 Task: Look for space in Ladybrand, South Africa from 26th August, 2023 to 10th September, 2023 for 6 adults, 2 children in price range Rs.10000 to Rs.15000. Place can be entire place or shared room with 6 bedrooms having 6 beds and 6 bathrooms. Property type can be house, flat, guest house. Amenities needed are: wifi, TV, free parkinig on premises, gym, breakfast. Booking option can be shelf check-in. Required host language is English.
Action: Mouse moved to (604, 140)
Screenshot: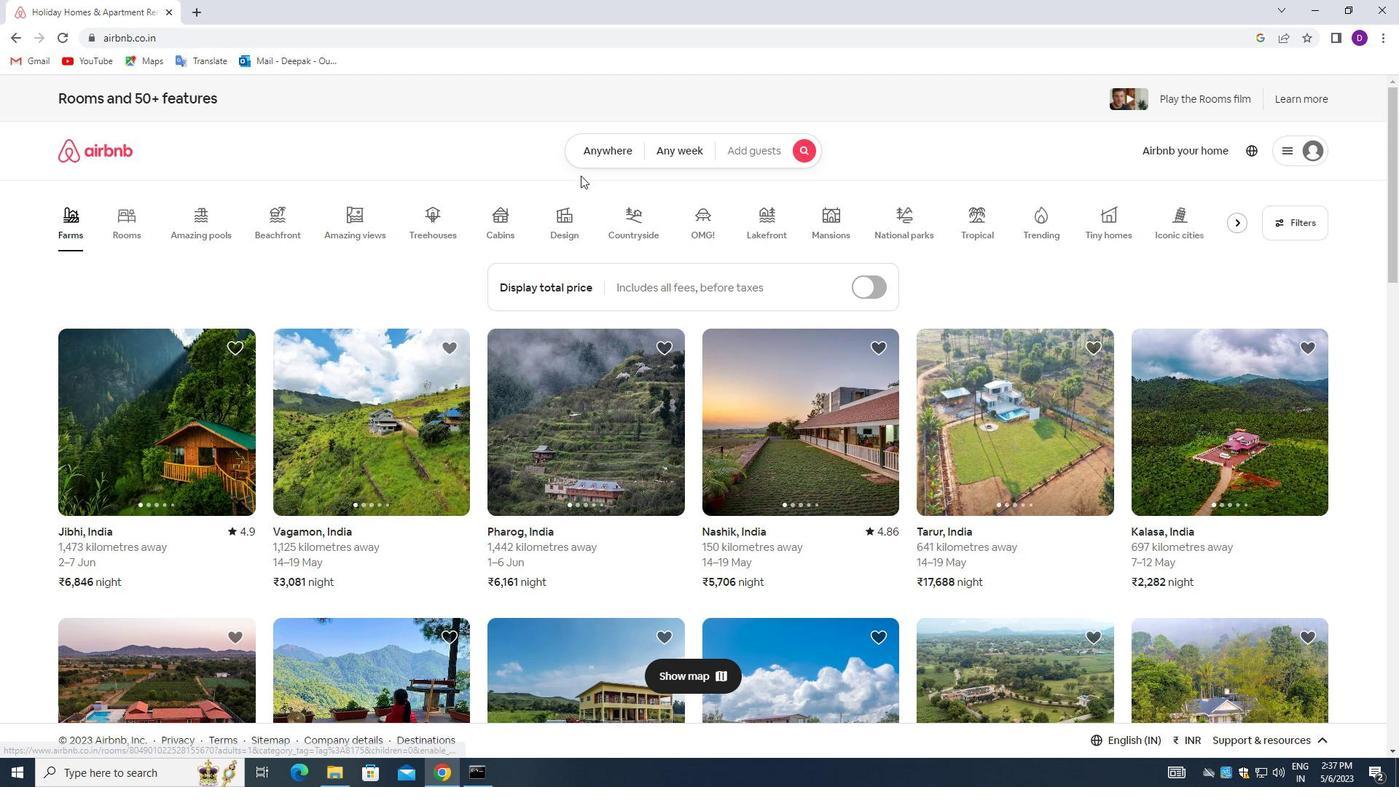 
Action: Mouse pressed left at (604, 140)
Screenshot: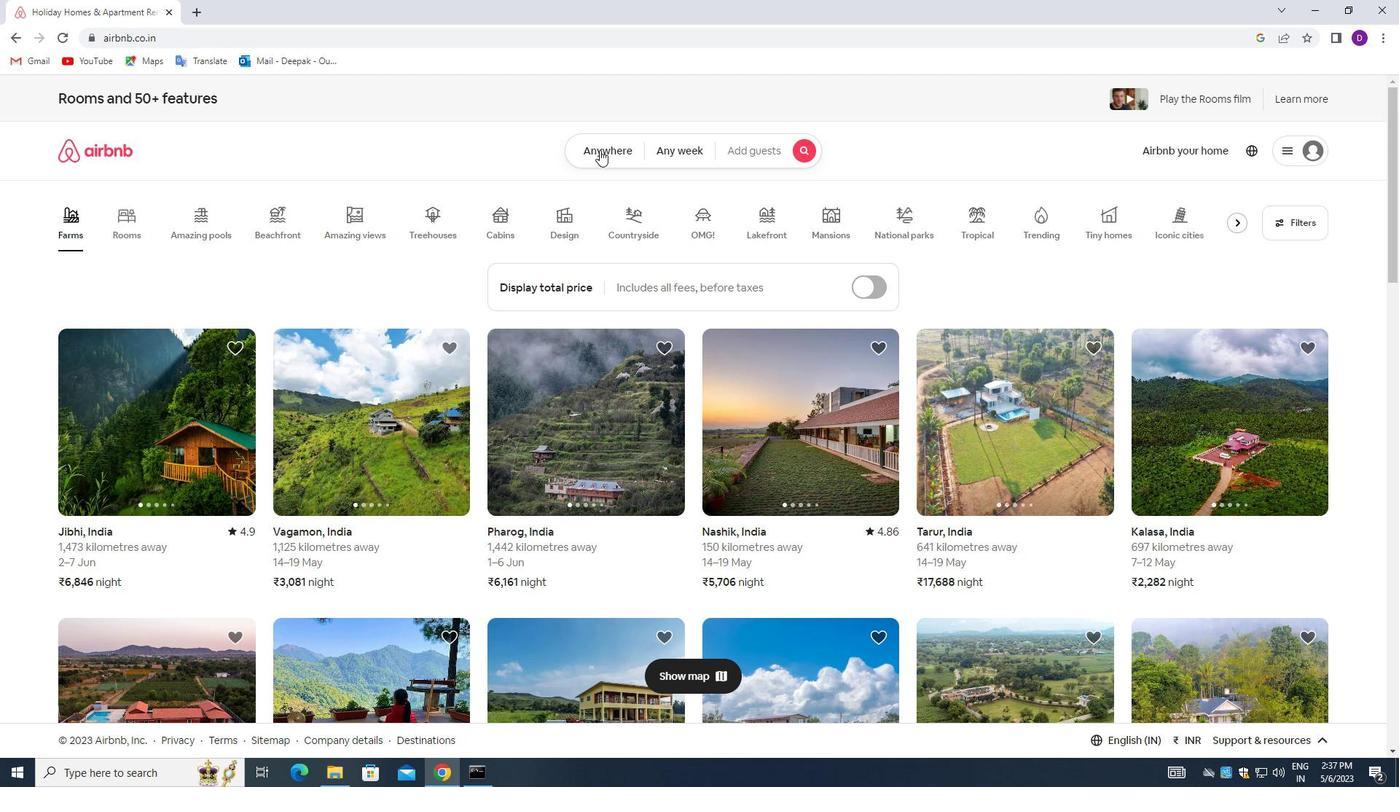 
Action: Mouse moved to (514, 209)
Screenshot: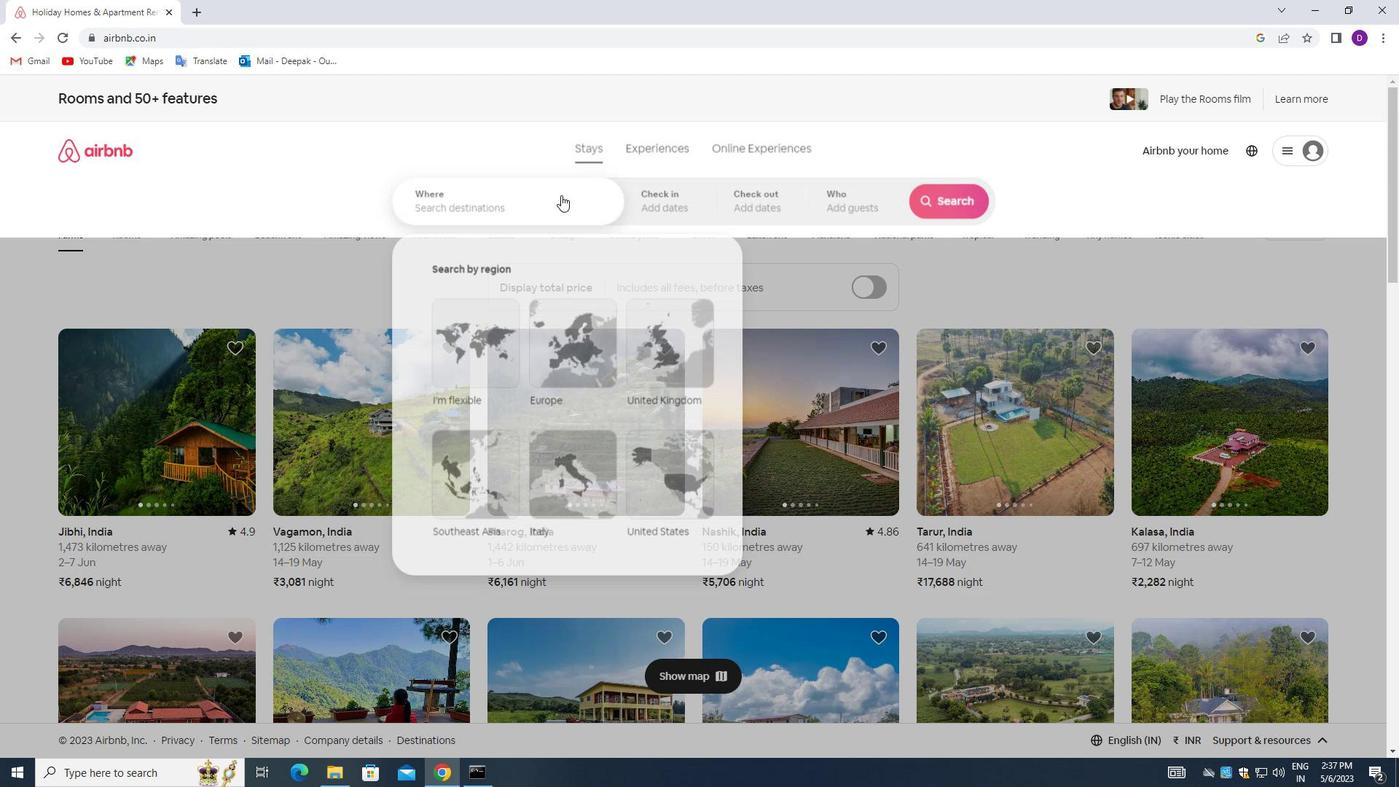 
Action: Mouse pressed left at (514, 209)
Screenshot: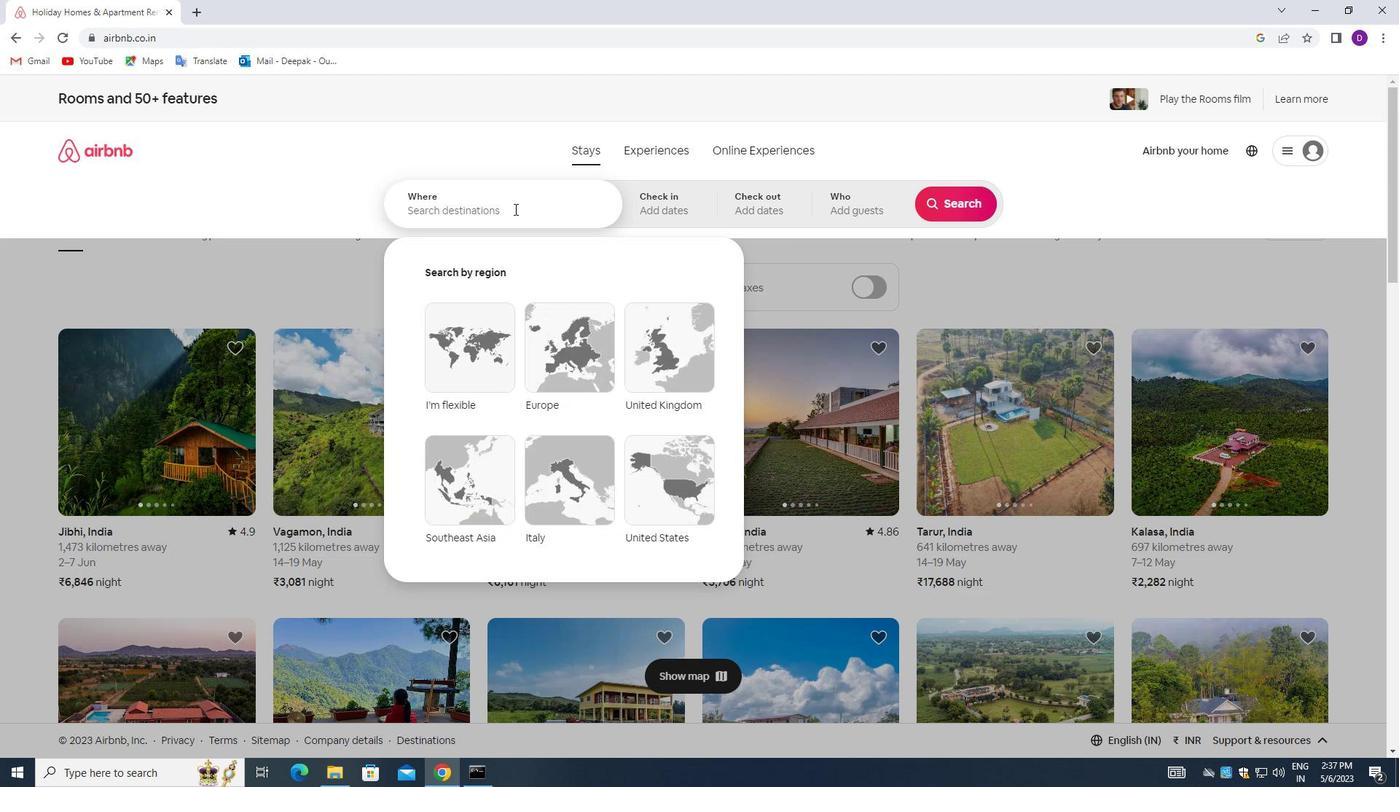 
Action: Mouse moved to (343, 262)
Screenshot: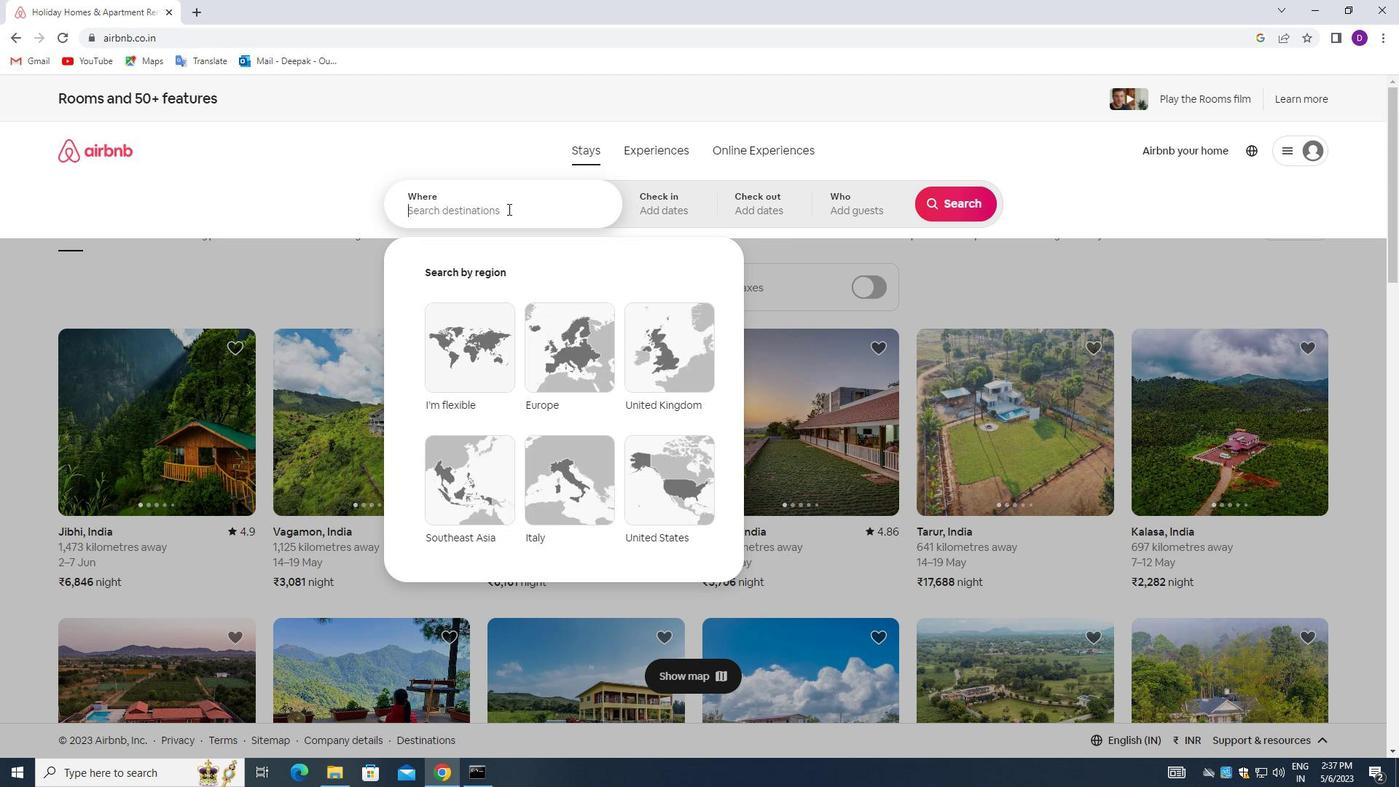 
Action: Key pressed <Key.shift>LADYBRAND,<Key.space><Key.shift_r>SOUTH<Key.space><Key.shift_r>AFRICA<Key.enter>
Screenshot: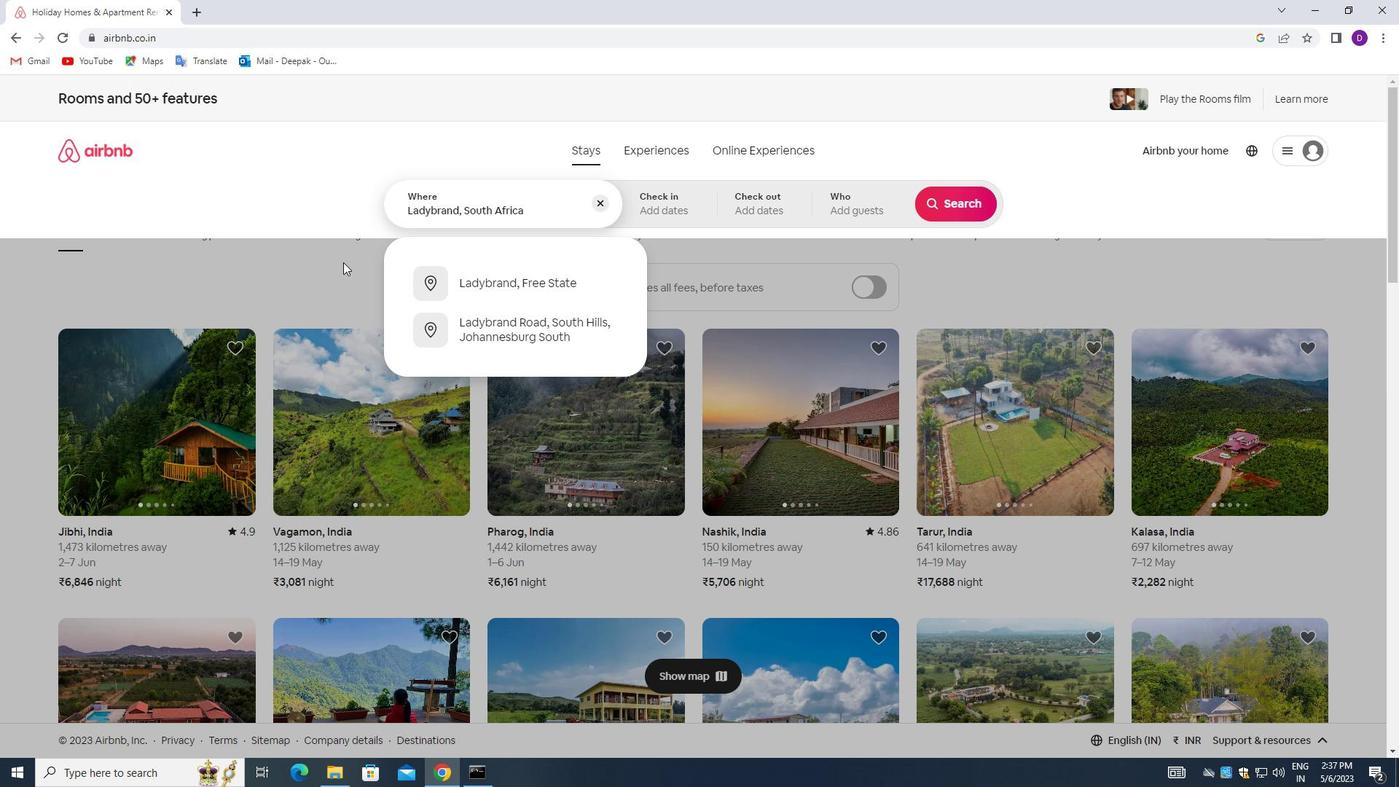 
Action: Mouse moved to (951, 319)
Screenshot: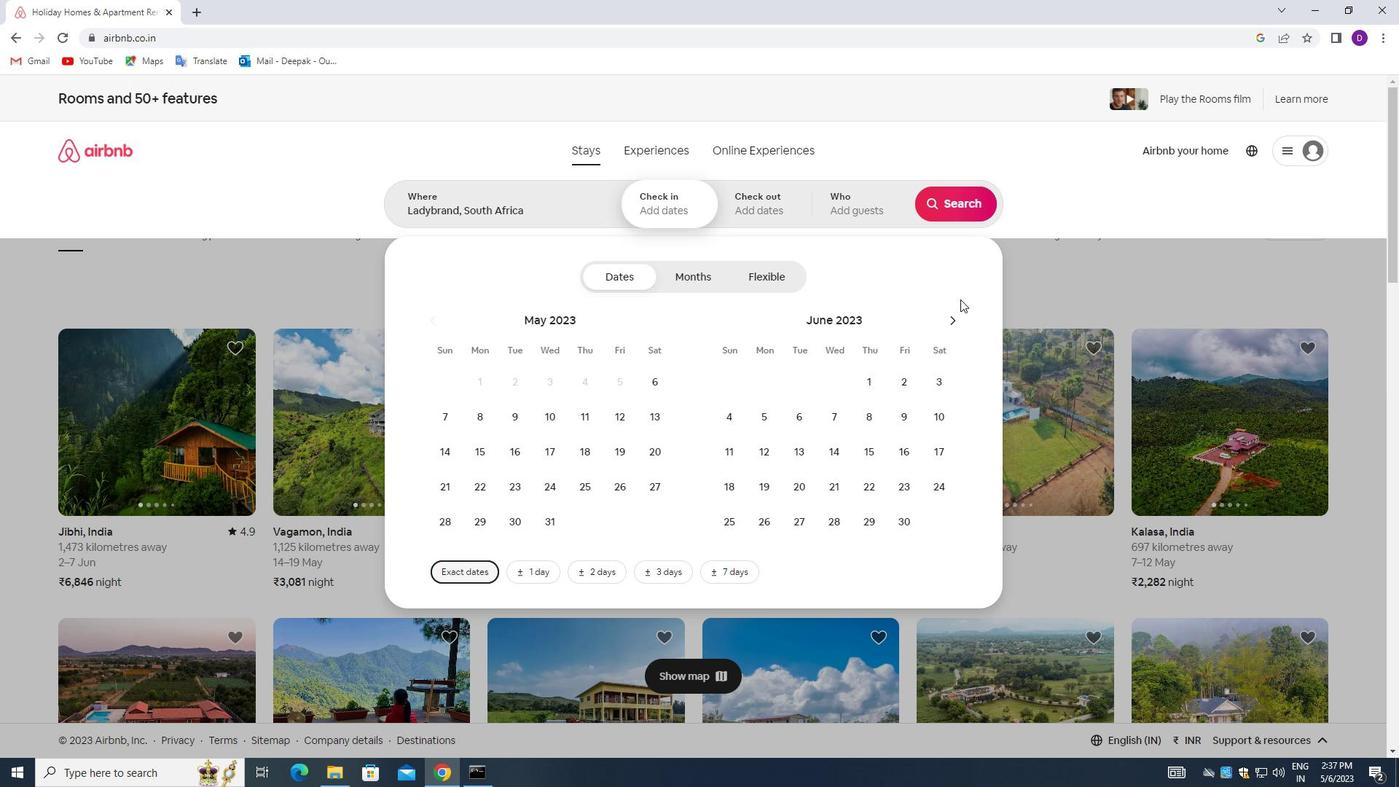 
Action: Mouse pressed left at (951, 319)
Screenshot: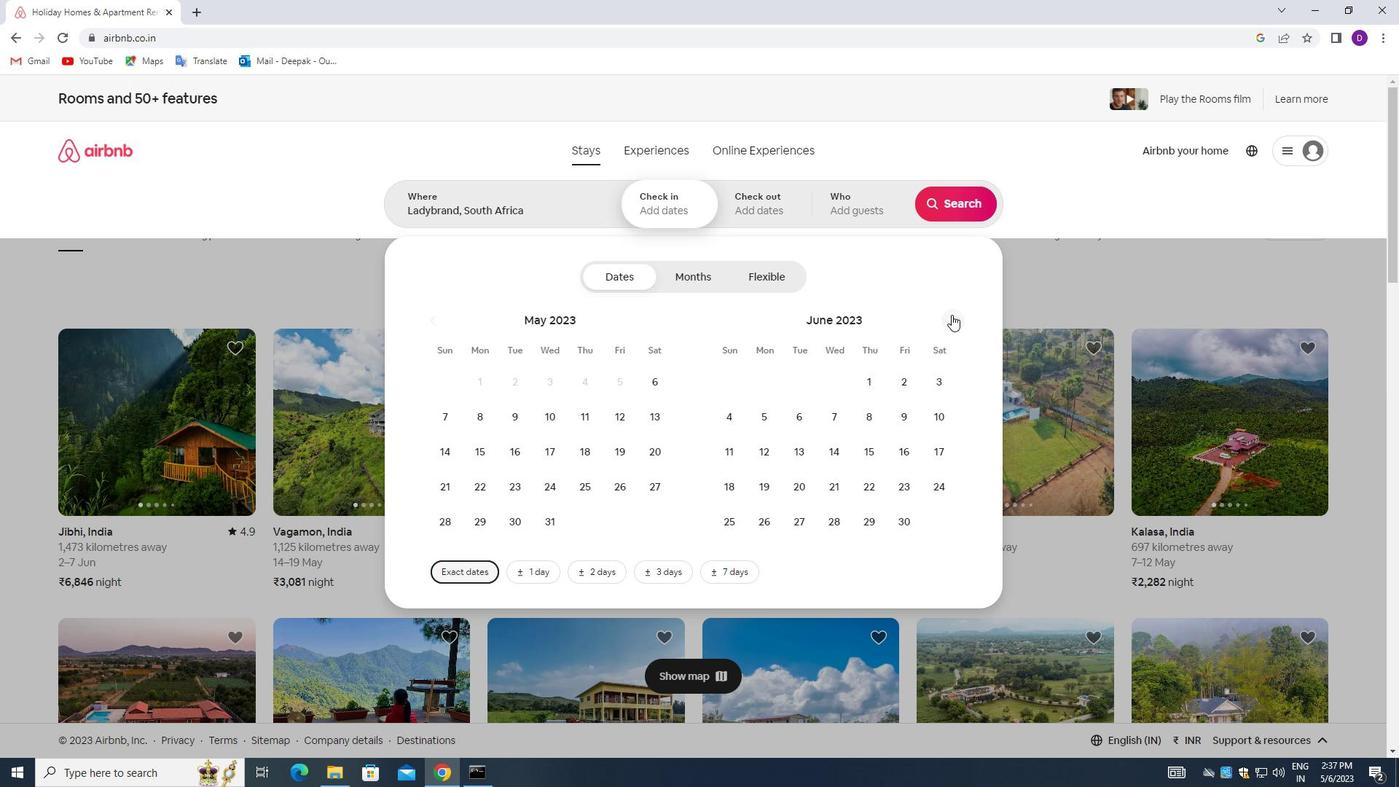 
Action: Mouse pressed left at (951, 319)
Screenshot: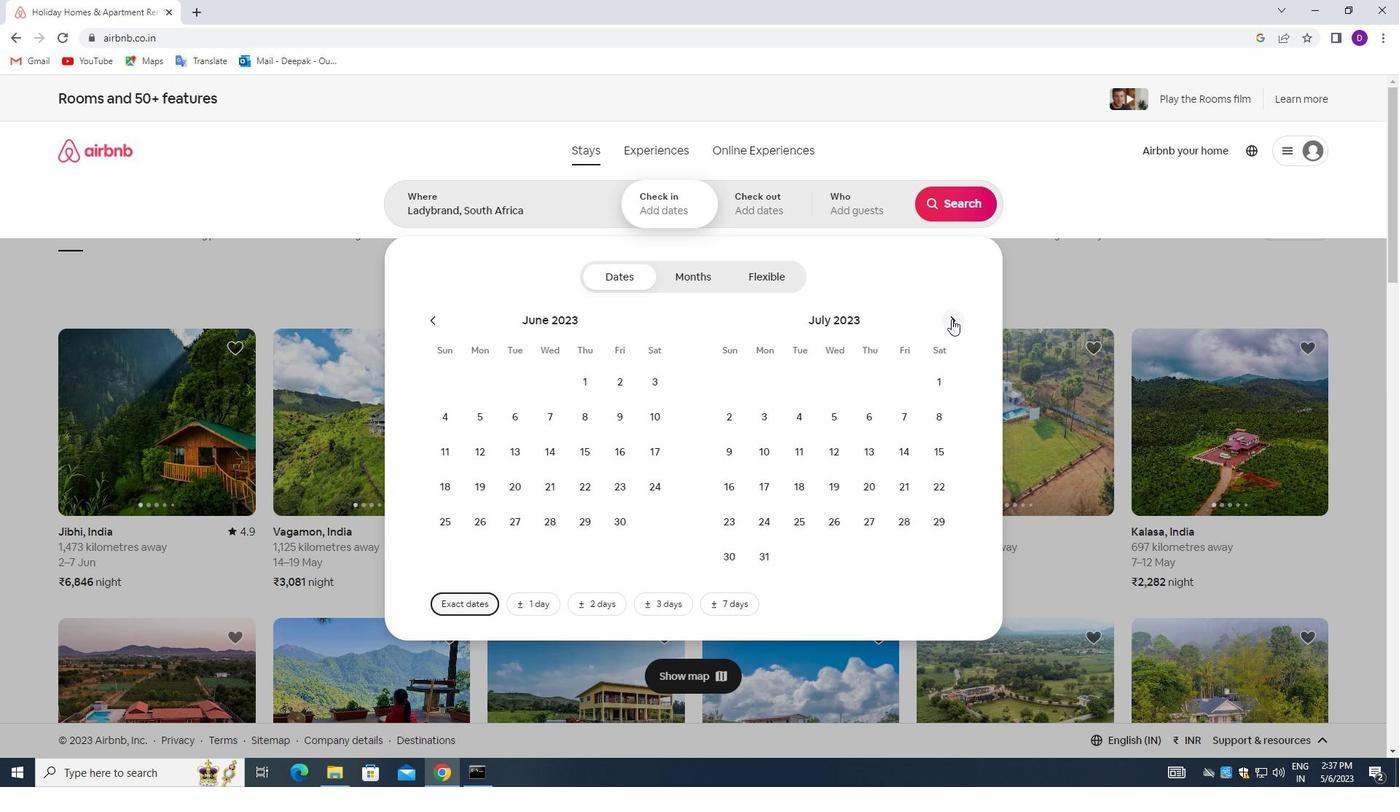
Action: Mouse pressed left at (951, 319)
Screenshot: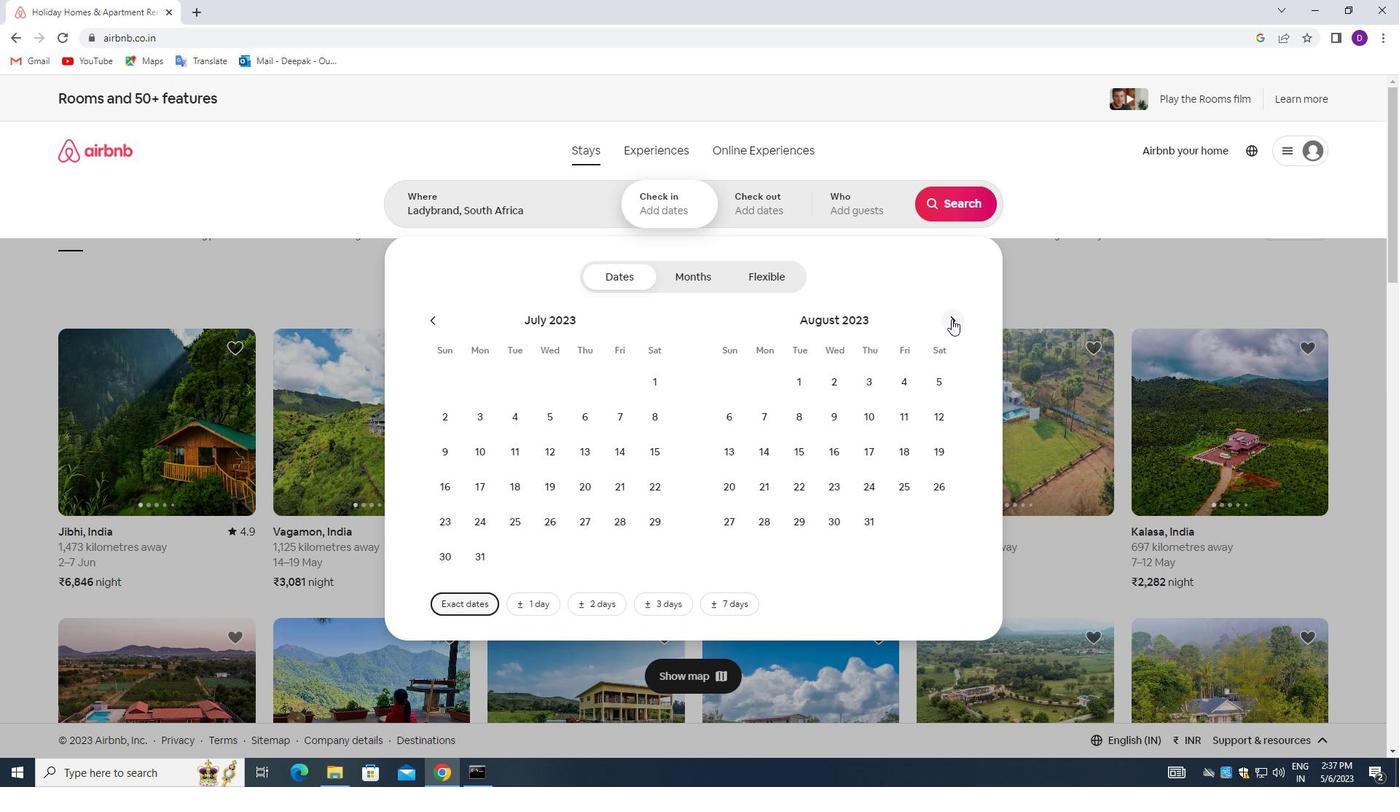 
Action: Mouse moved to (647, 481)
Screenshot: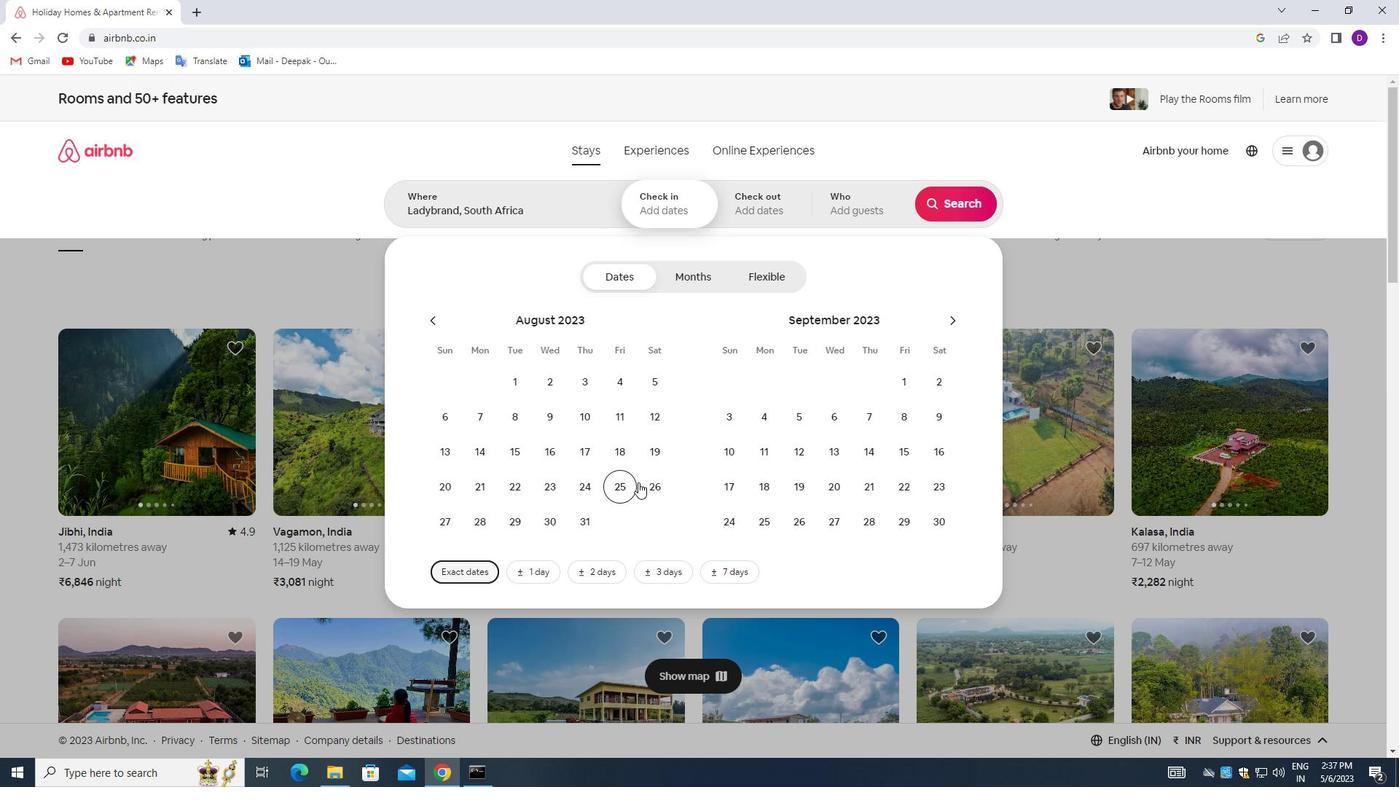 
Action: Mouse pressed left at (647, 481)
Screenshot: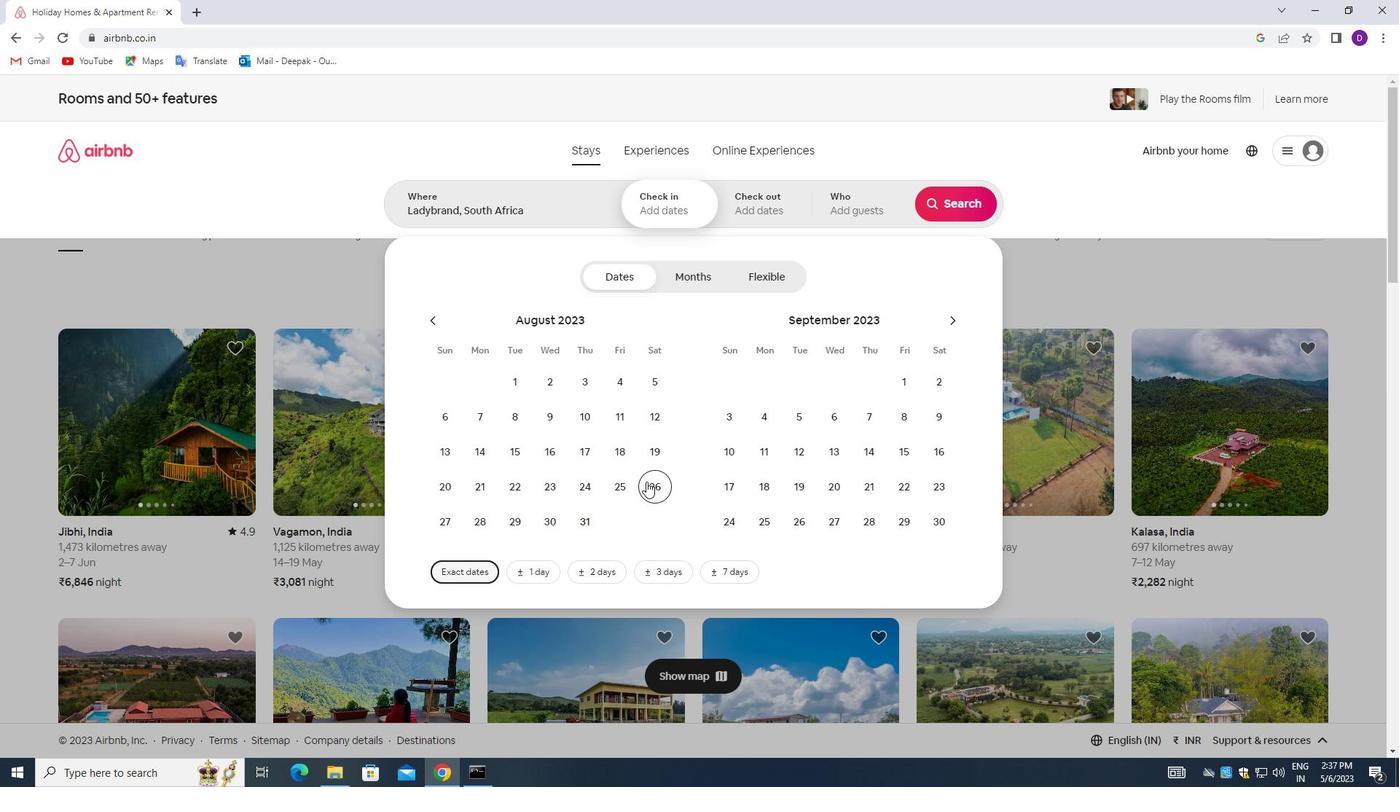 
Action: Mouse moved to (735, 459)
Screenshot: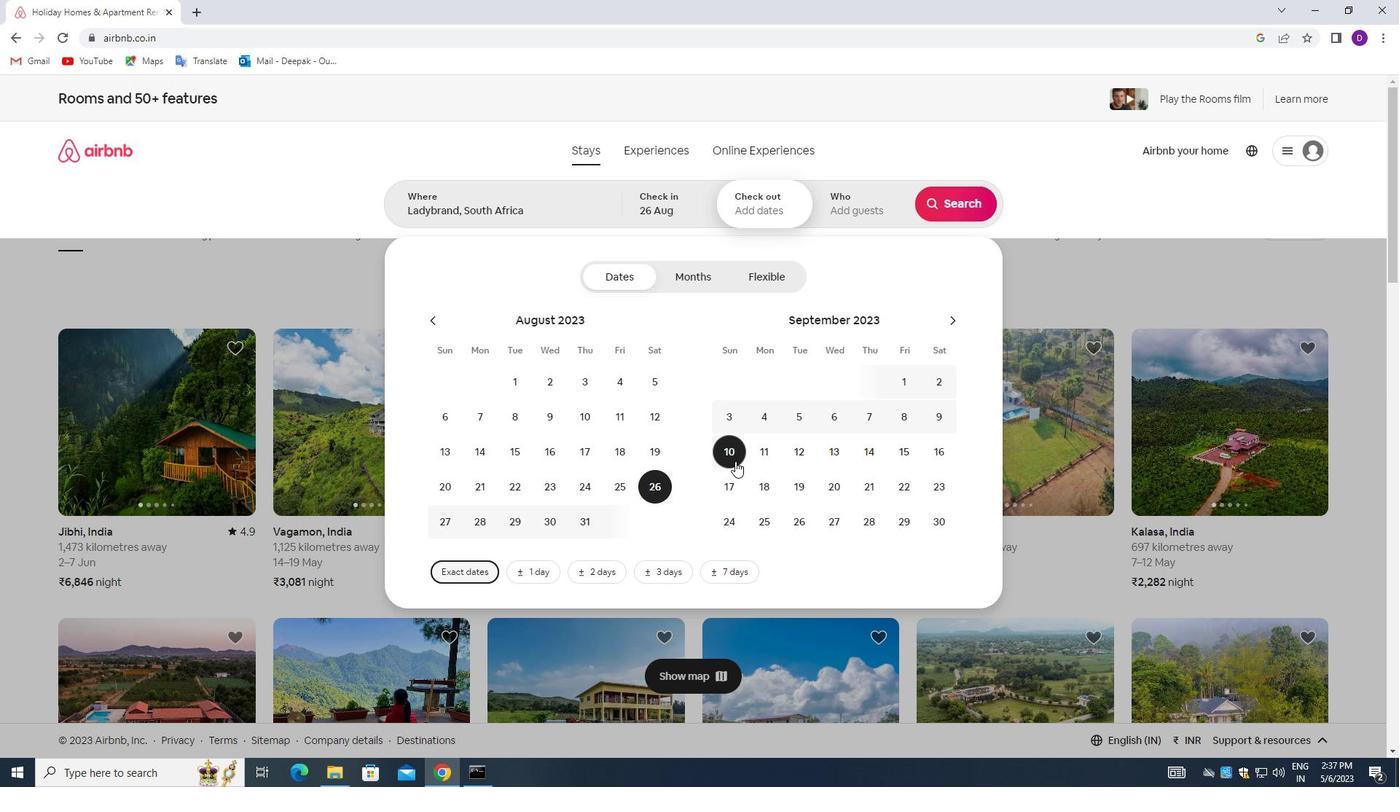 
Action: Mouse pressed left at (735, 459)
Screenshot: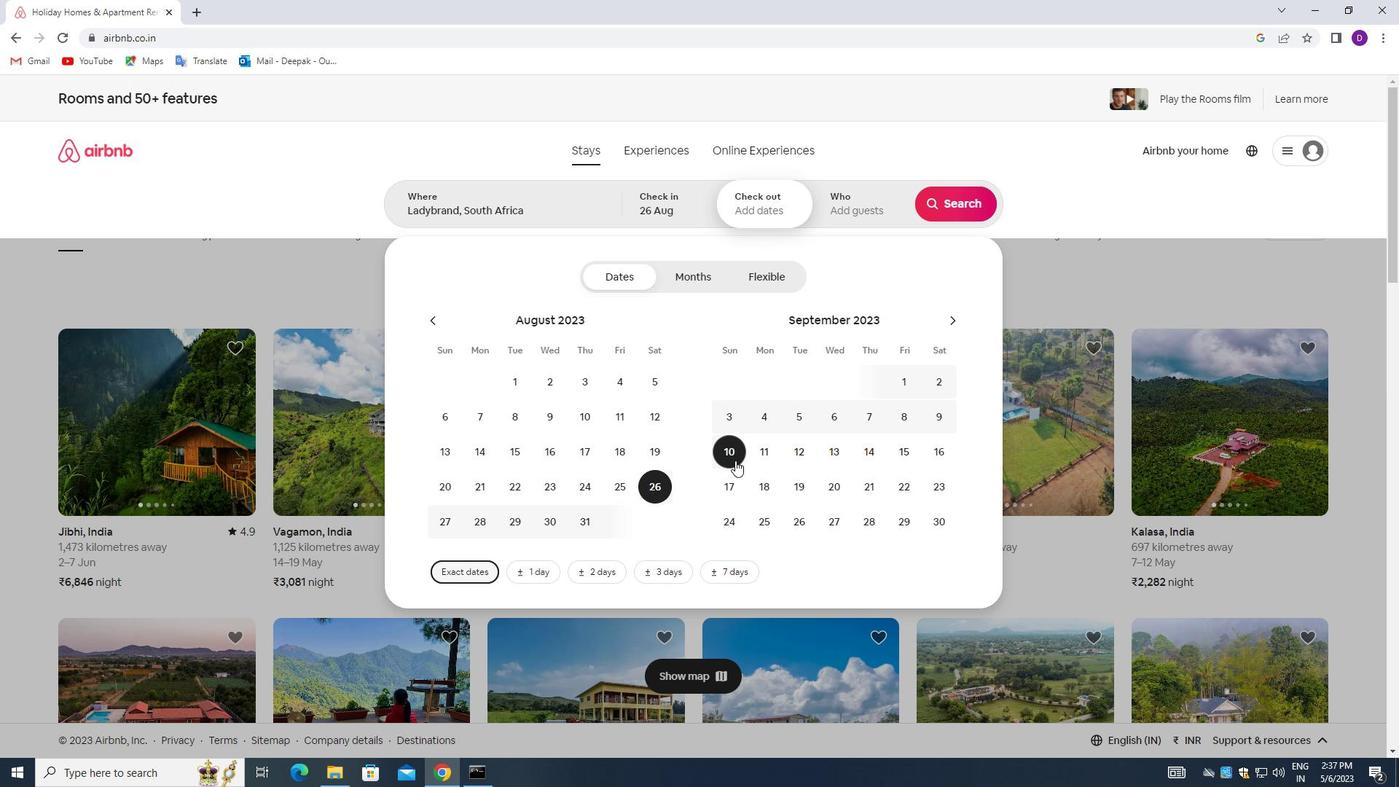
Action: Mouse moved to (867, 201)
Screenshot: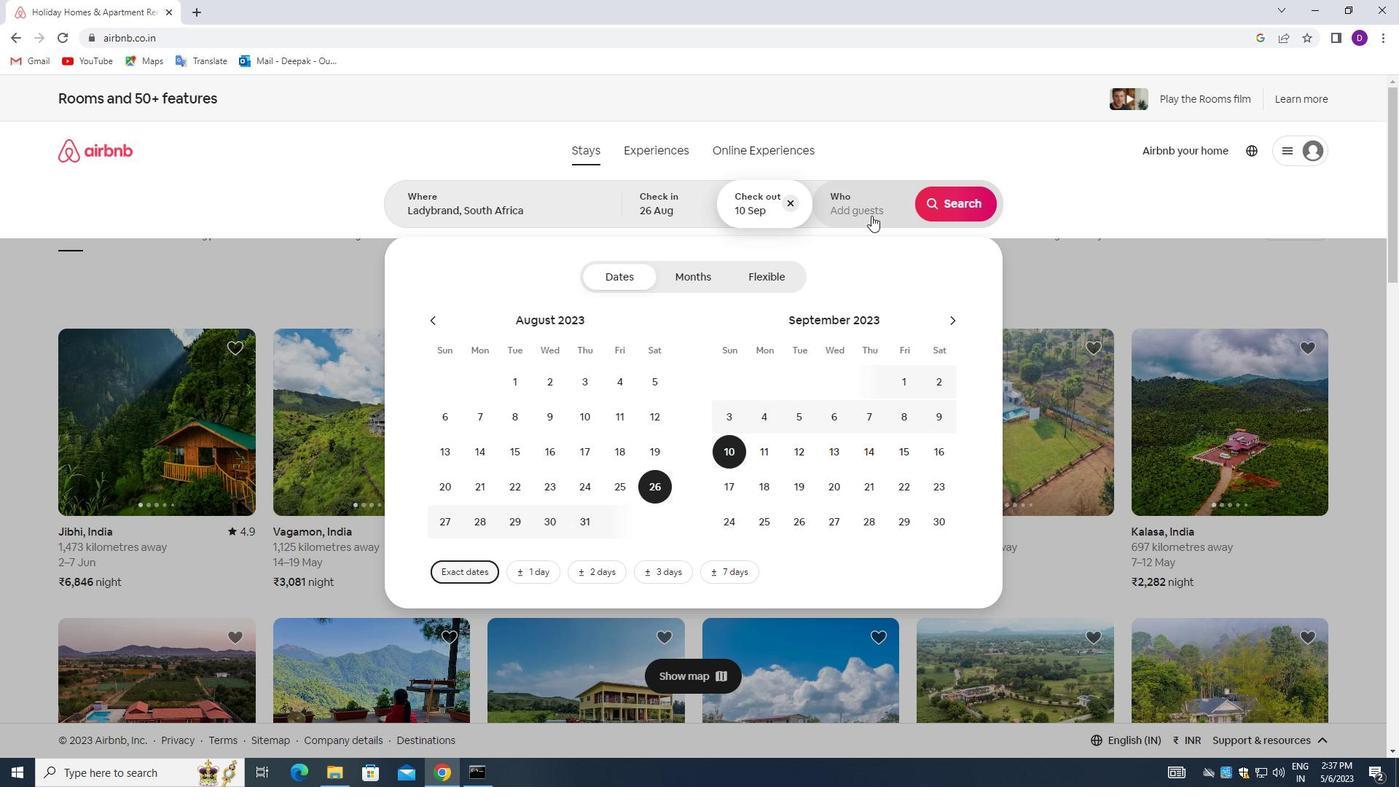 
Action: Mouse pressed left at (867, 201)
Screenshot: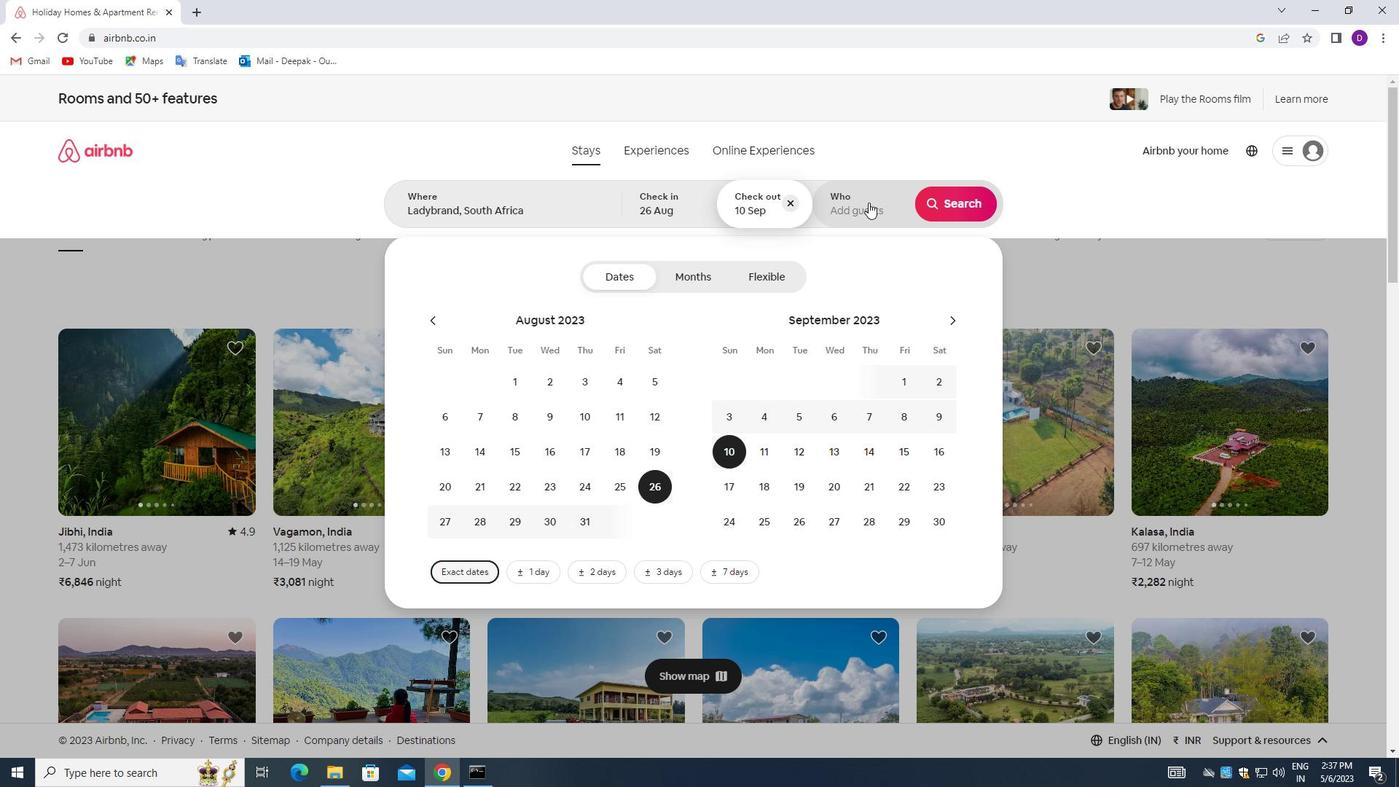 
Action: Mouse moved to (956, 277)
Screenshot: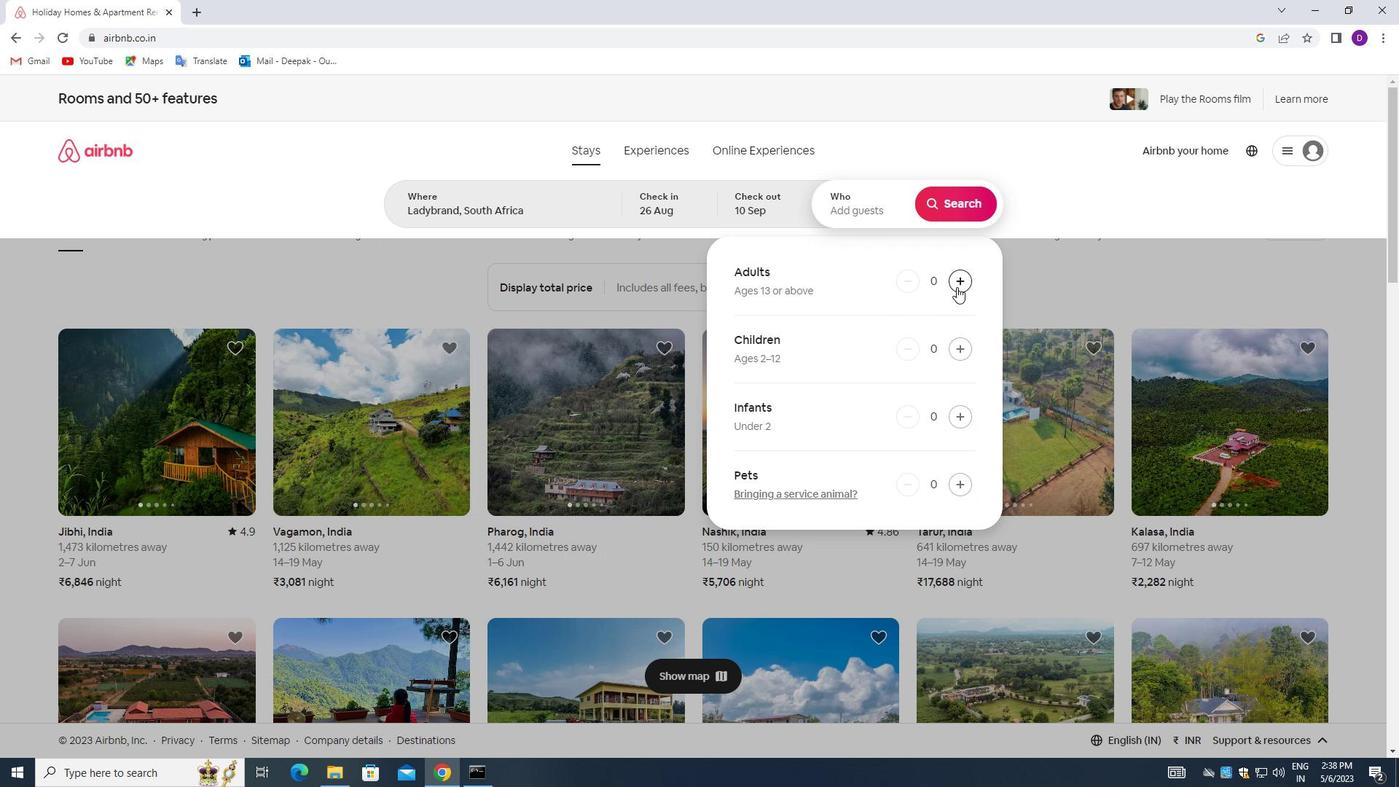 
Action: Mouse pressed left at (956, 277)
Screenshot: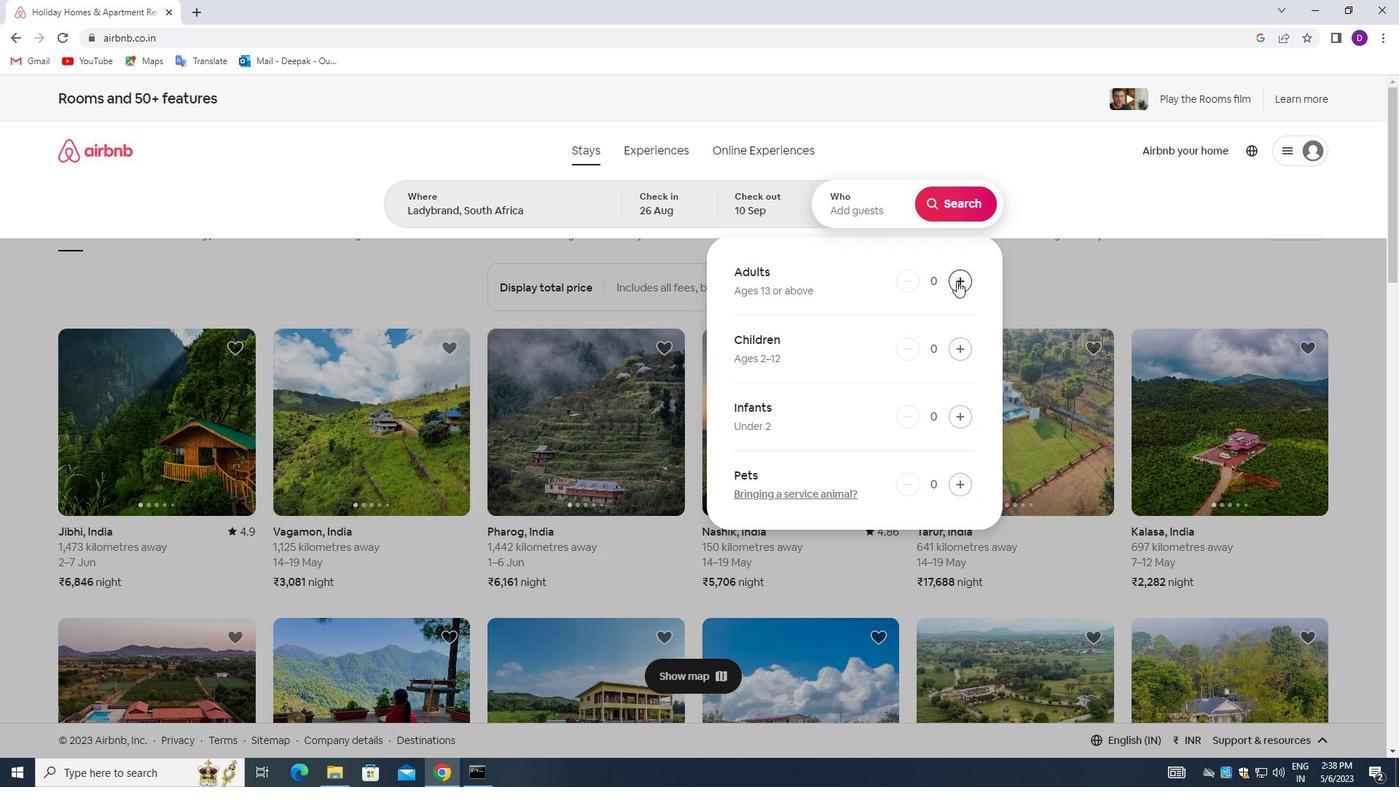 
Action: Mouse pressed left at (956, 277)
Screenshot: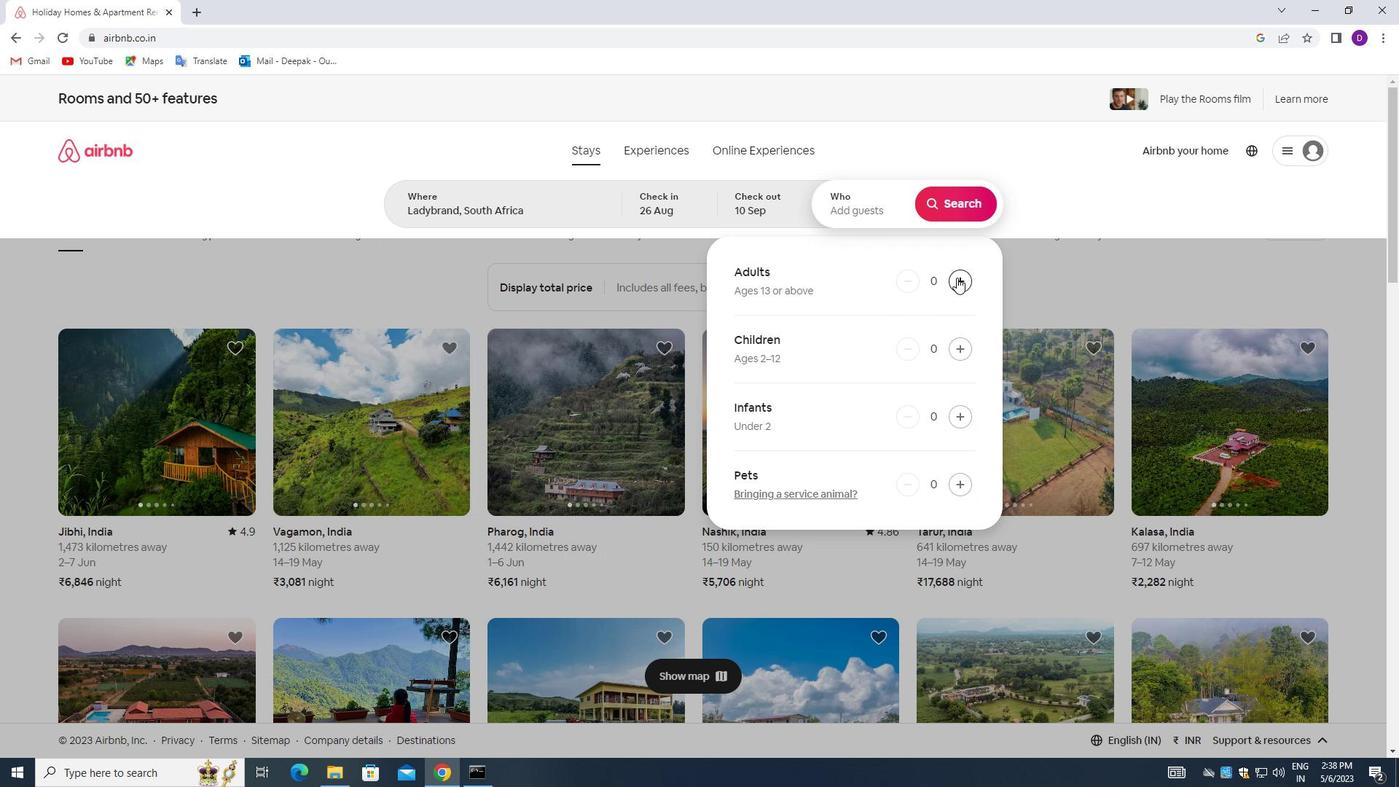 
Action: Mouse pressed left at (956, 277)
Screenshot: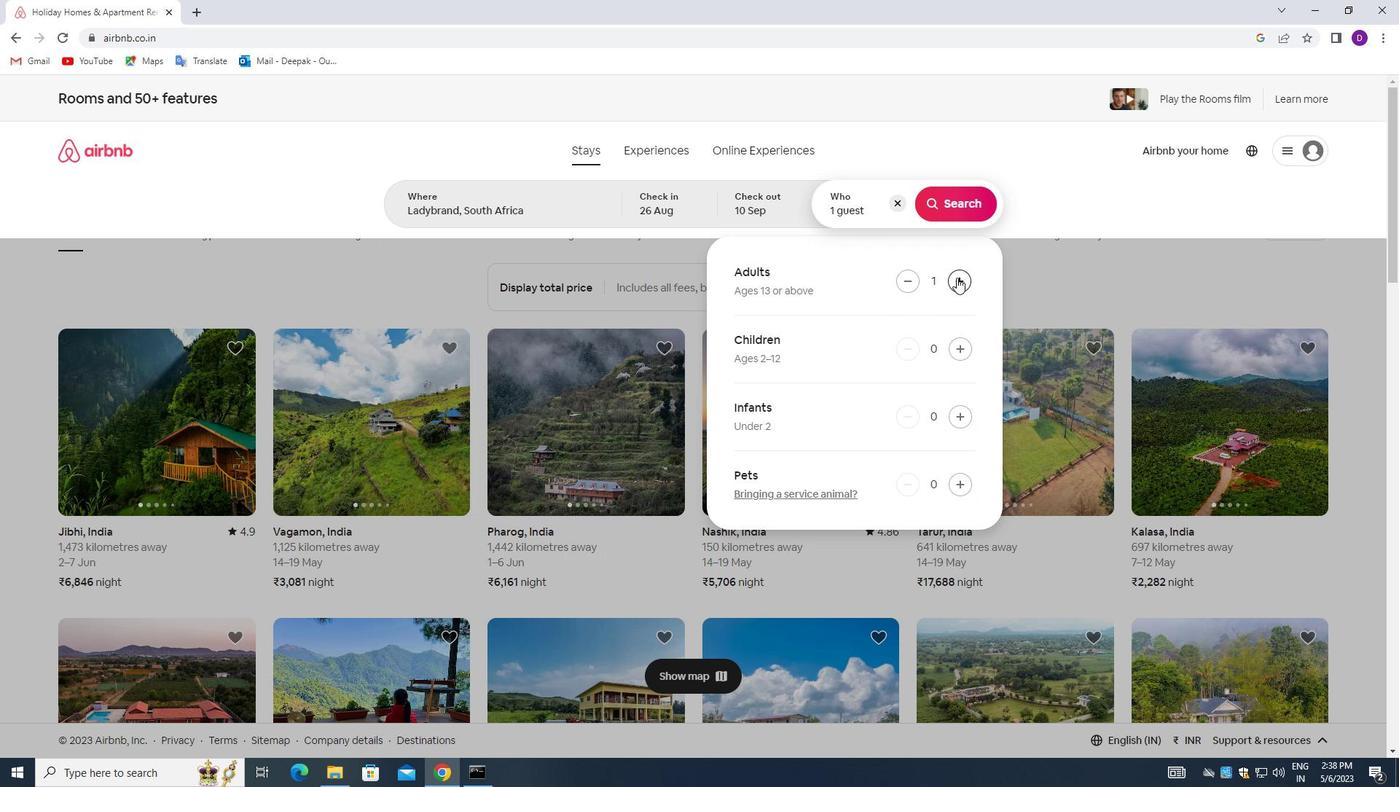 
Action: Mouse pressed left at (956, 277)
Screenshot: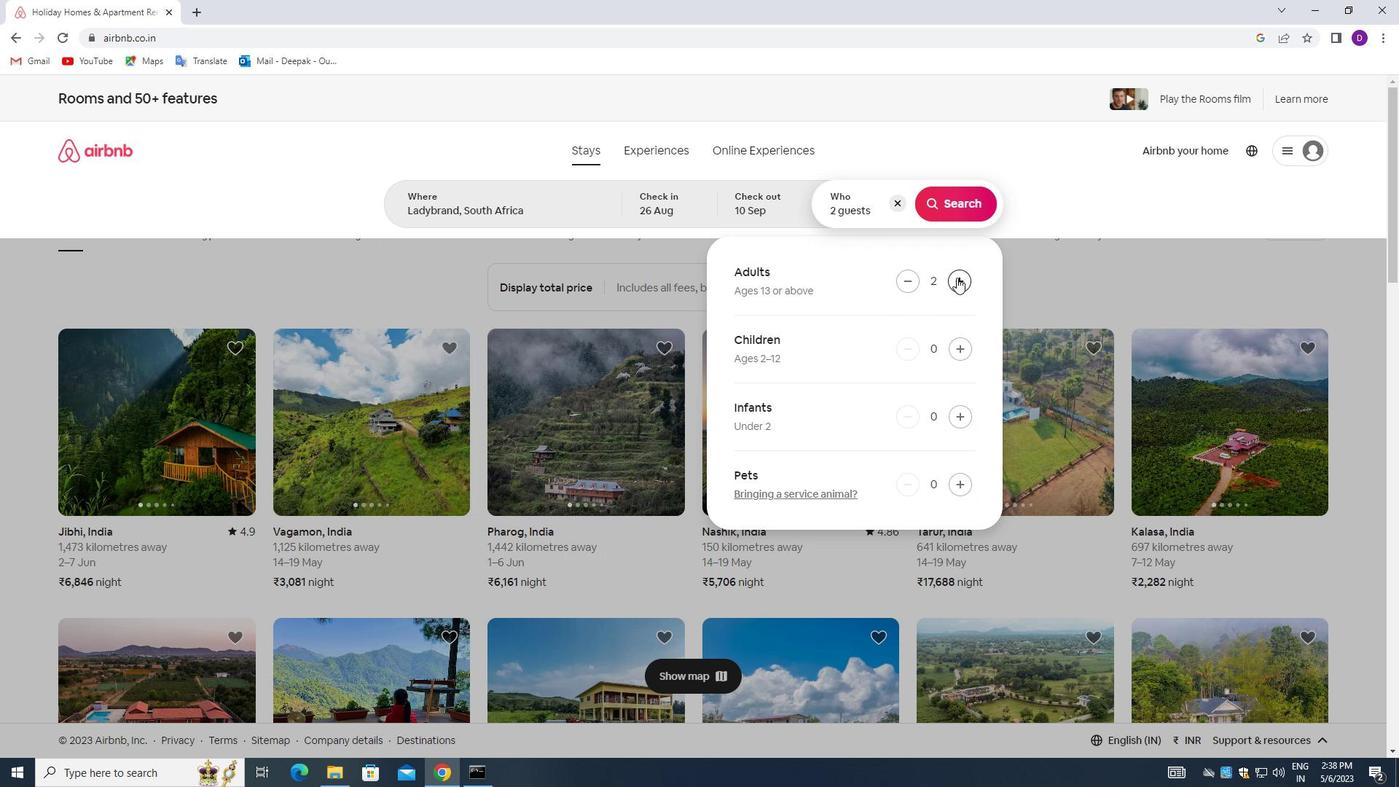 
Action: Mouse pressed left at (956, 277)
Screenshot: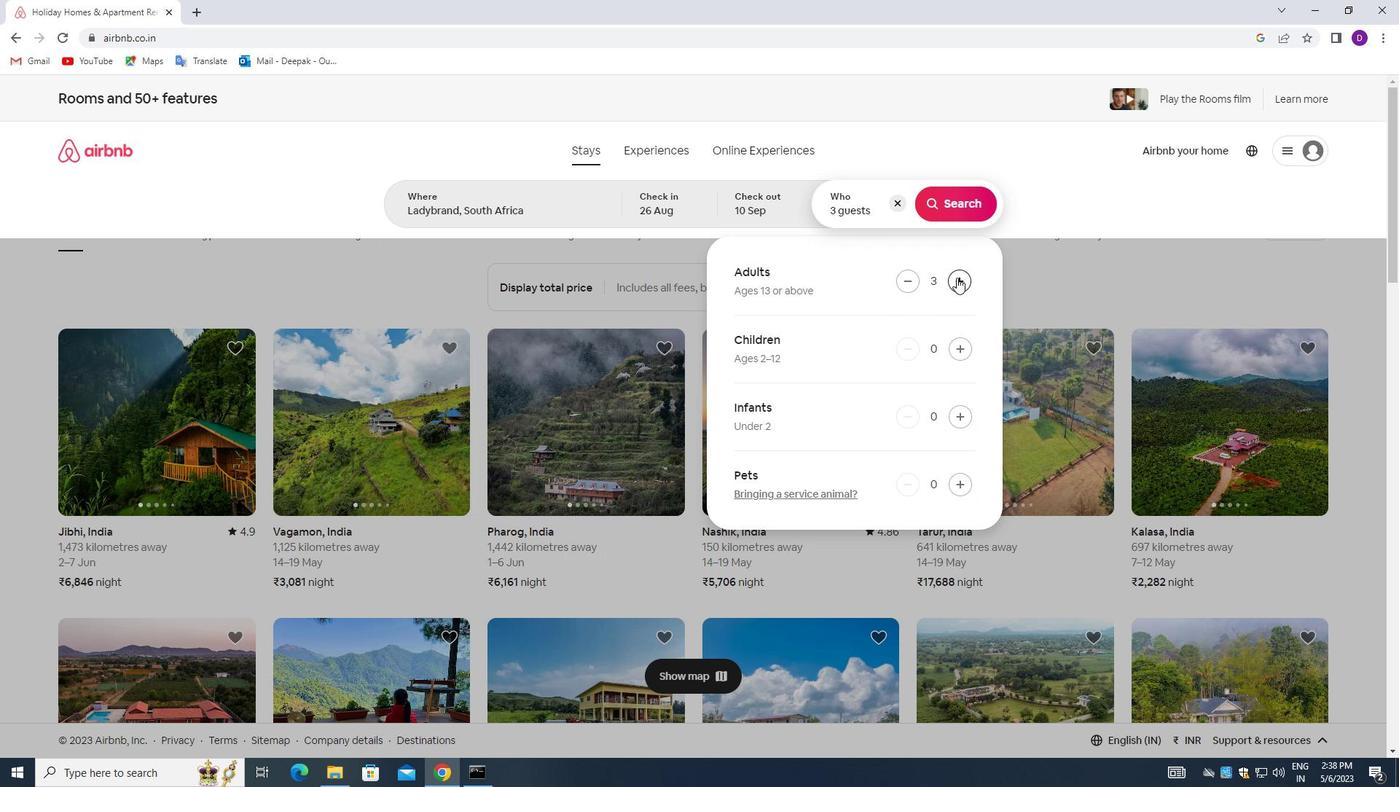 
Action: Mouse pressed left at (956, 277)
Screenshot: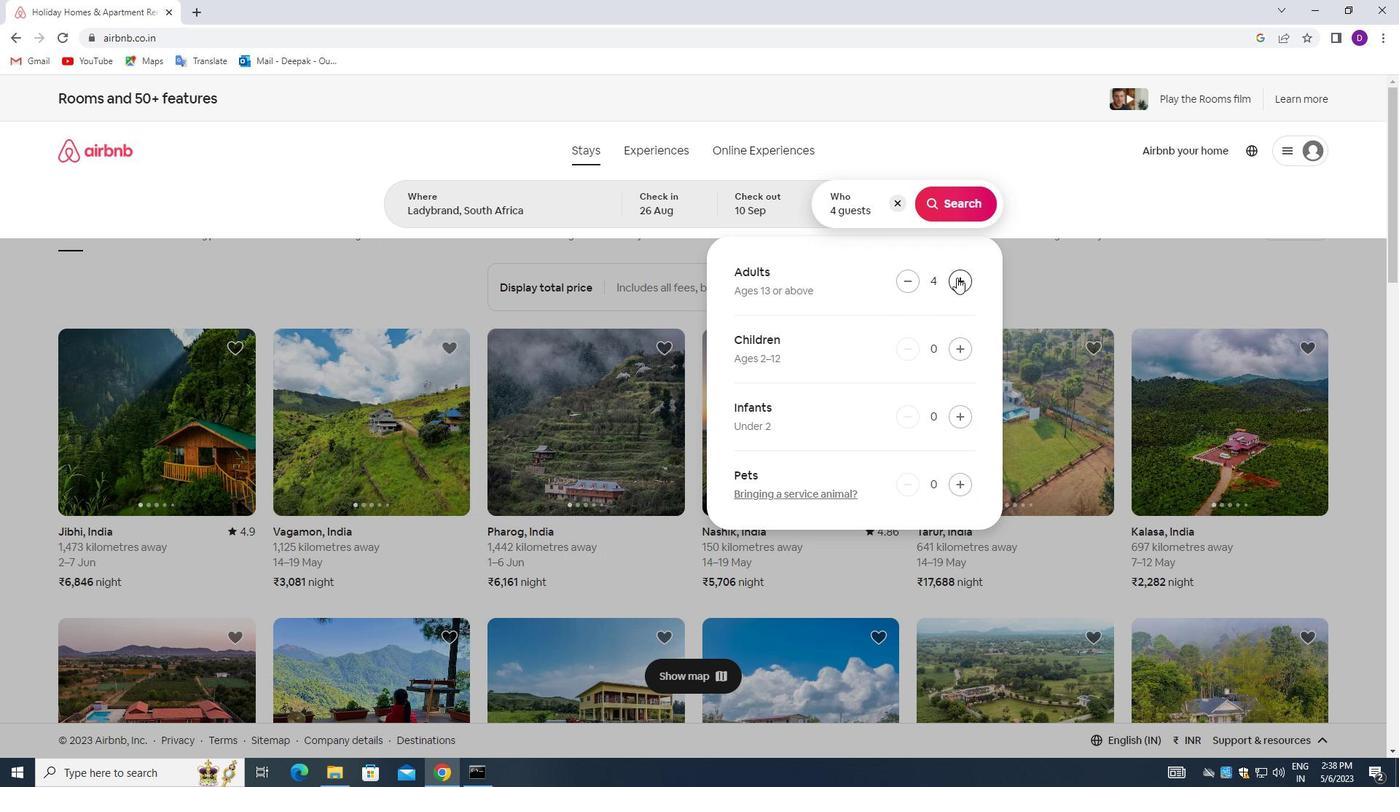 
Action: Mouse moved to (955, 356)
Screenshot: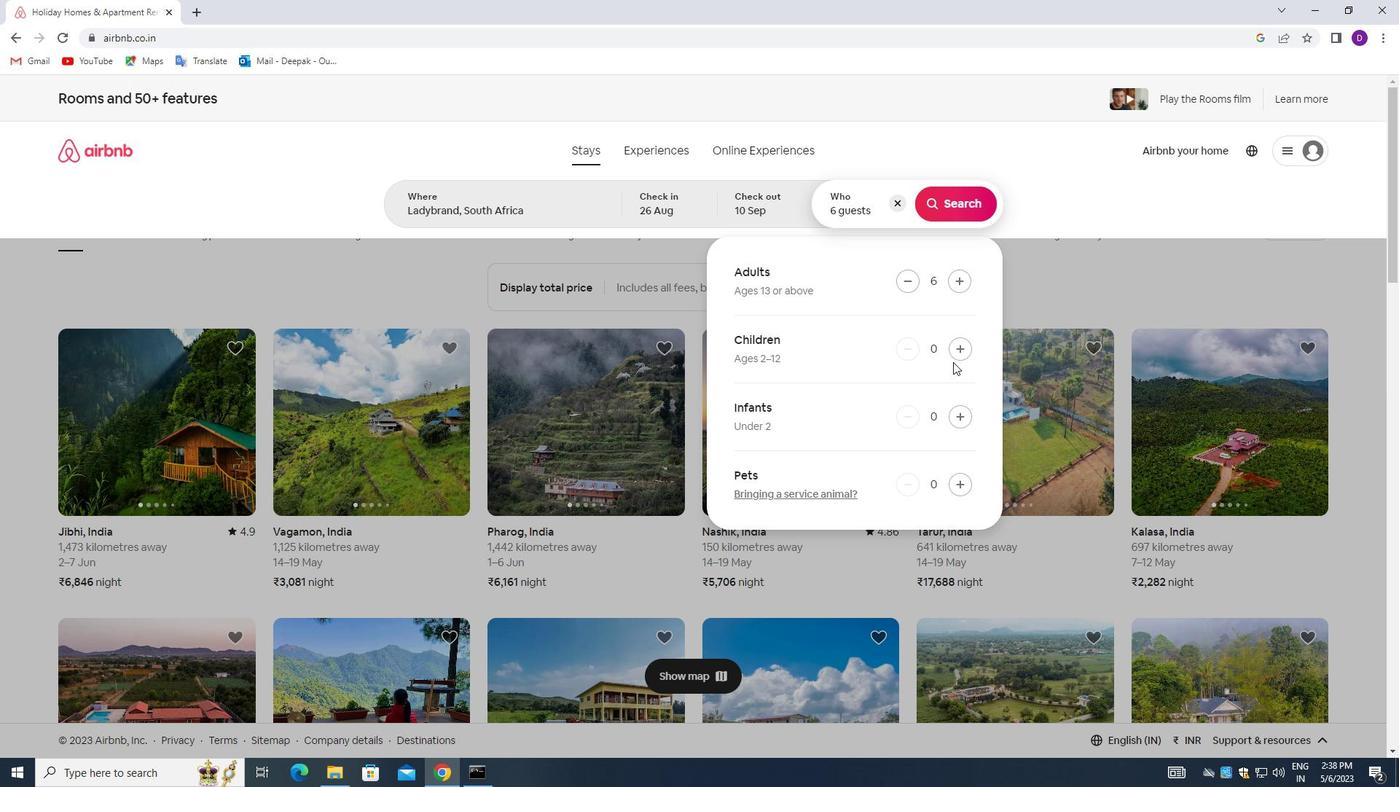 
Action: Mouse pressed left at (955, 356)
Screenshot: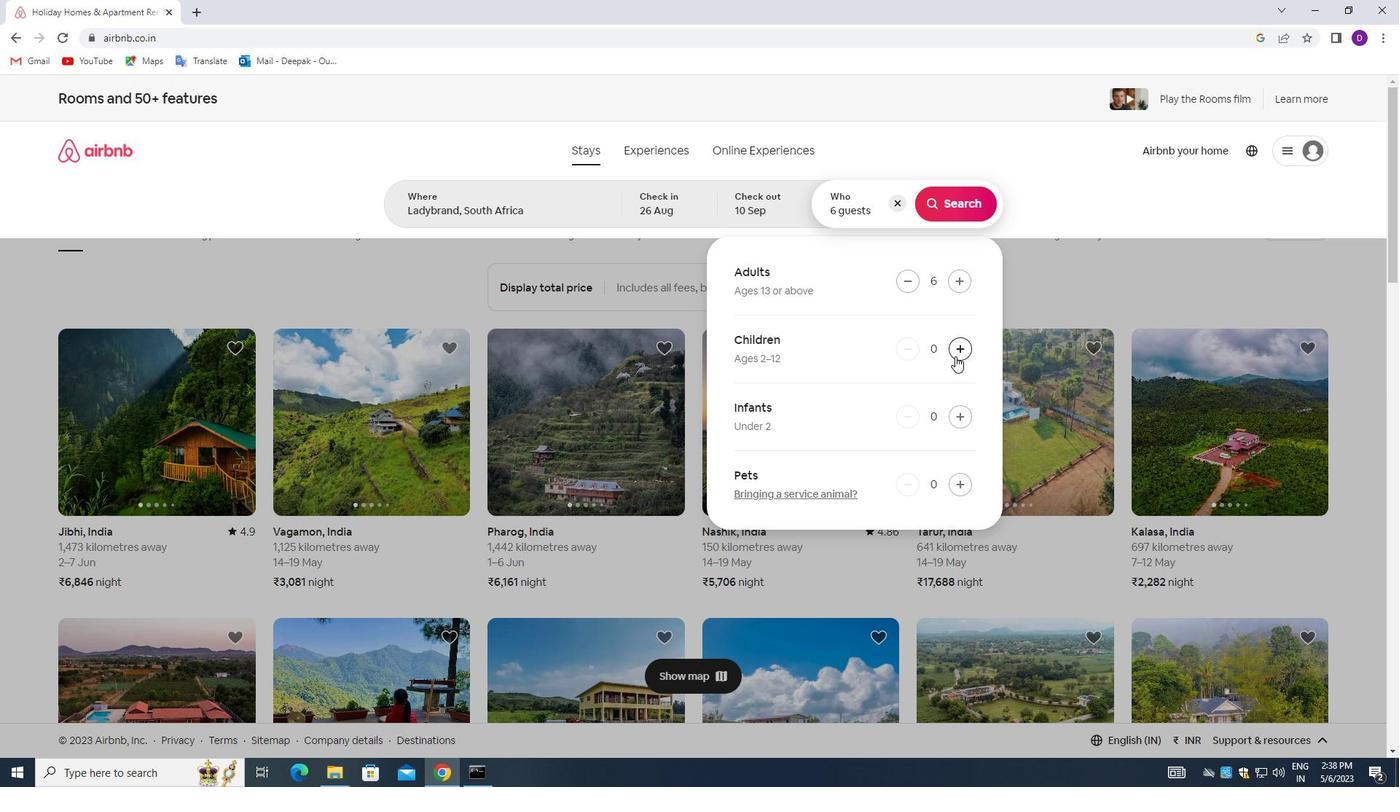 
Action: Mouse pressed left at (955, 356)
Screenshot: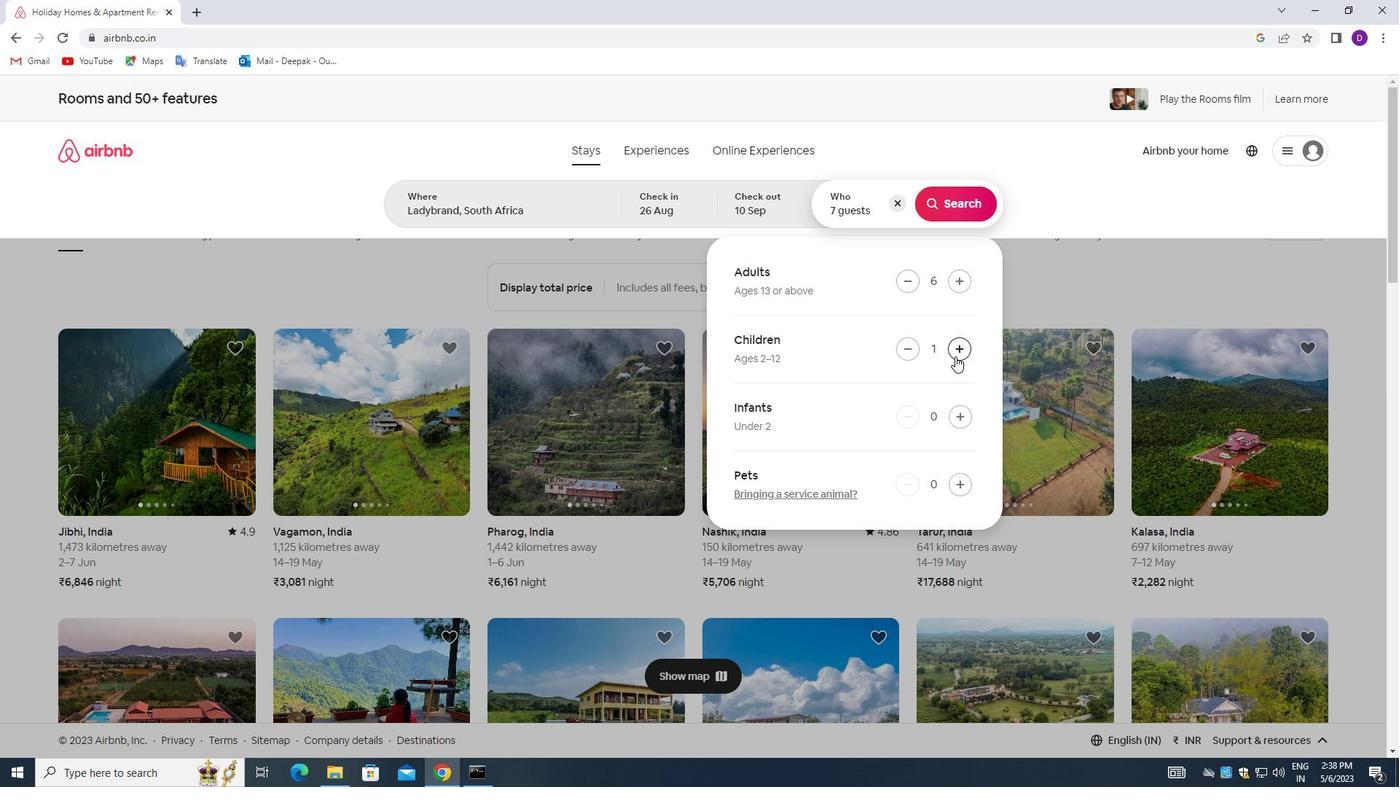 
Action: Mouse moved to (943, 201)
Screenshot: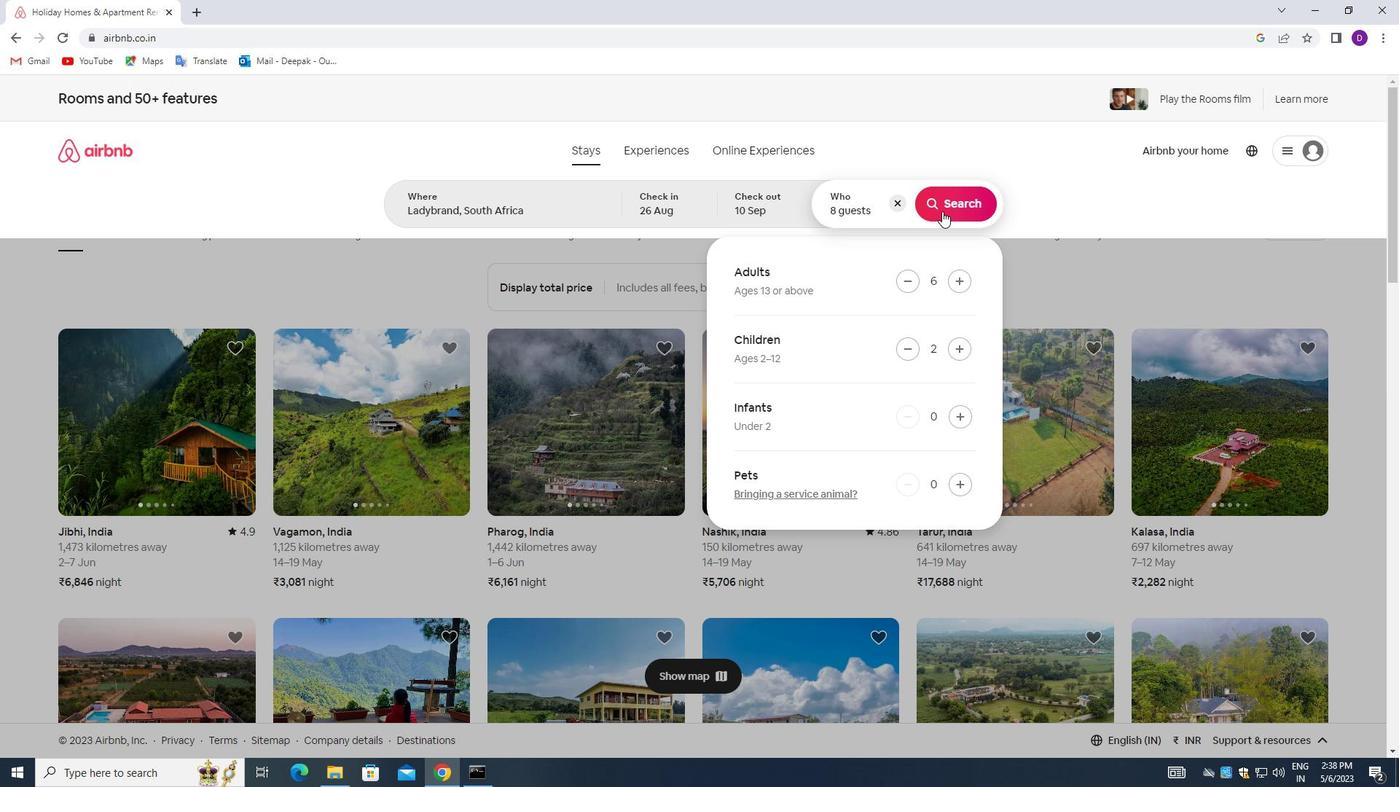 
Action: Mouse pressed left at (943, 201)
Screenshot: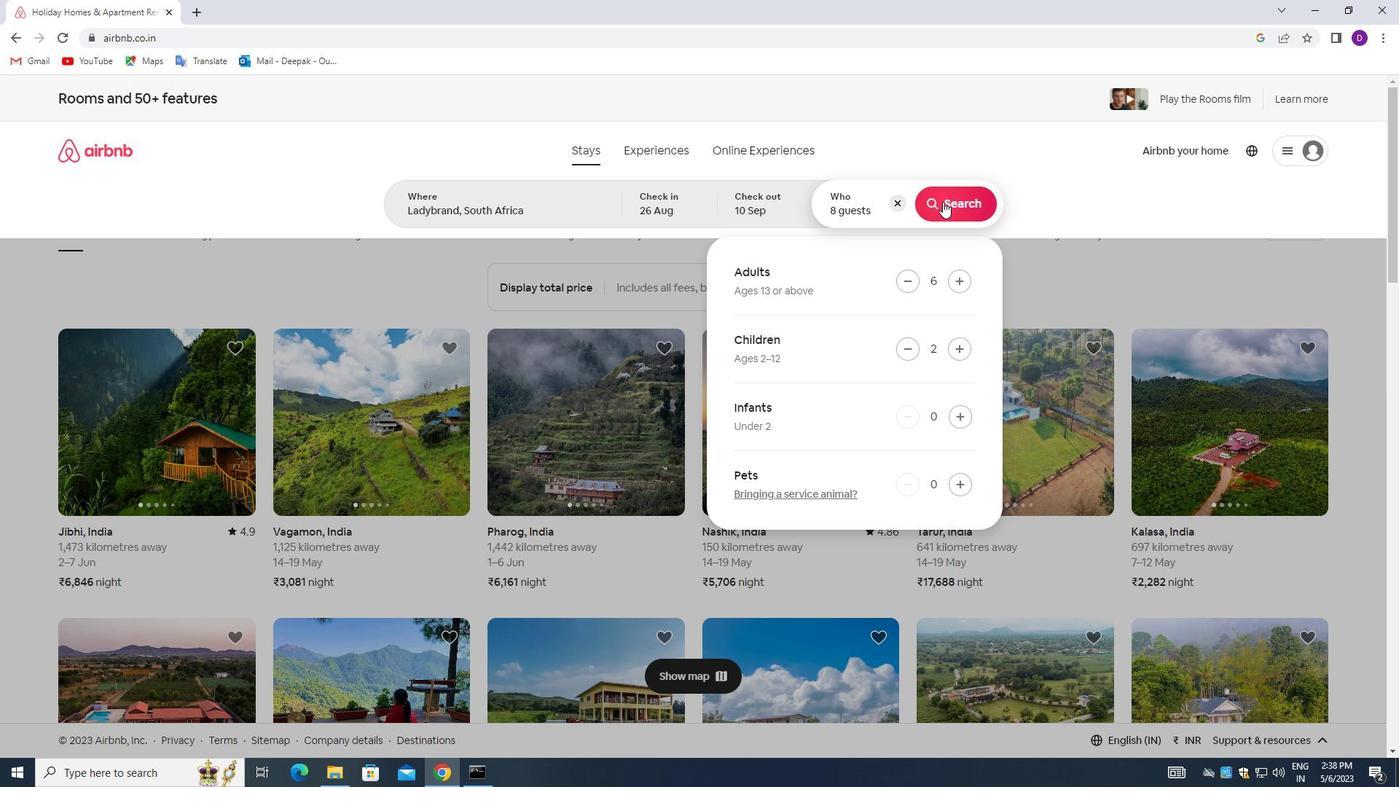 
Action: Mouse moved to (1321, 158)
Screenshot: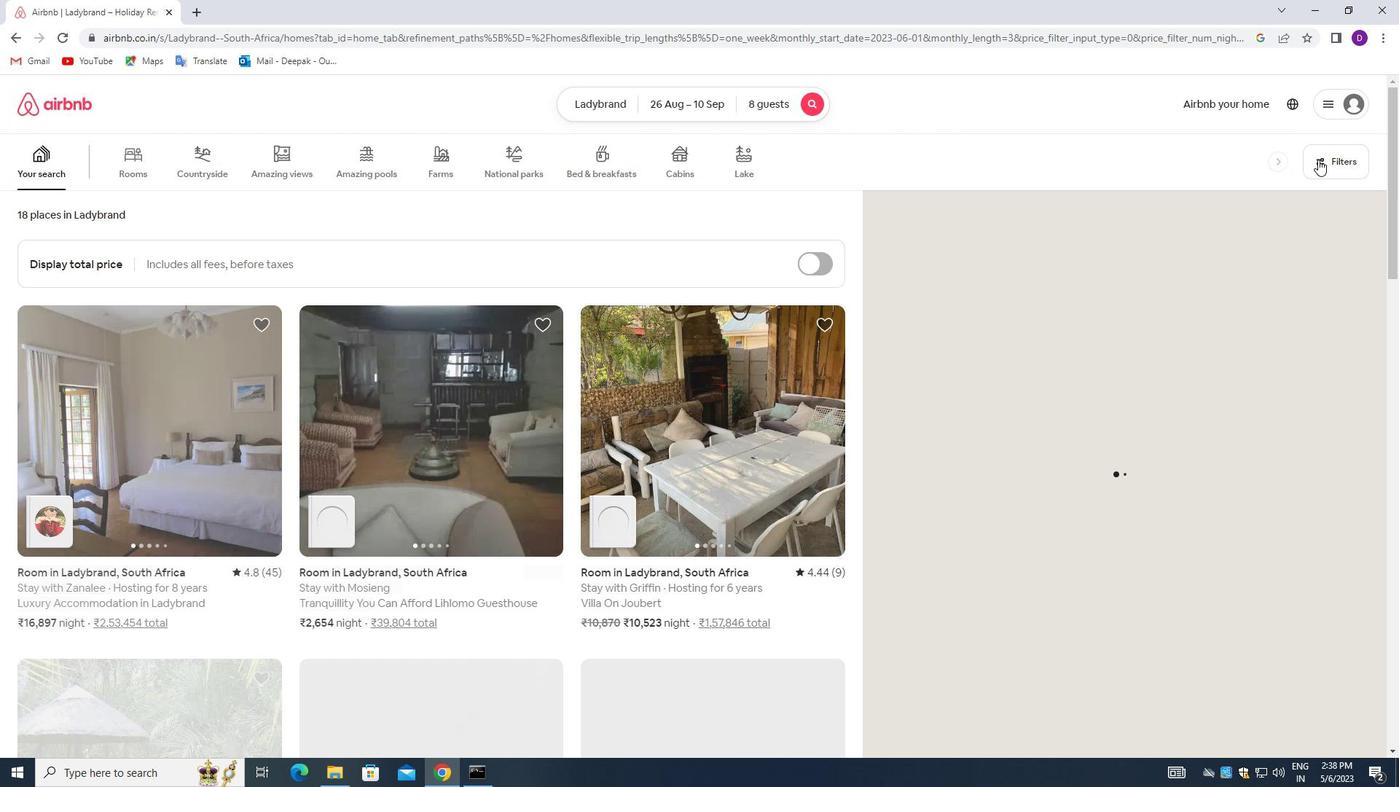 
Action: Mouse pressed left at (1321, 158)
Screenshot: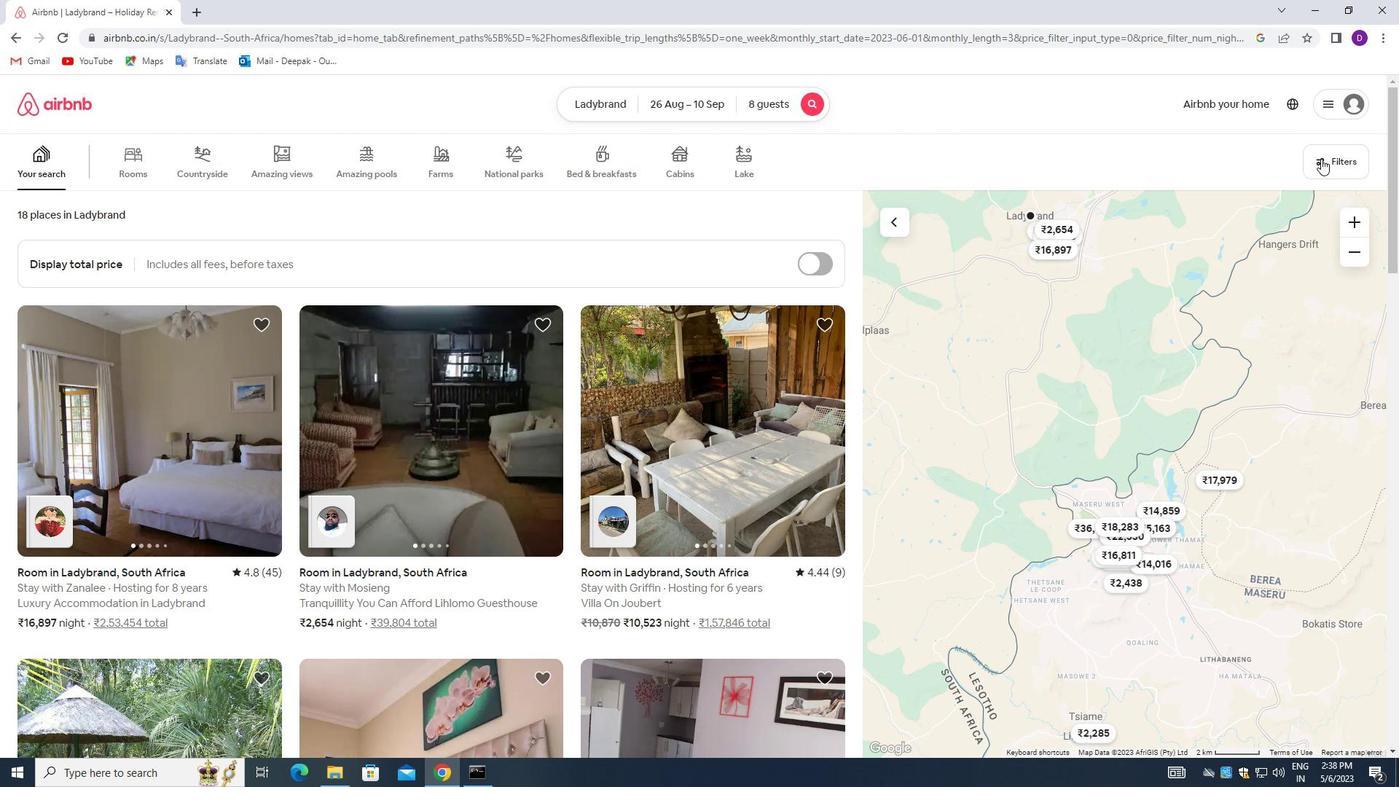 
Action: Mouse moved to (499, 525)
Screenshot: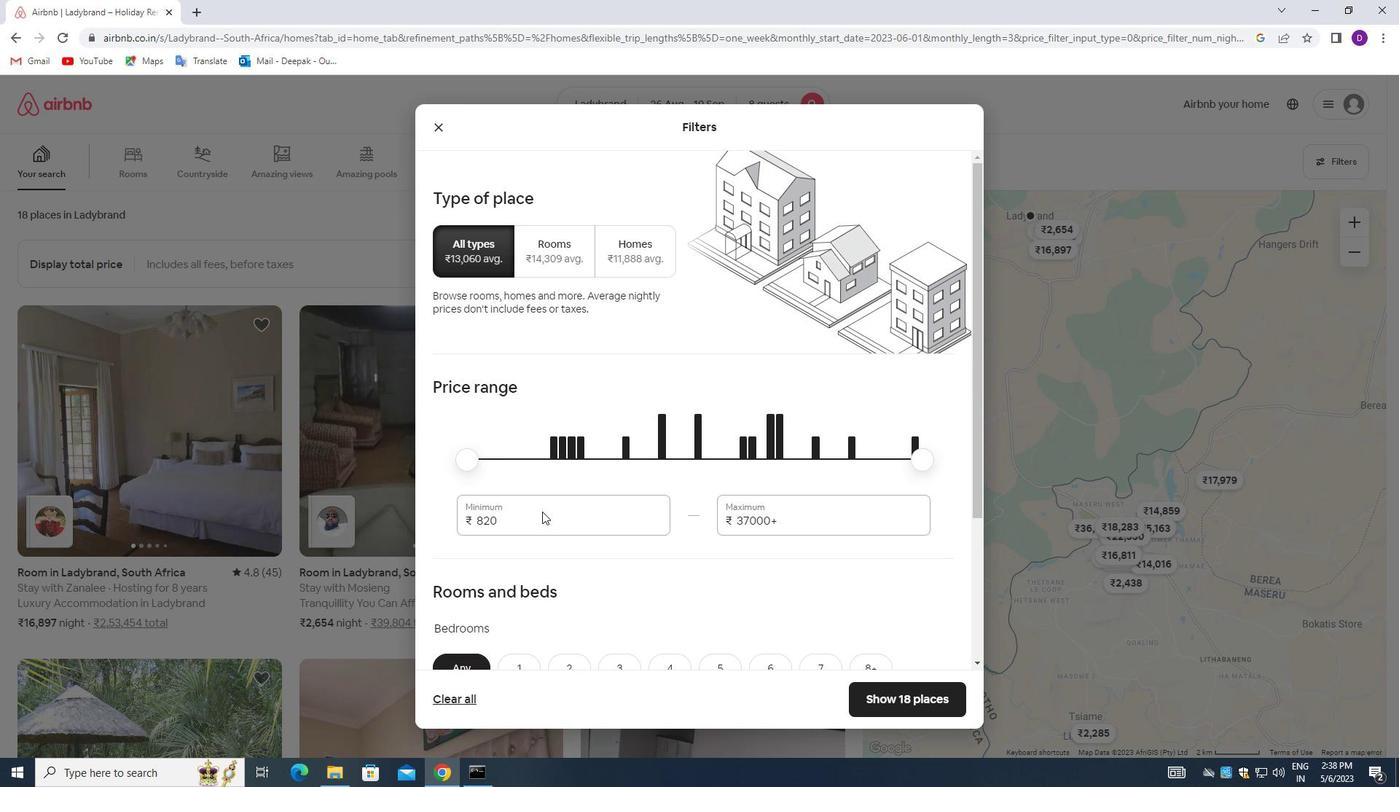 
Action: Mouse pressed left at (499, 525)
Screenshot: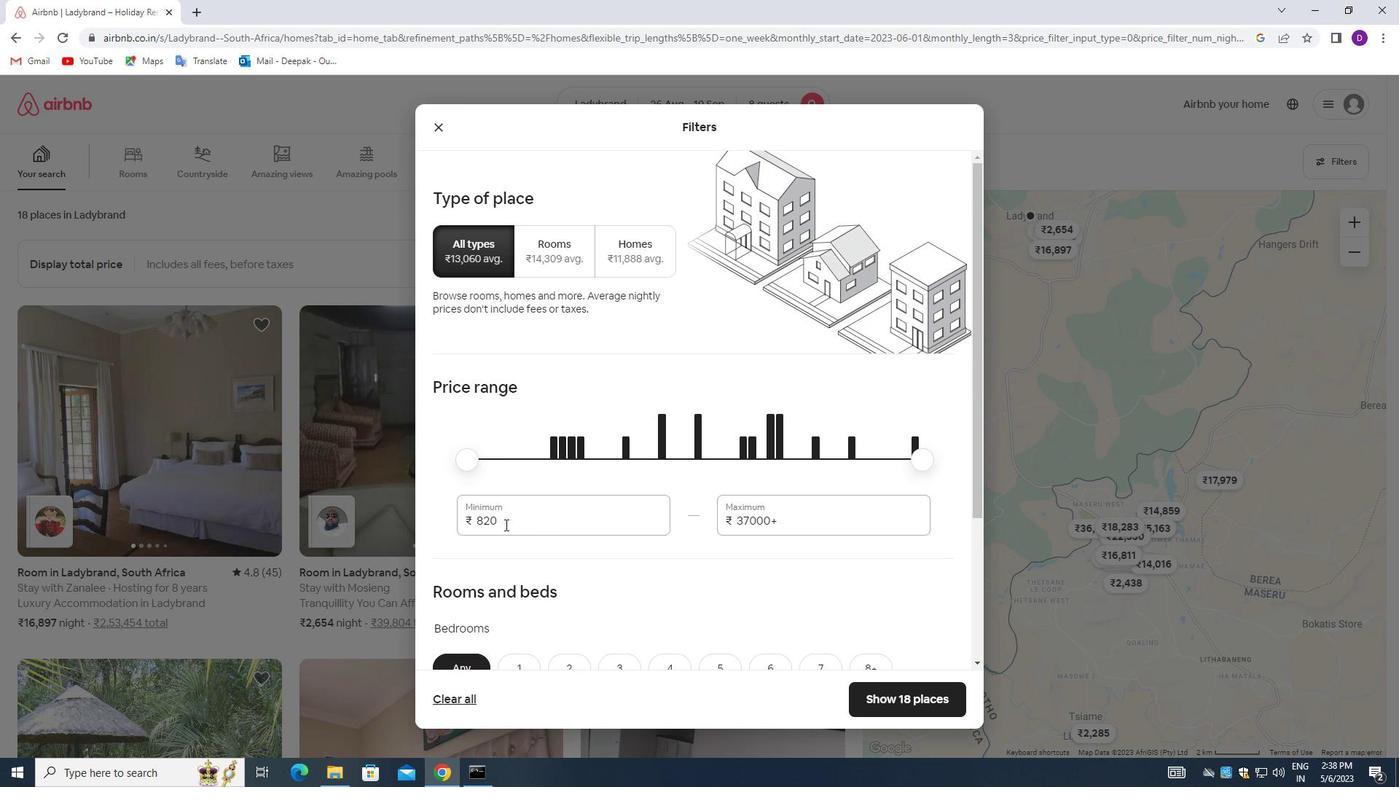 
Action: Mouse pressed left at (499, 525)
Screenshot: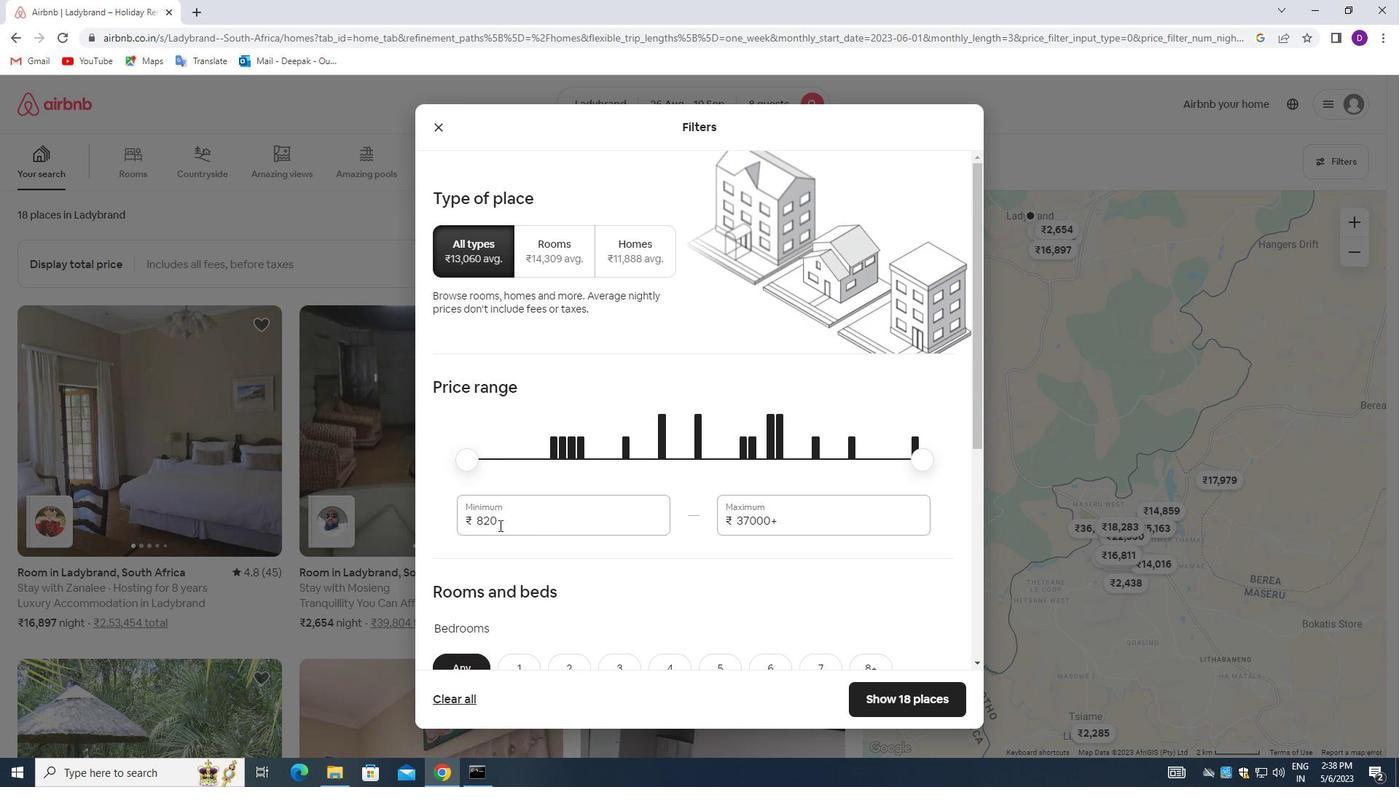 
Action: Key pressed 10000<Key.tab>15000
Screenshot: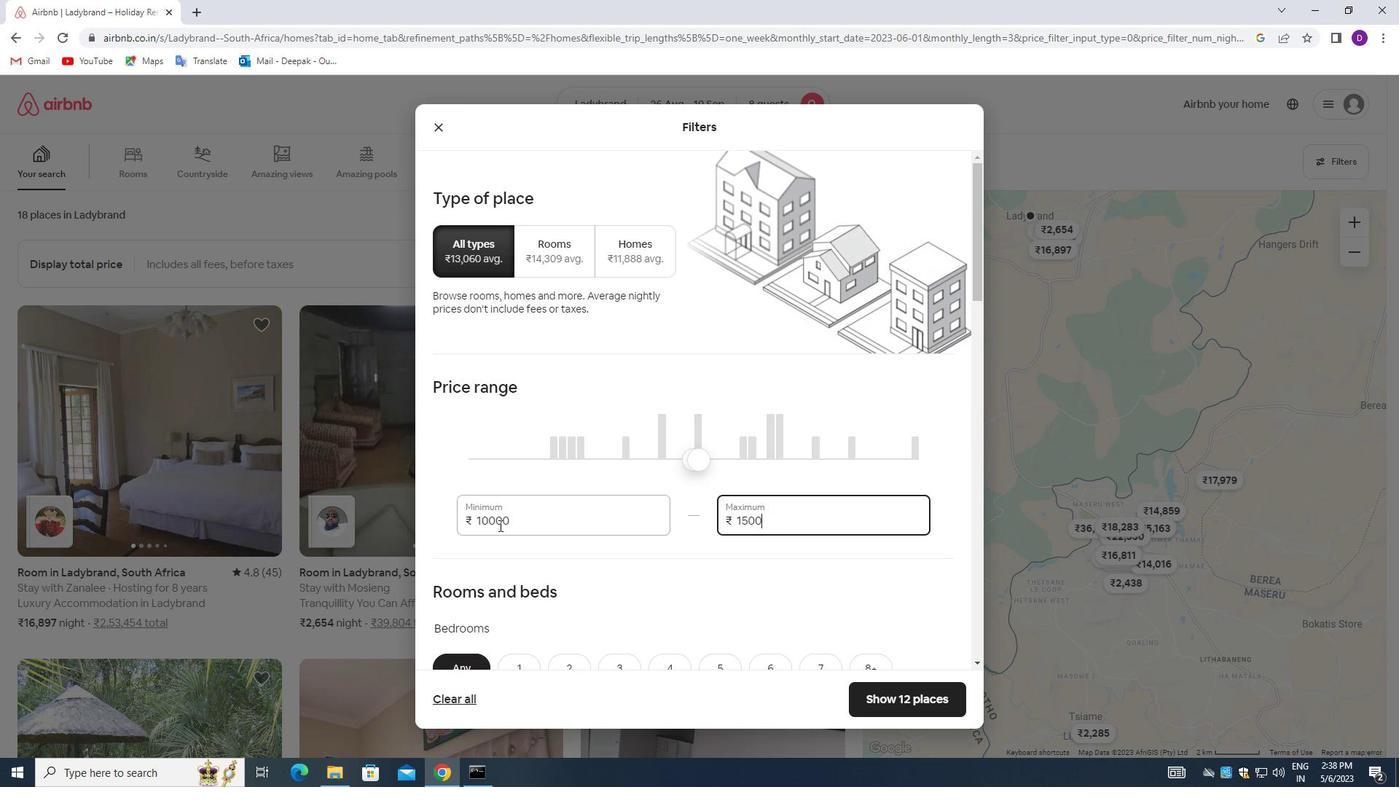 
Action: Mouse moved to (499, 524)
Screenshot: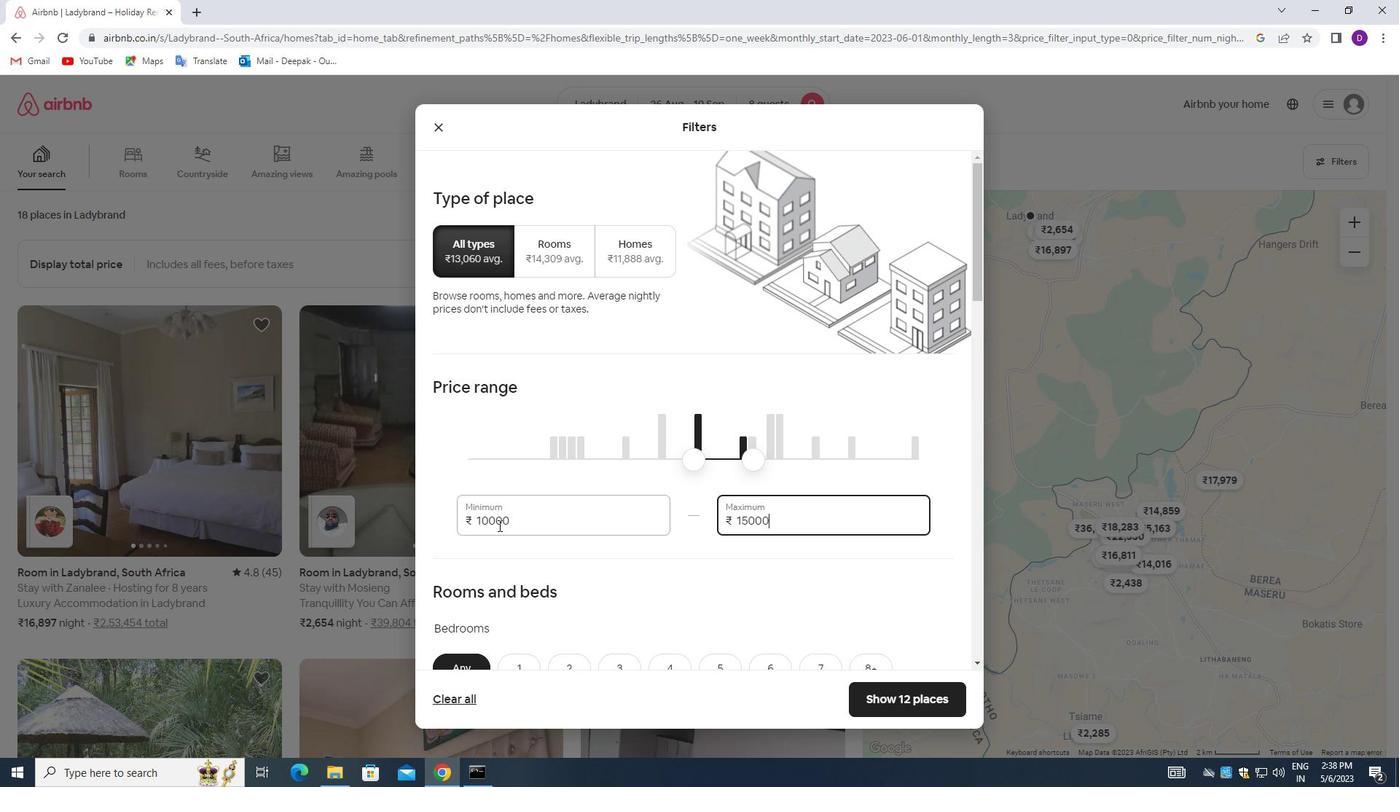 
Action: Mouse scrolled (499, 524) with delta (0, 0)
Screenshot: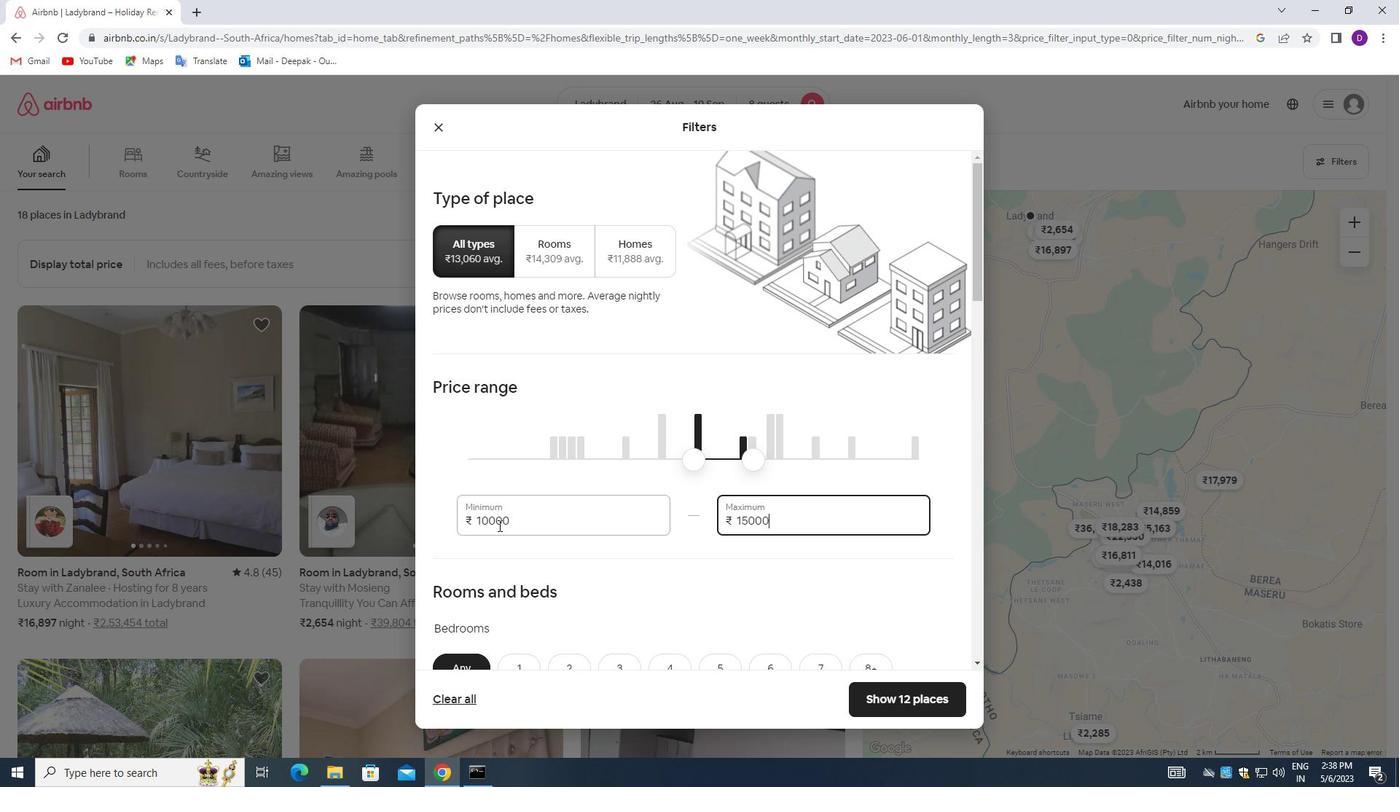 
Action: Mouse scrolled (499, 524) with delta (0, 0)
Screenshot: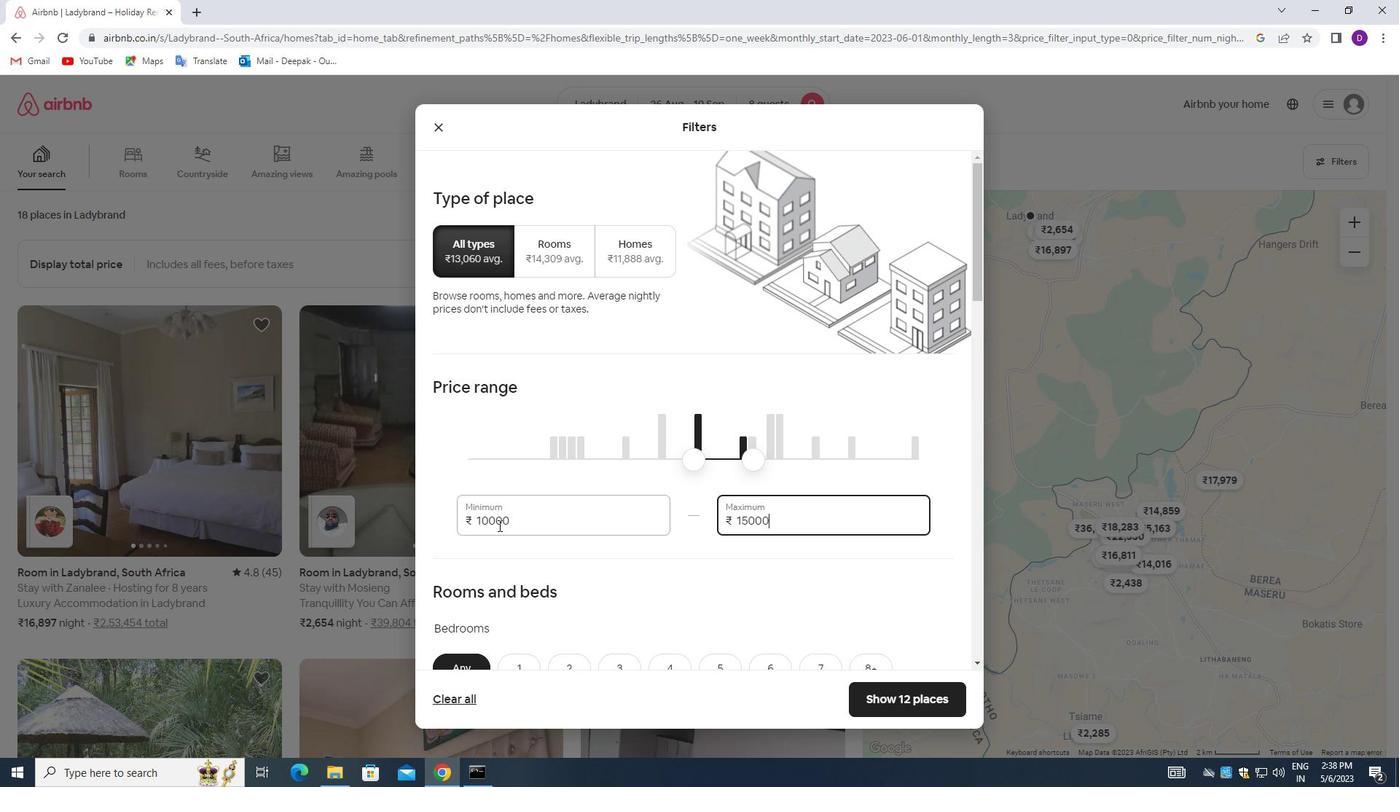 
Action: Mouse scrolled (499, 524) with delta (0, 0)
Screenshot: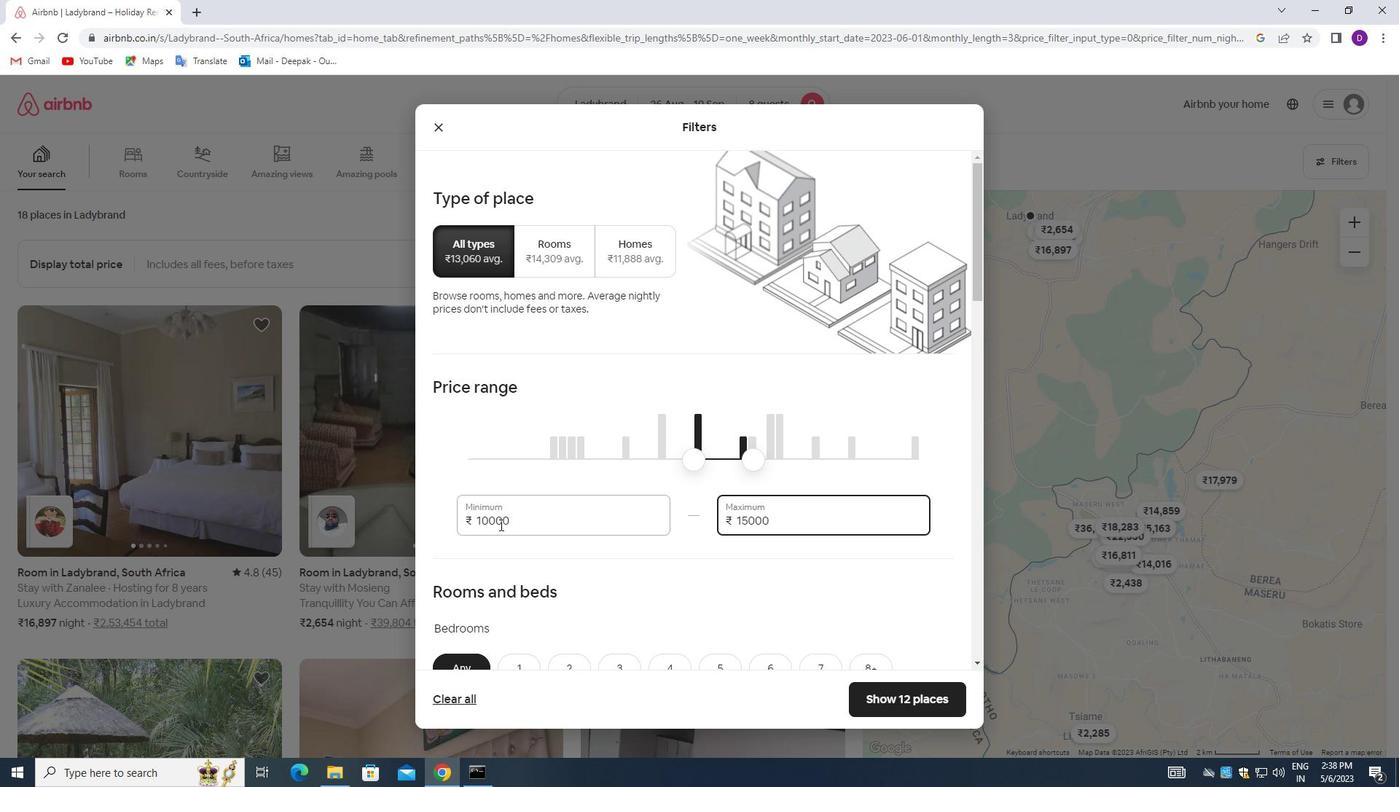 
Action: Mouse scrolled (499, 524) with delta (0, 0)
Screenshot: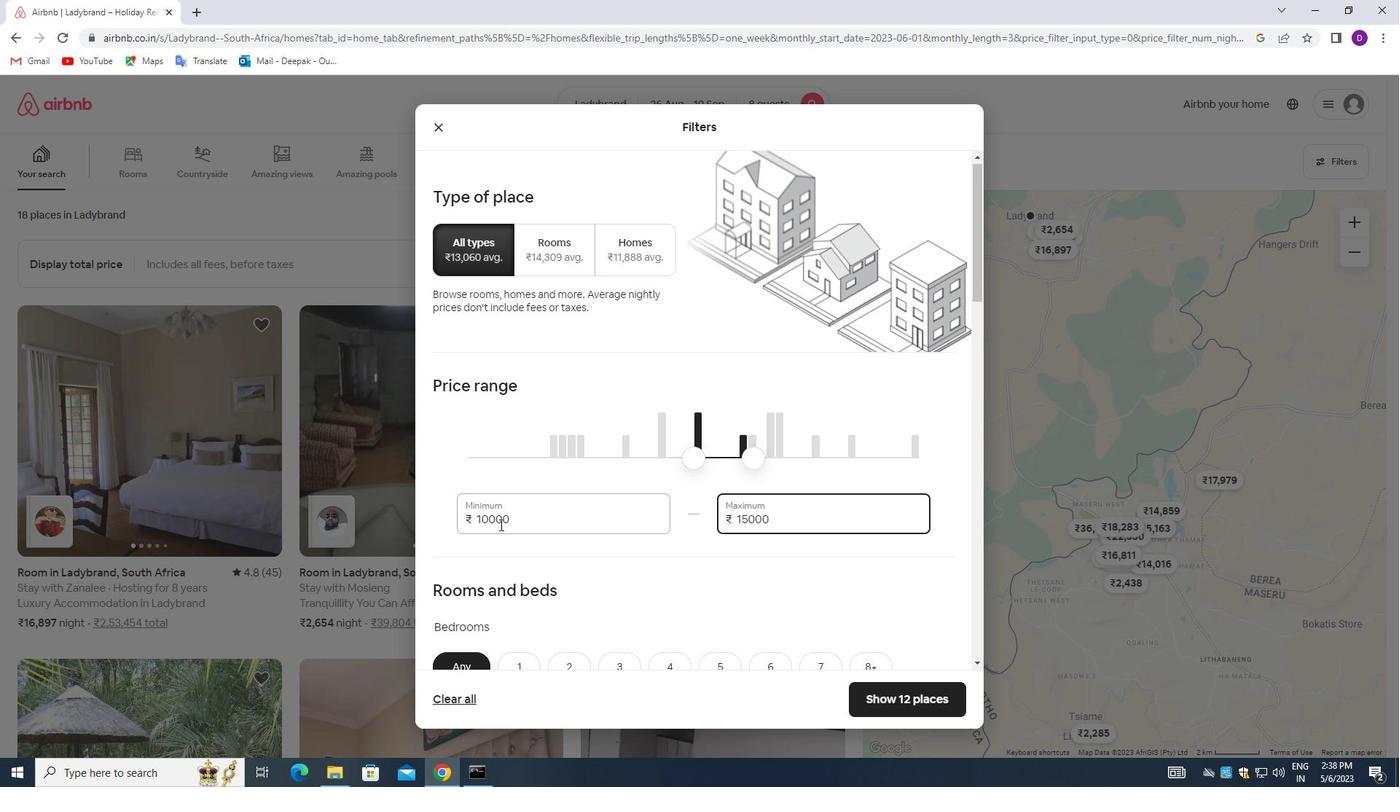 
Action: Mouse moved to (776, 388)
Screenshot: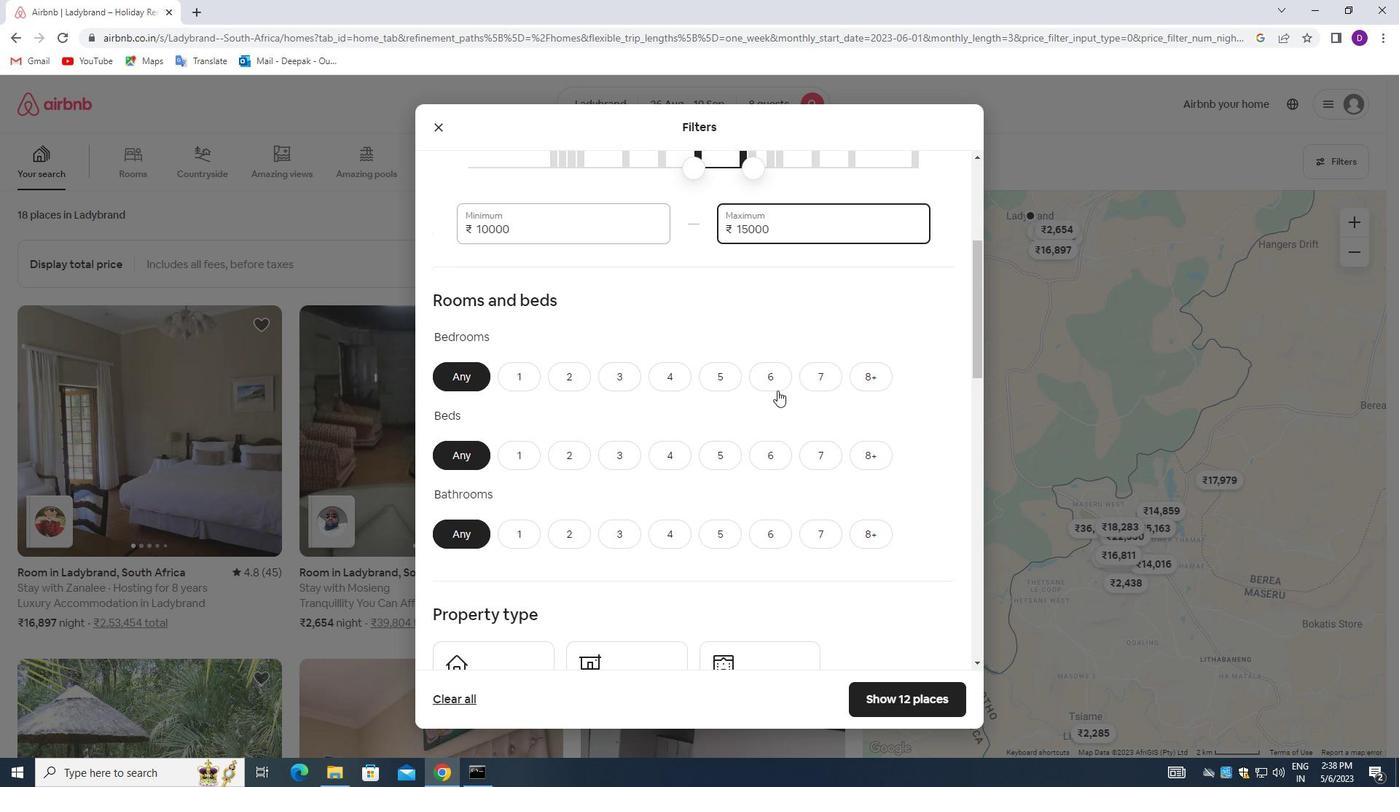 
Action: Mouse pressed left at (776, 388)
Screenshot: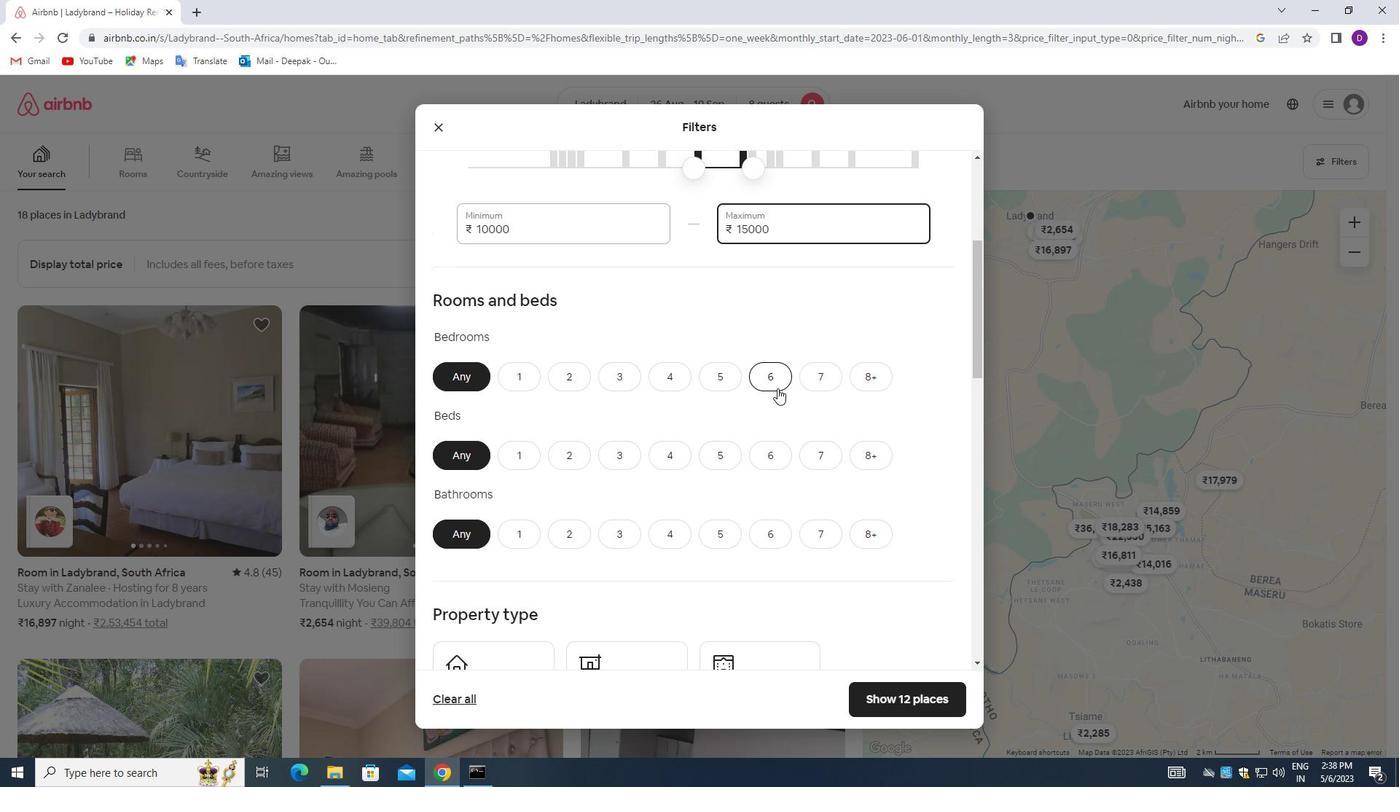 
Action: Mouse moved to (780, 456)
Screenshot: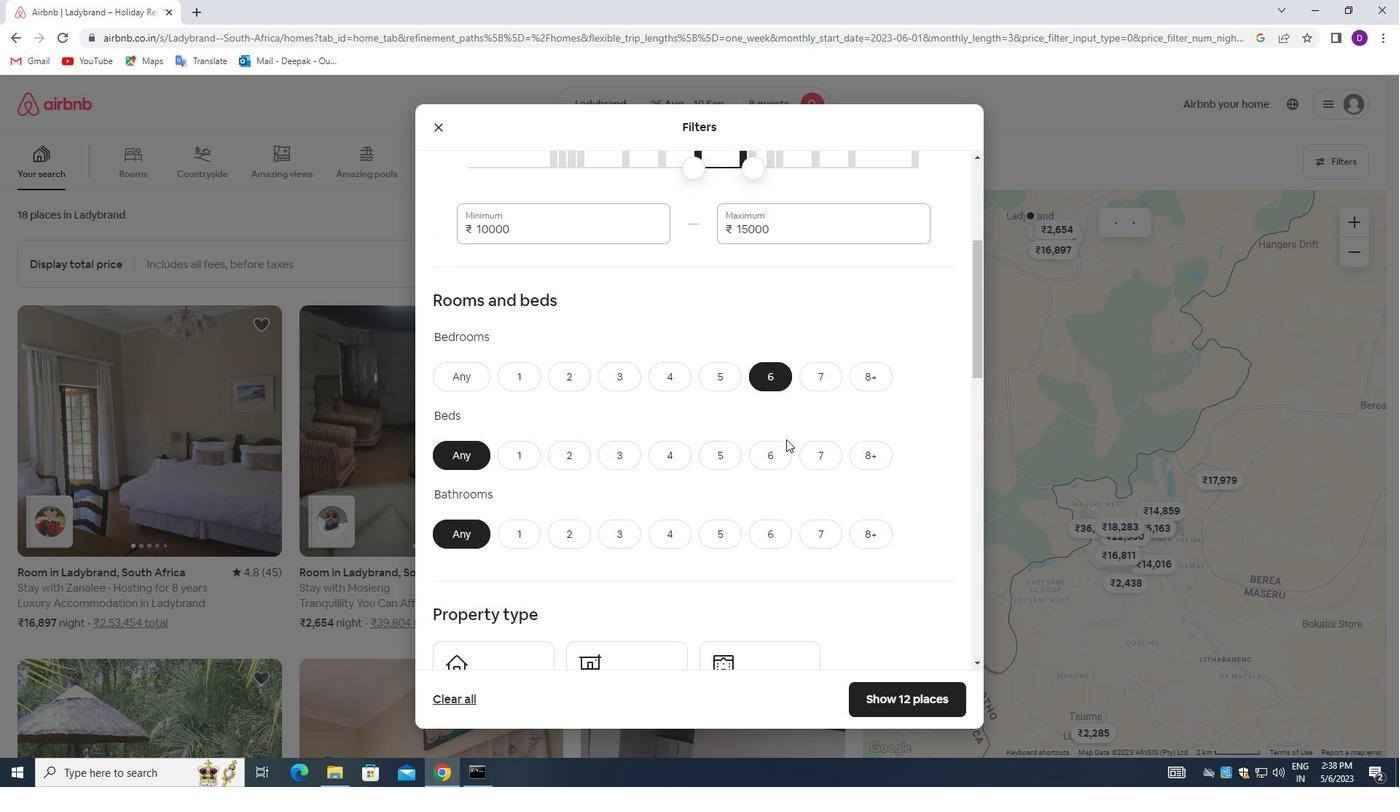 
Action: Mouse pressed left at (780, 456)
Screenshot: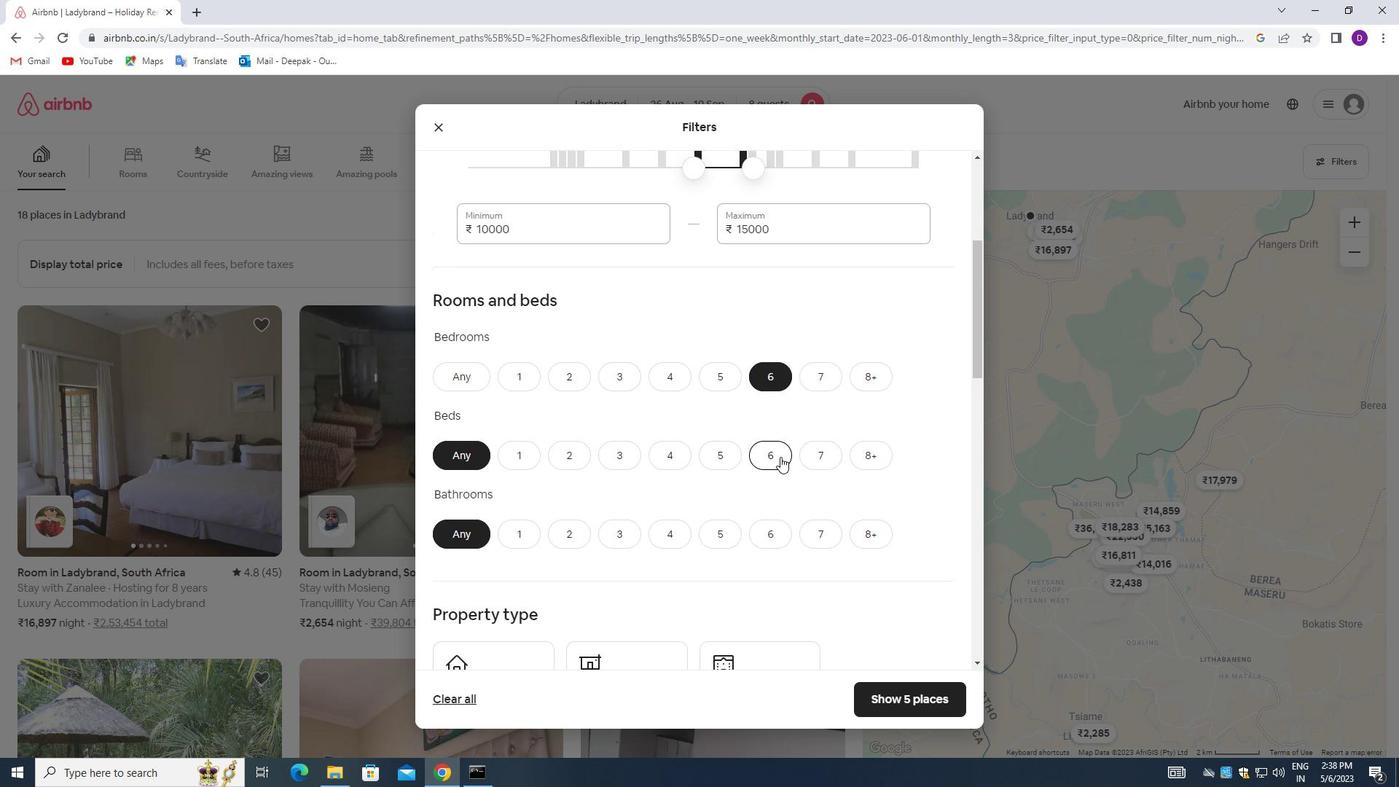
Action: Mouse moved to (772, 532)
Screenshot: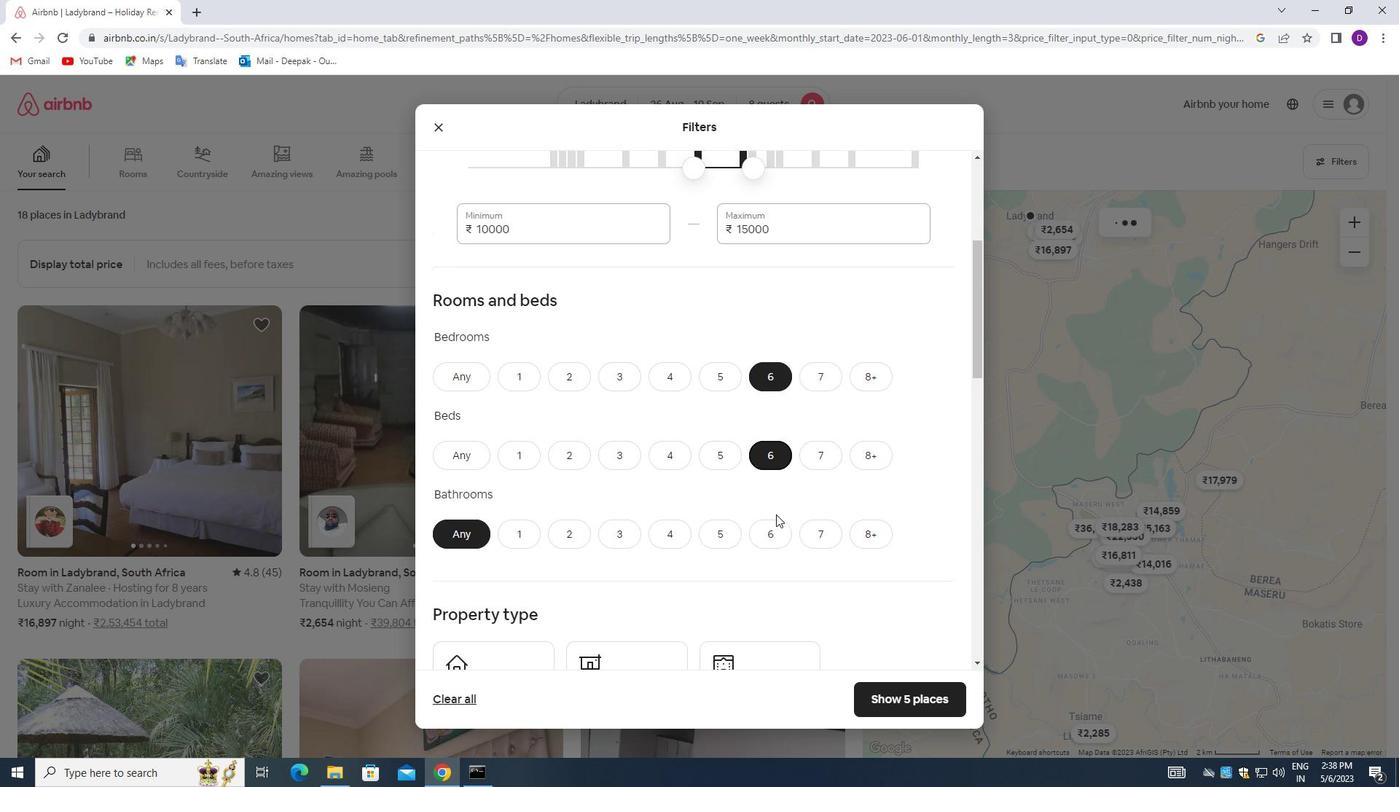 
Action: Mouse pressed left at (772, 532)
Screenshot: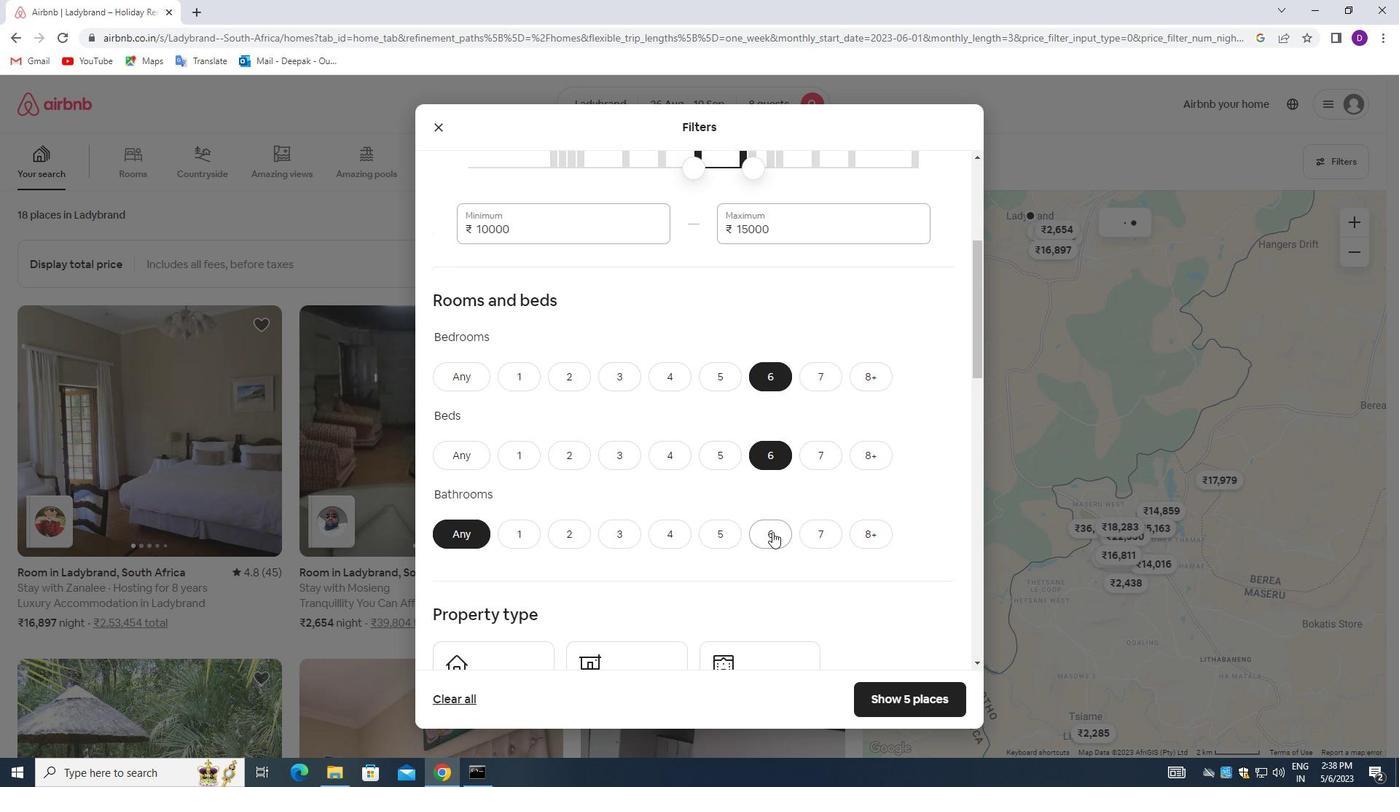 
Action: Mouse moved to (782, 428)
Screenshot: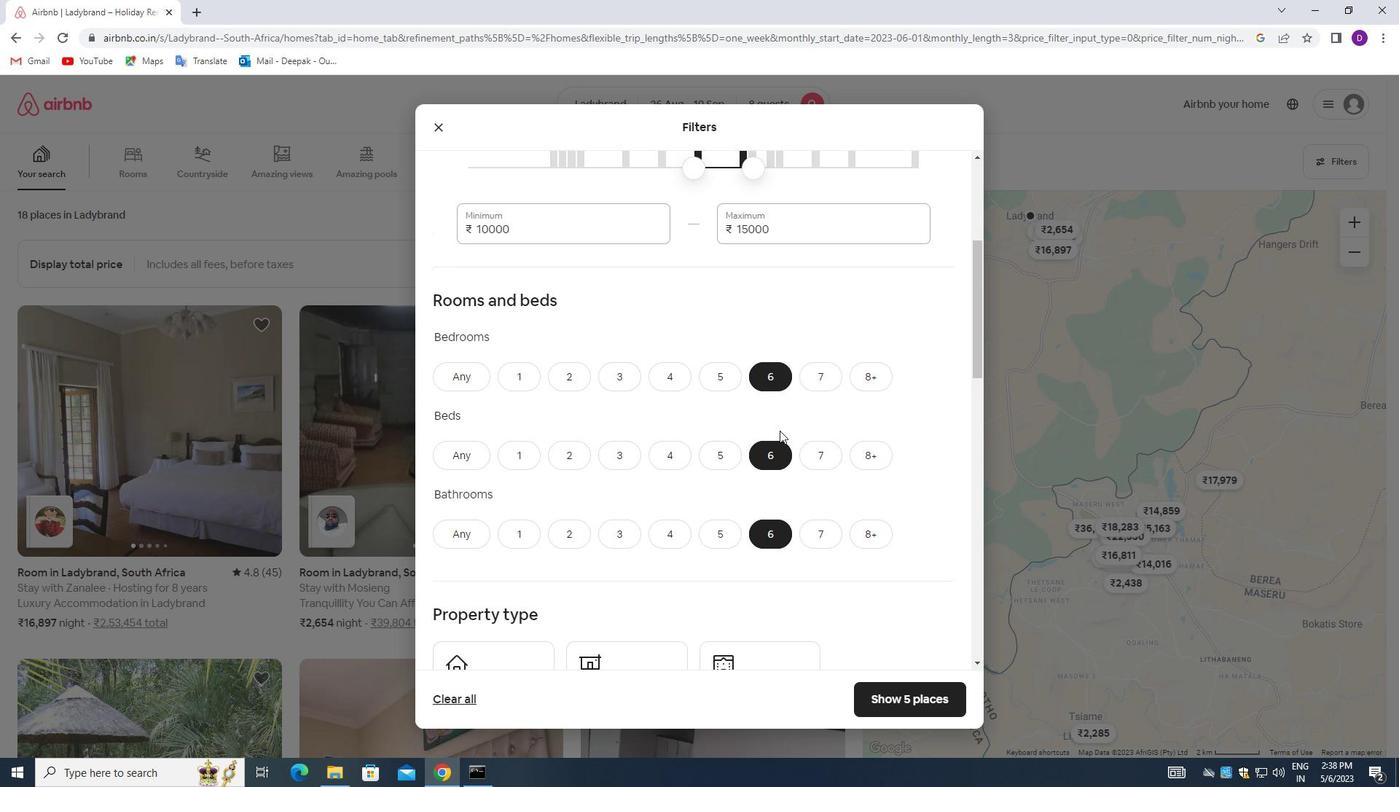 
Action: Mouse scrolled (782, 427) with delta (0, 0)
Screenshot: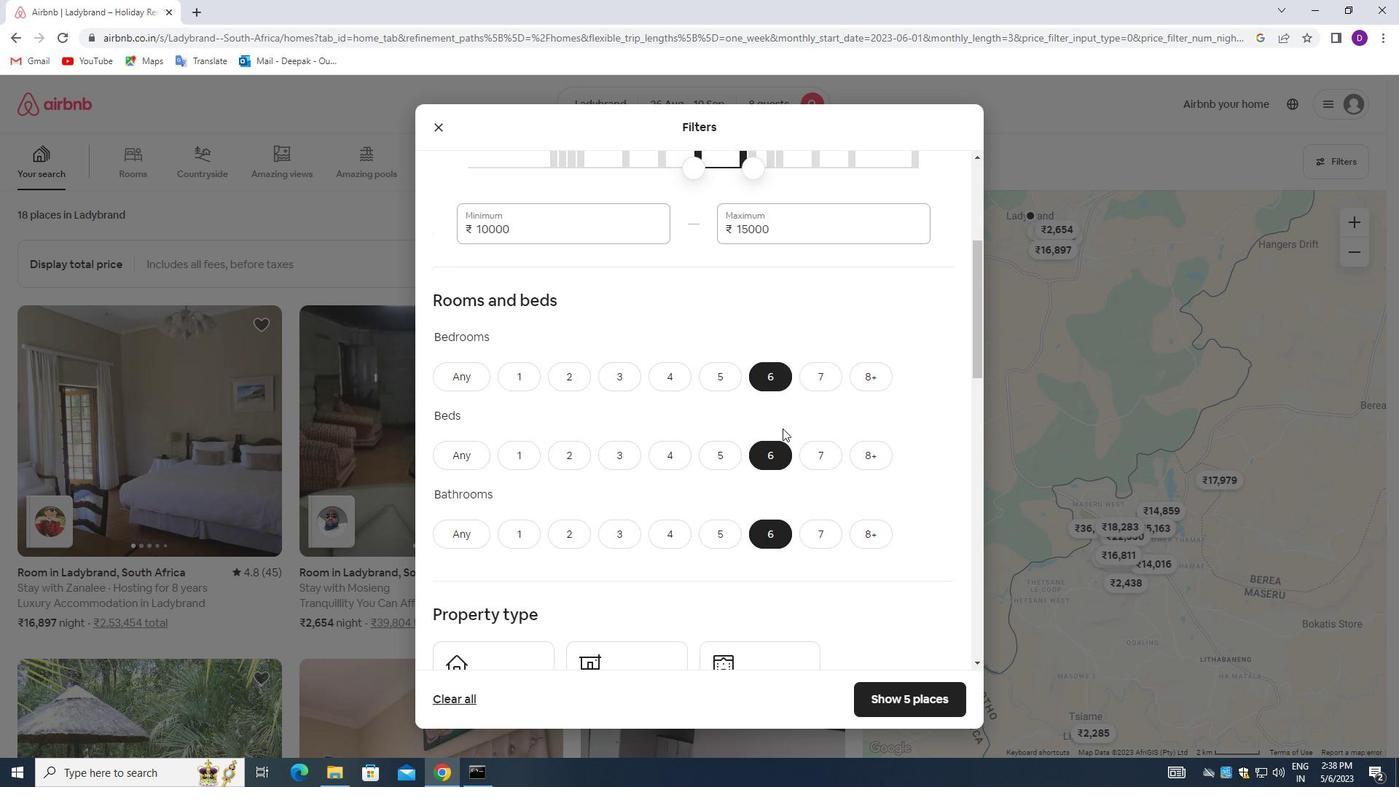 
Action: Mouse moved to (782, 428)
Screenshot: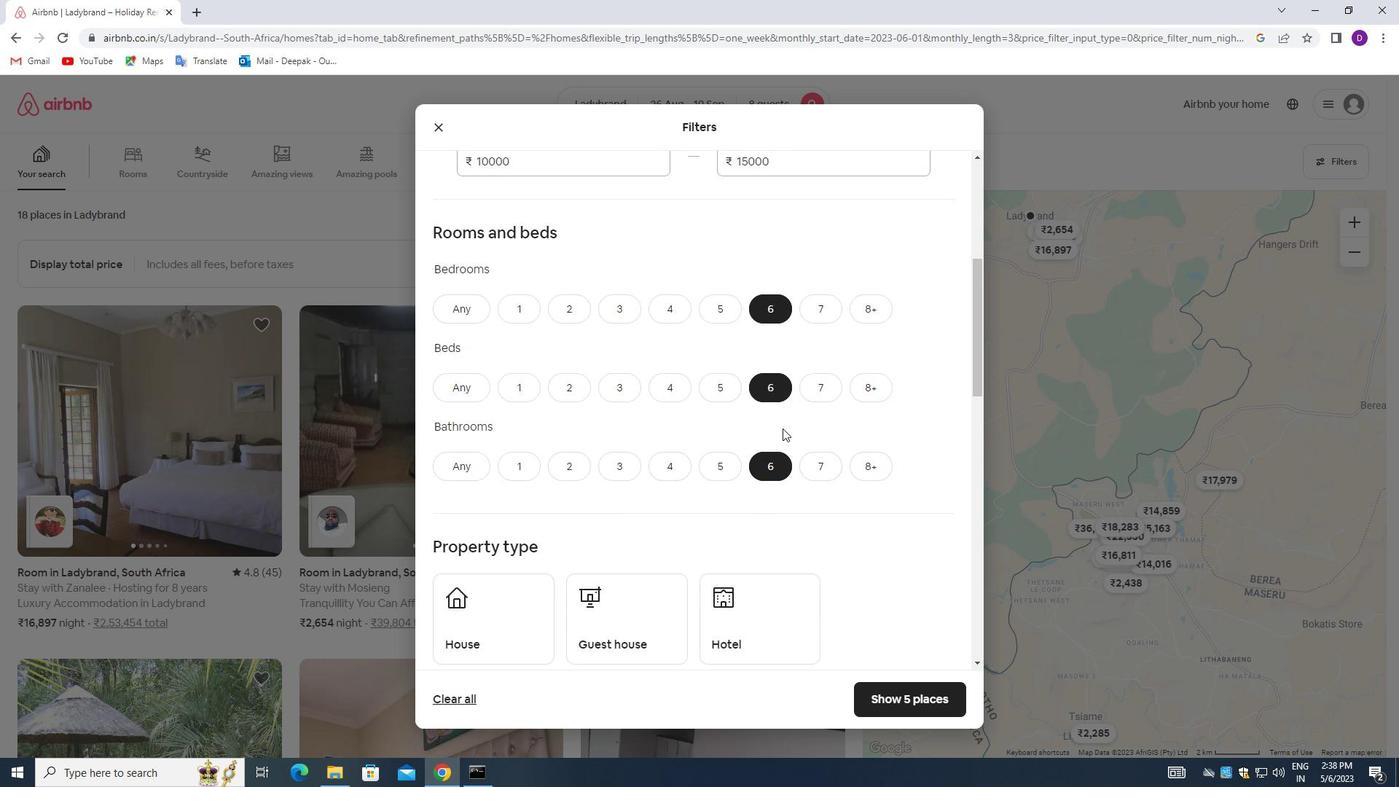 
Action: Mouse scrolled (782, 427) with delta (0, 0)
Screenshot: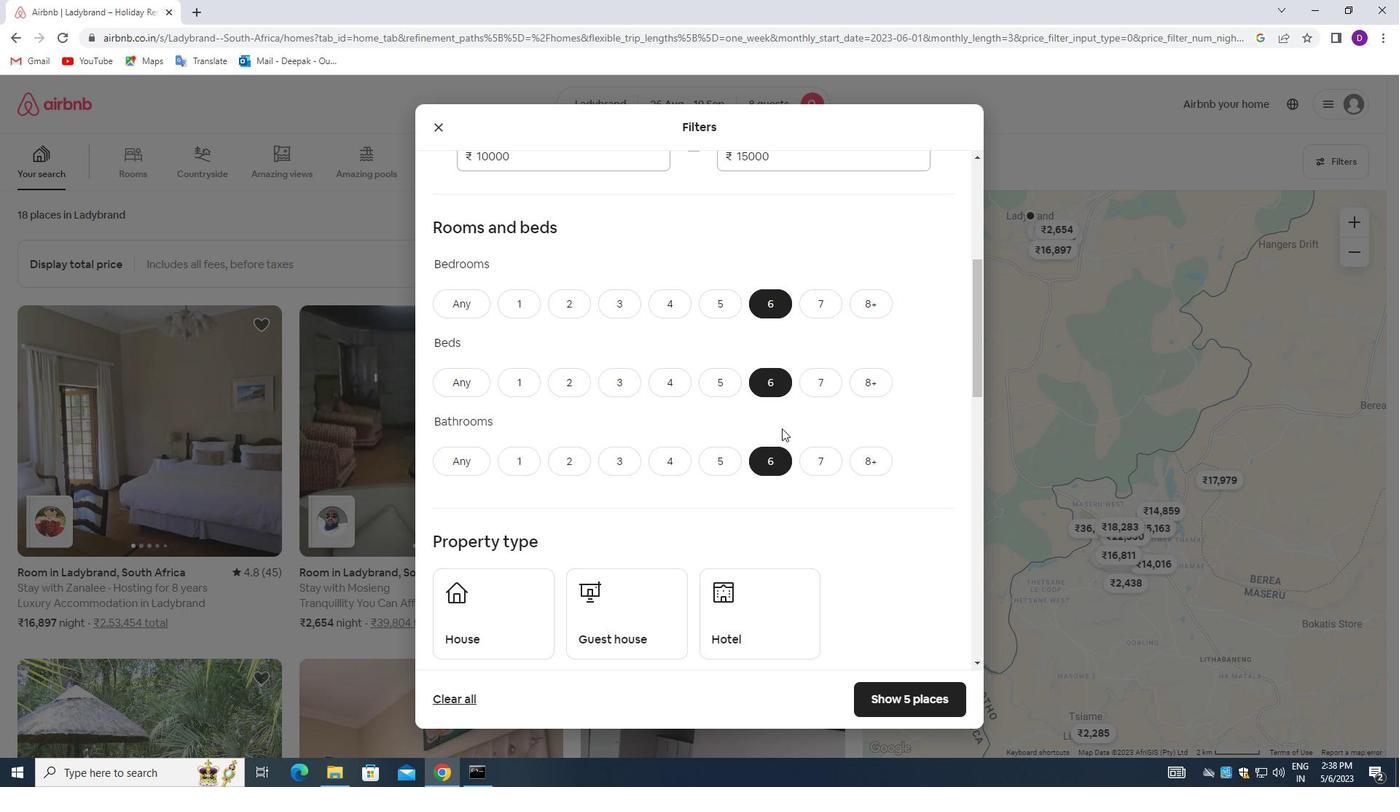 
Action: Mouse scrolled (782, 427) with delta (0, 0)
Screenshot: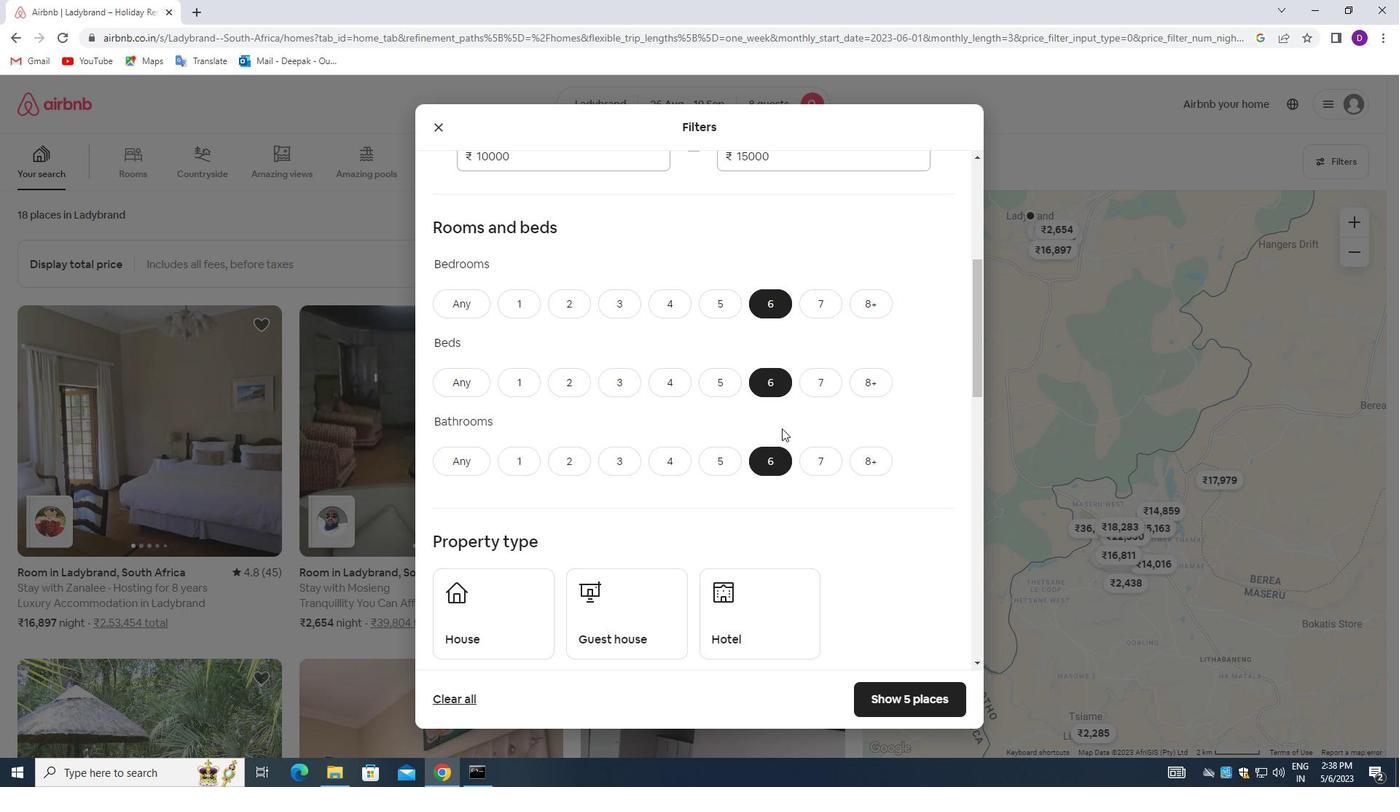 
Action: Mouse moved to (493, 475)
Screenshot: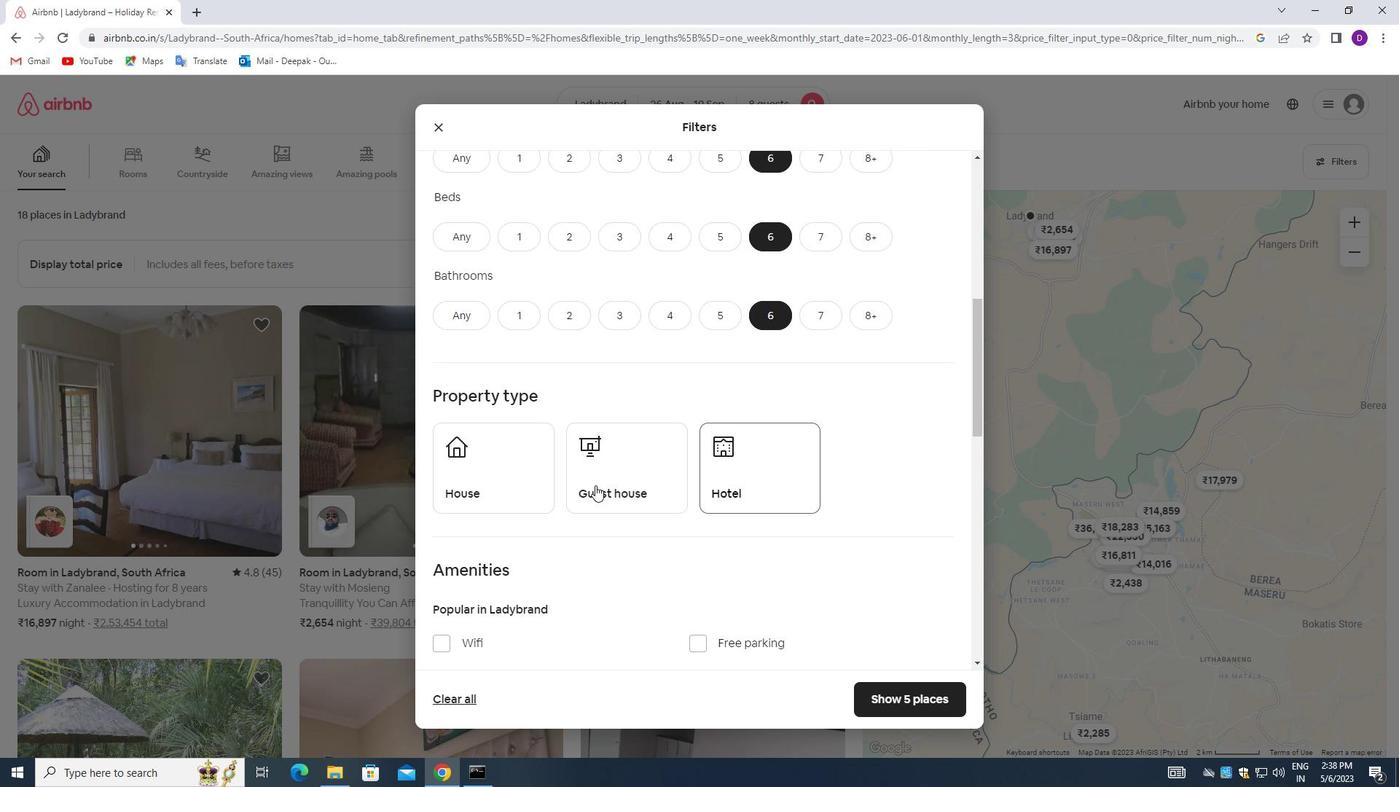 
Action: Mouse pressed left at (493, 475)
Screenshot: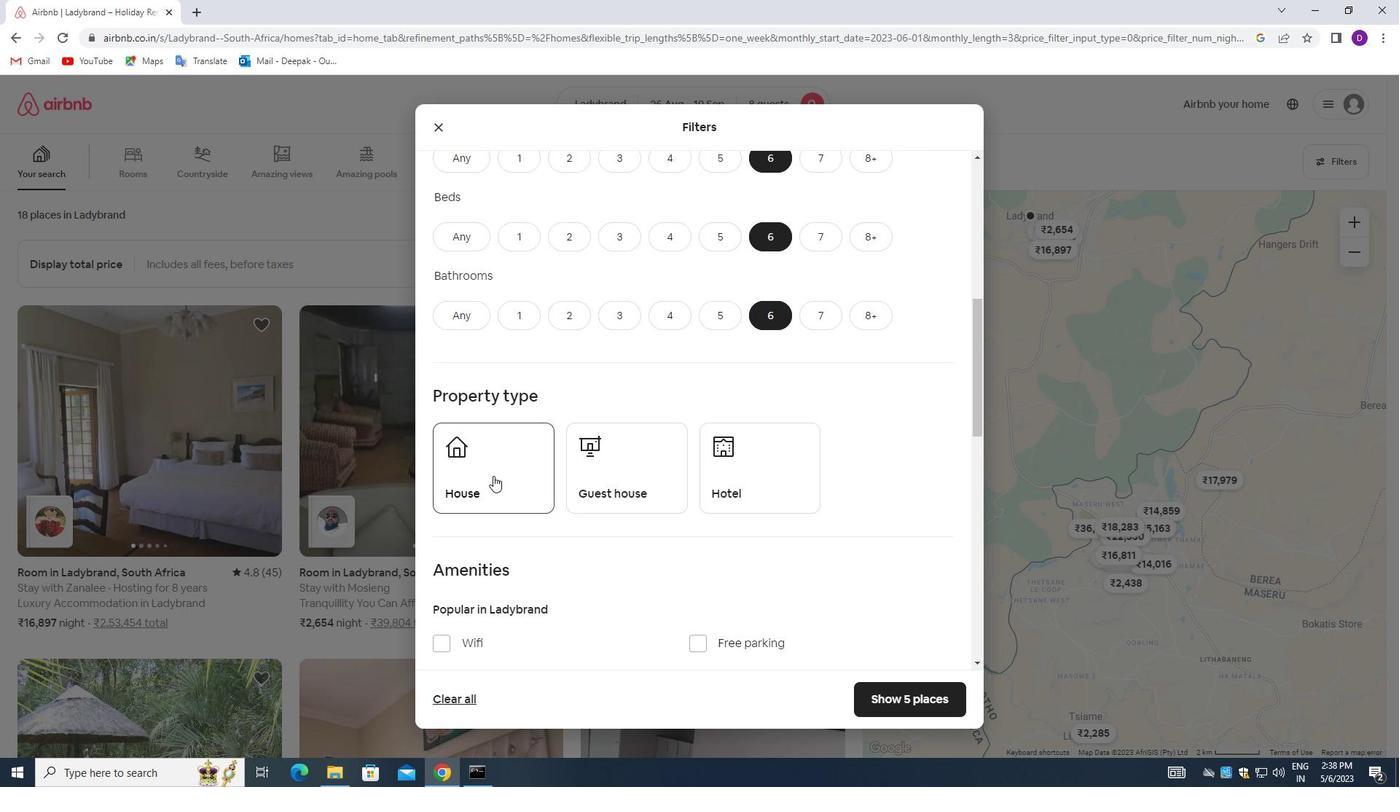 
Action: Mouse moved to (623, 481)
Screenshot: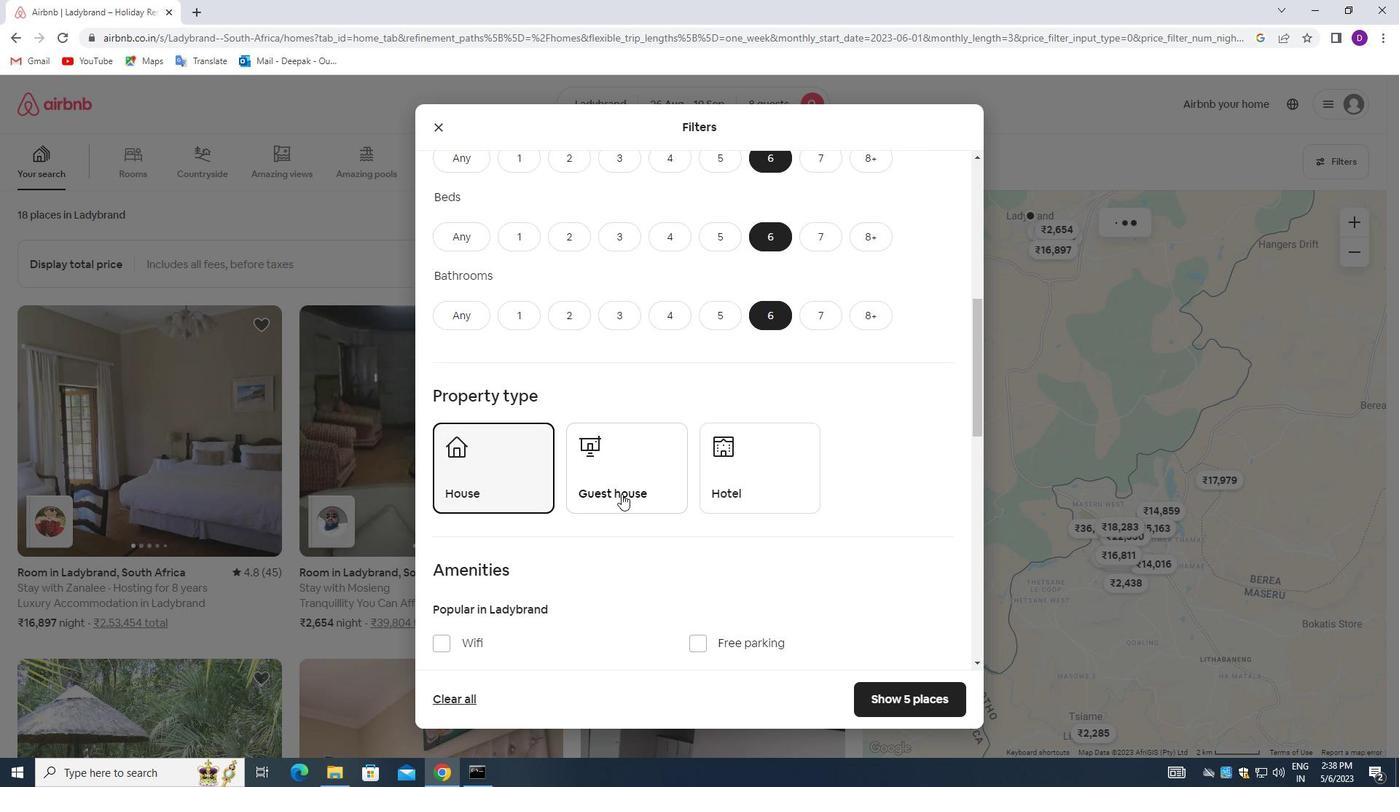 
Action: Mouse pressed left at (623, 481)
Screenshot: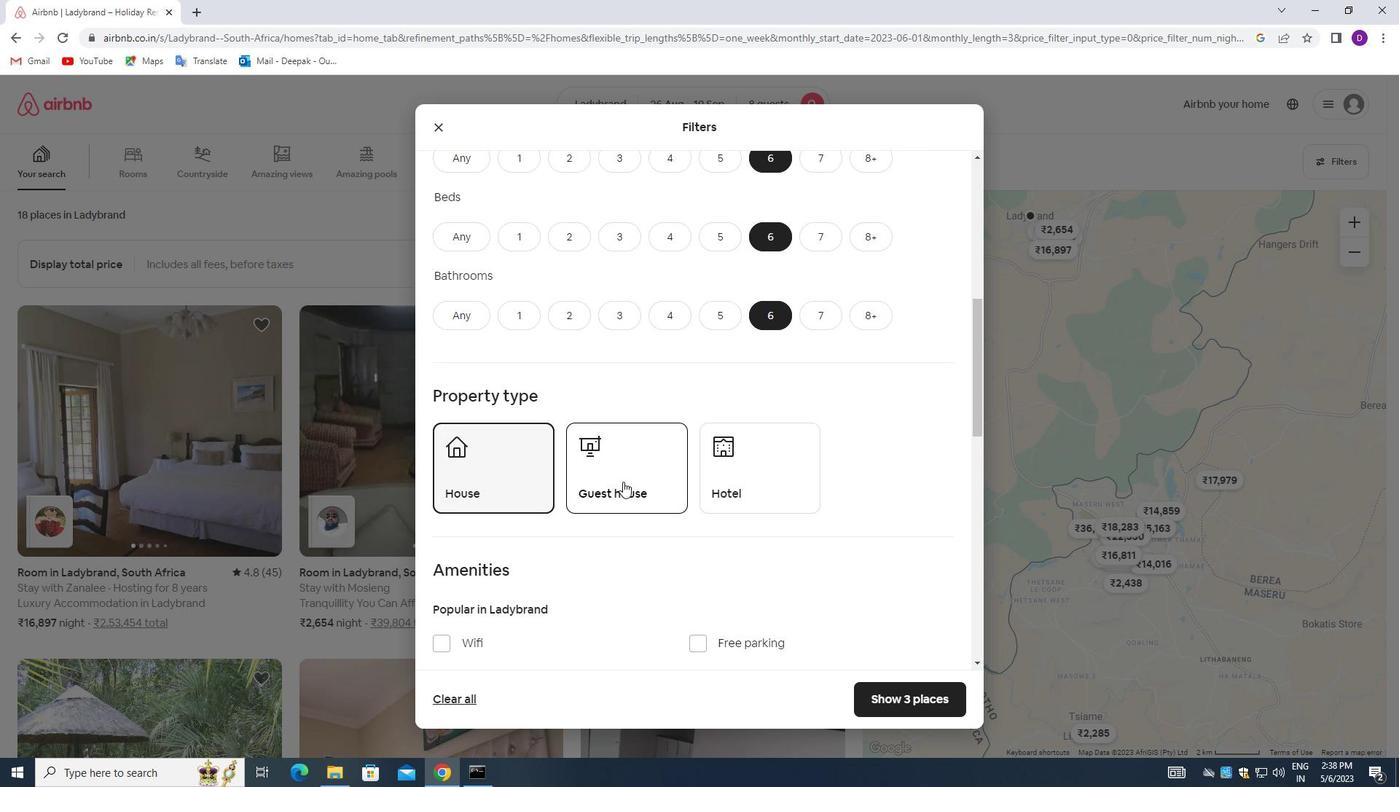 
Action: Mouse moved to (624, 481)
Screenshot: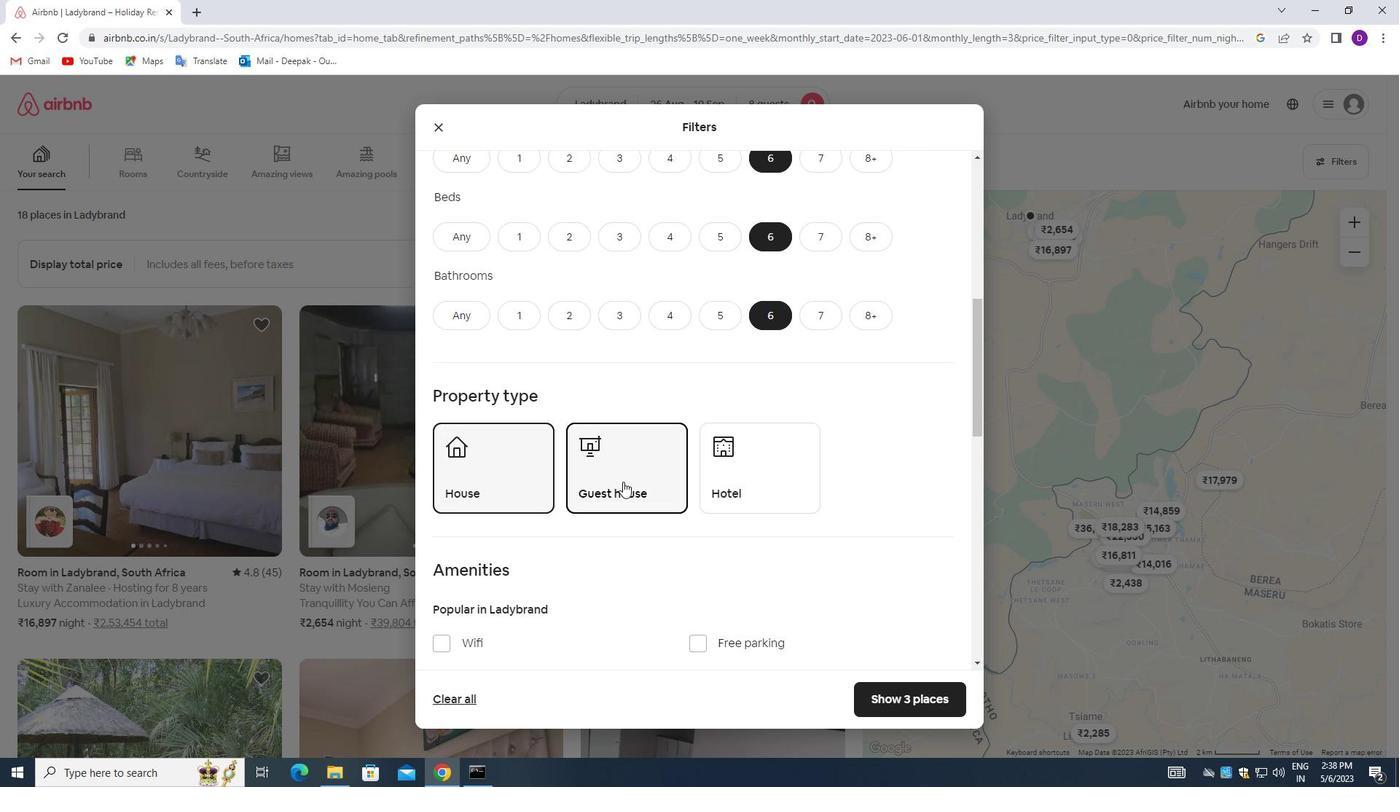 
Action: Mouse scrolled (624, 481) with delta (0, 0)
Screenshot: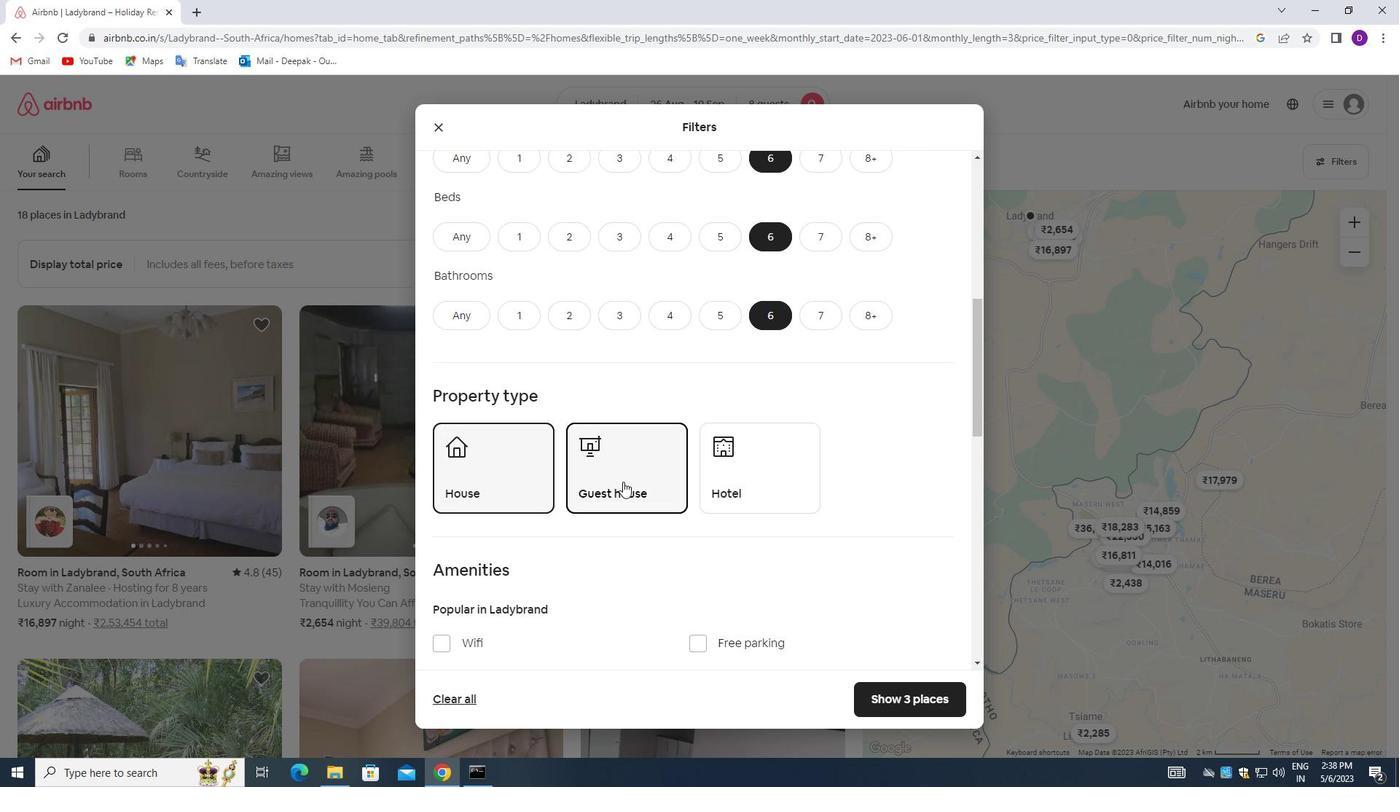 
Action: Mouse scrolled (624, 481) with delta (0, 0)
Screenshot: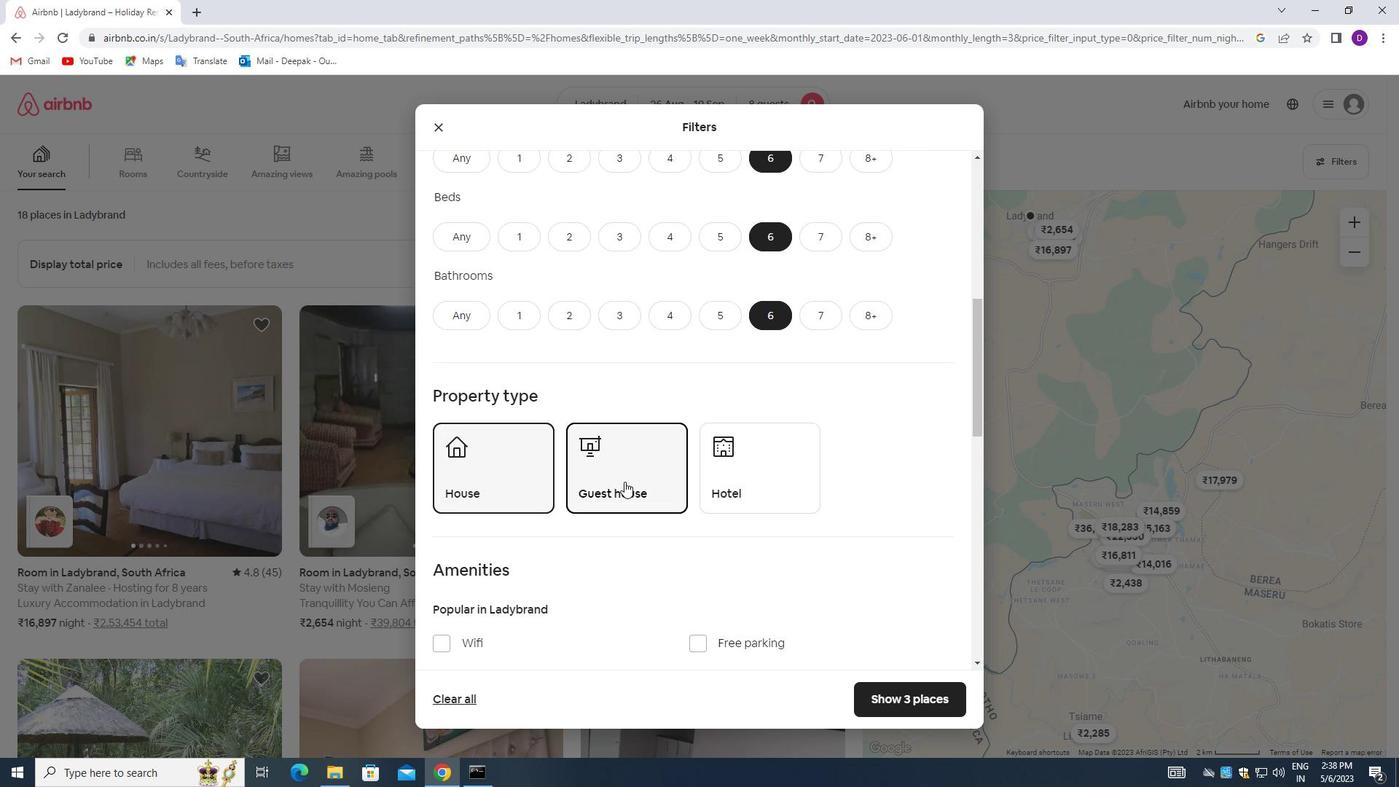 
Action: Mouse moved to (626, 489)
Screenshot: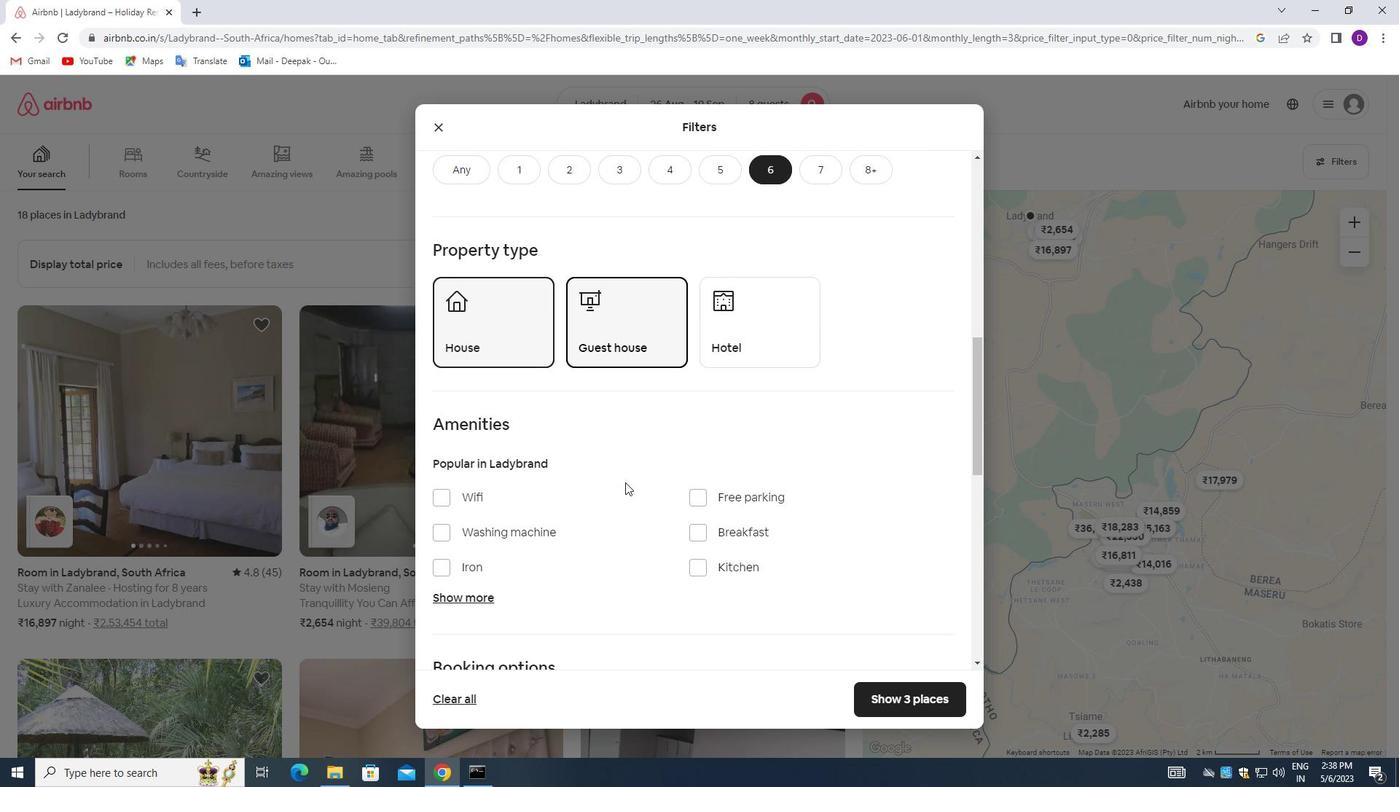 
Action: Mouse scrolled (626, 488) with delta (0, 0)
Screenshot: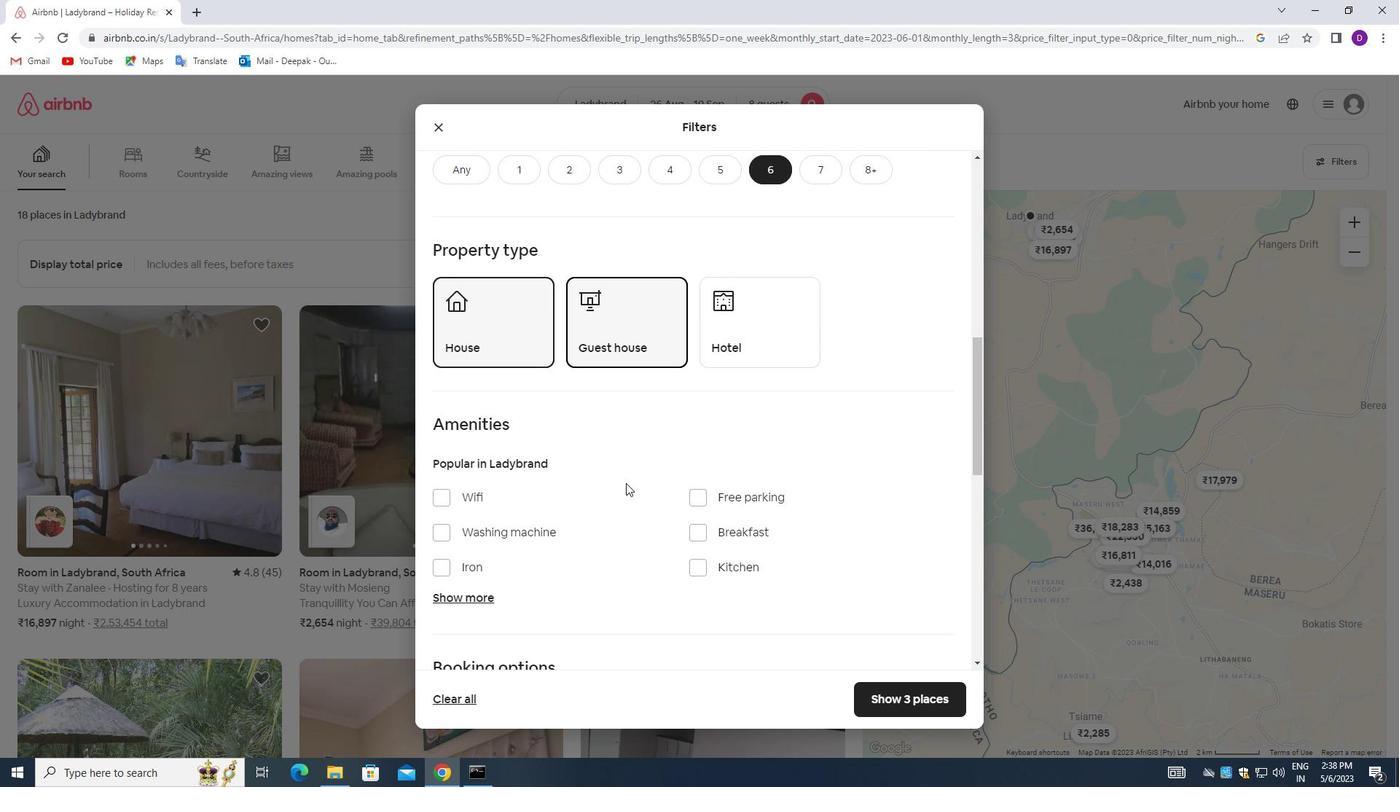 
Action: Mouse moved to (440, 424)
Screenshot: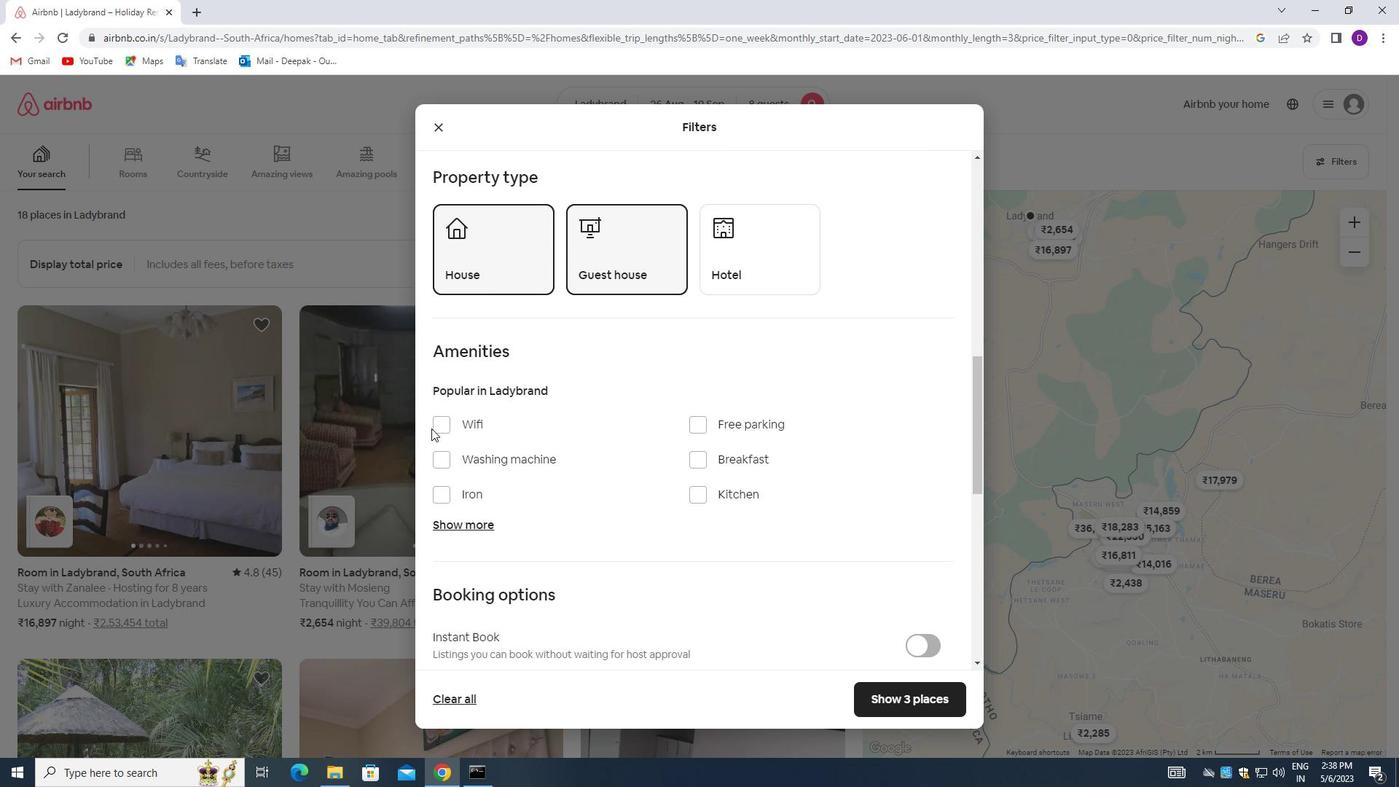 
Action: Mouse pressed left at (440, 424)
Screenshot: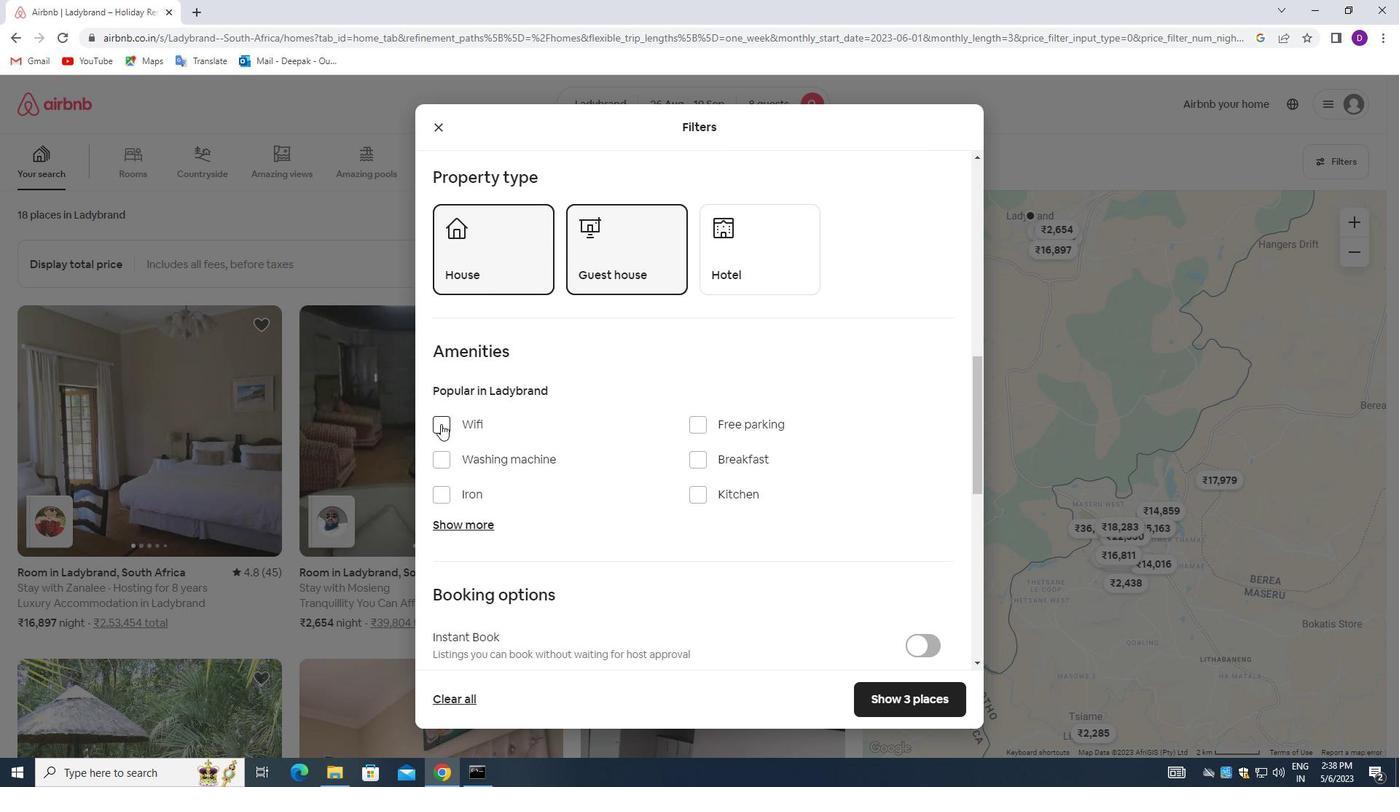 
Action: Mouse moved to (693, 427)
Screenshot: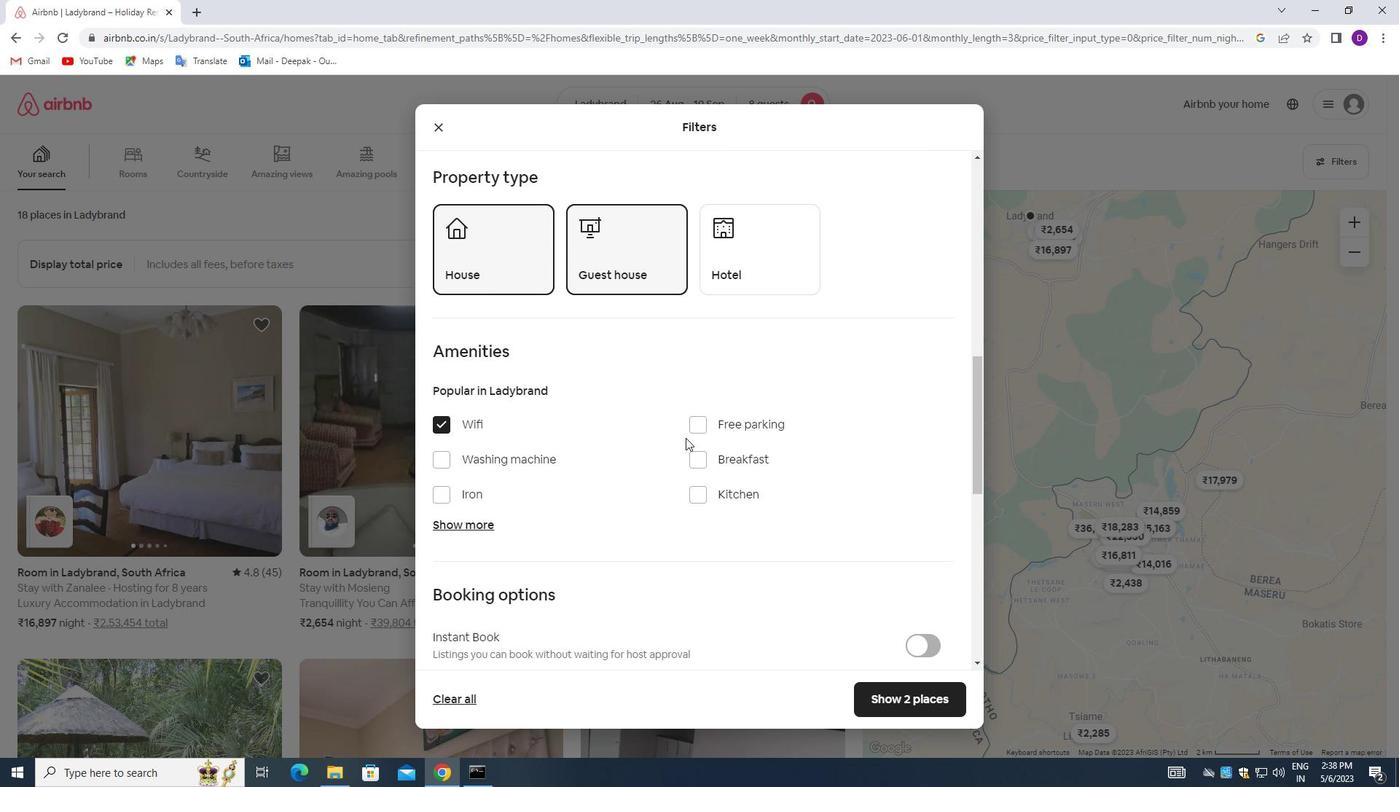 
Action: Mouse pressed left at (693, 427)
Screenshot: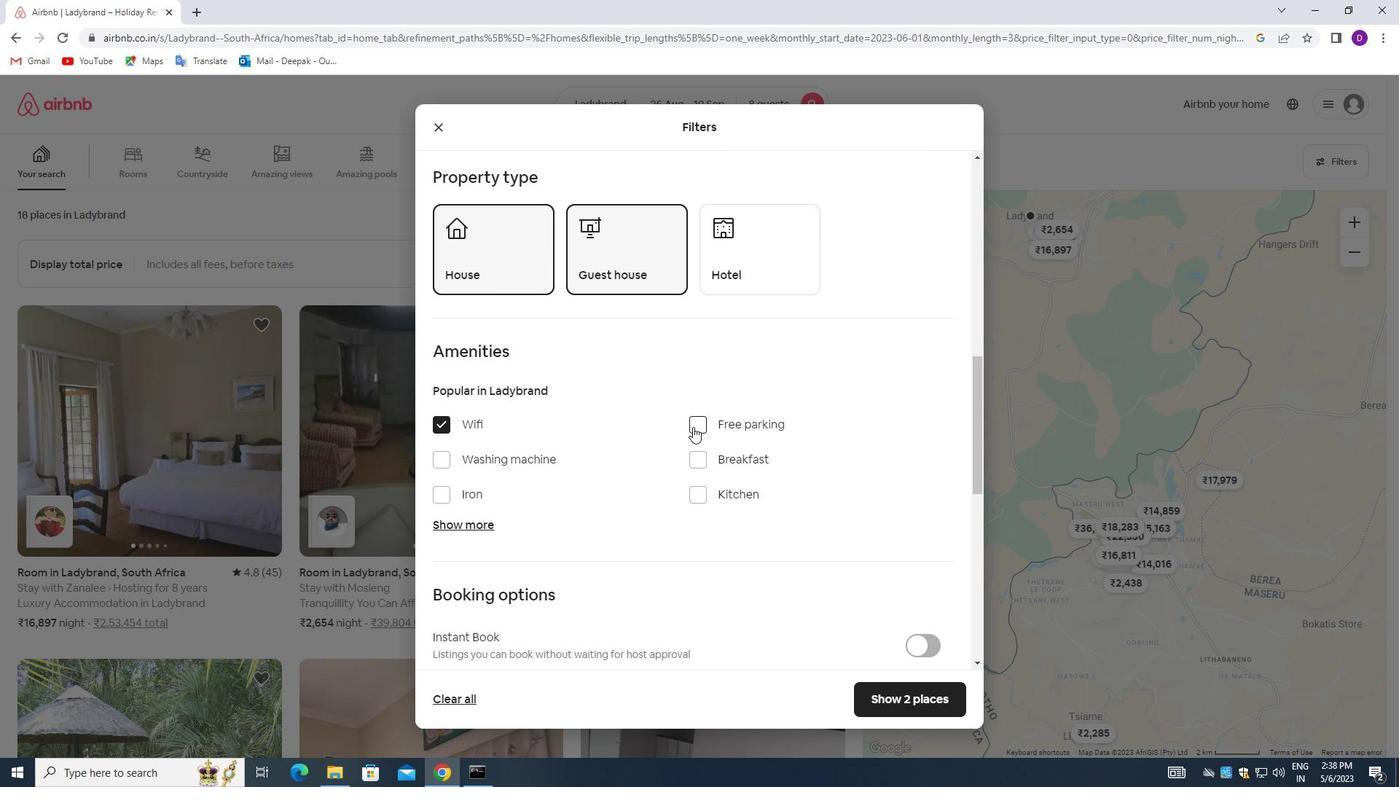
Action: Mouse moved to (696, 461)
Screenshot: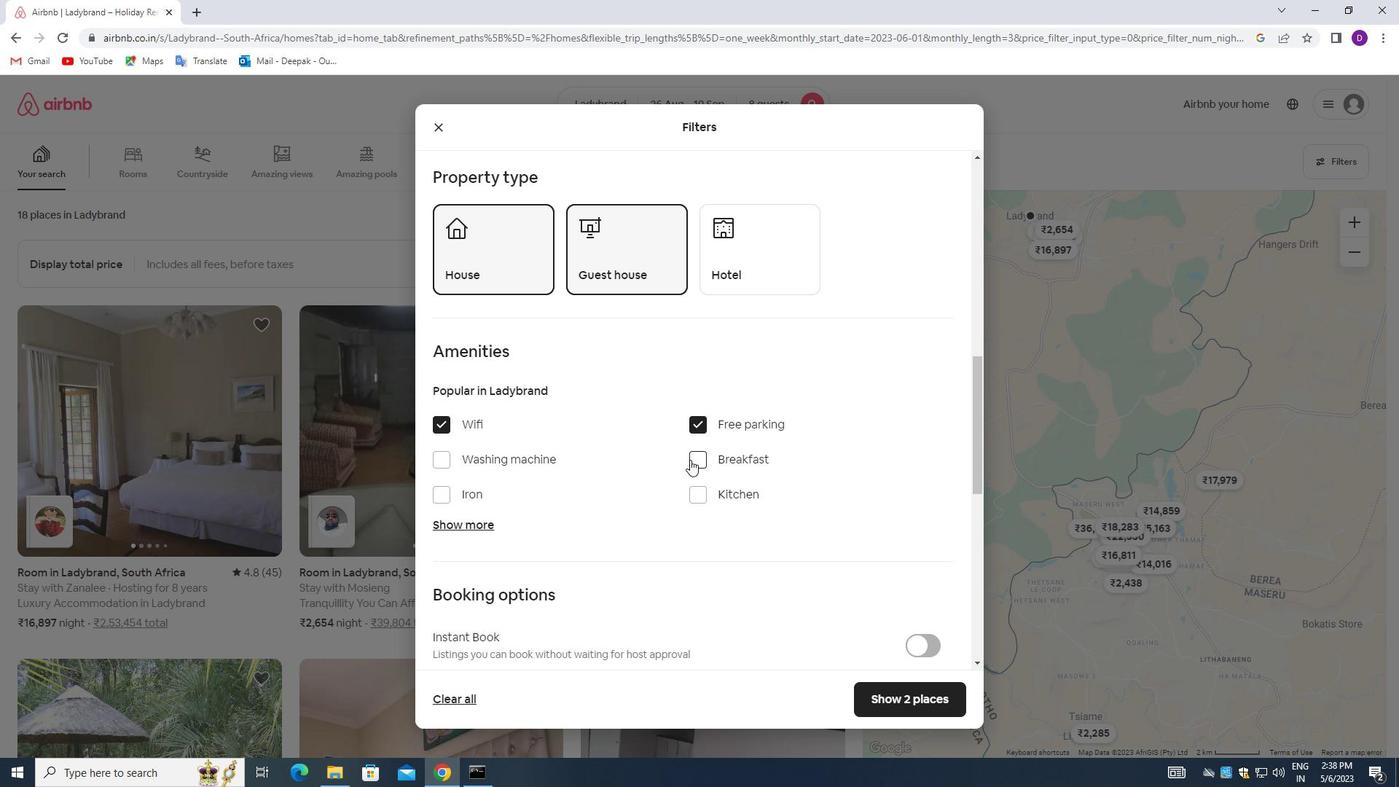 
Action: Mouse pressed left at (696, 461)
Screenshot: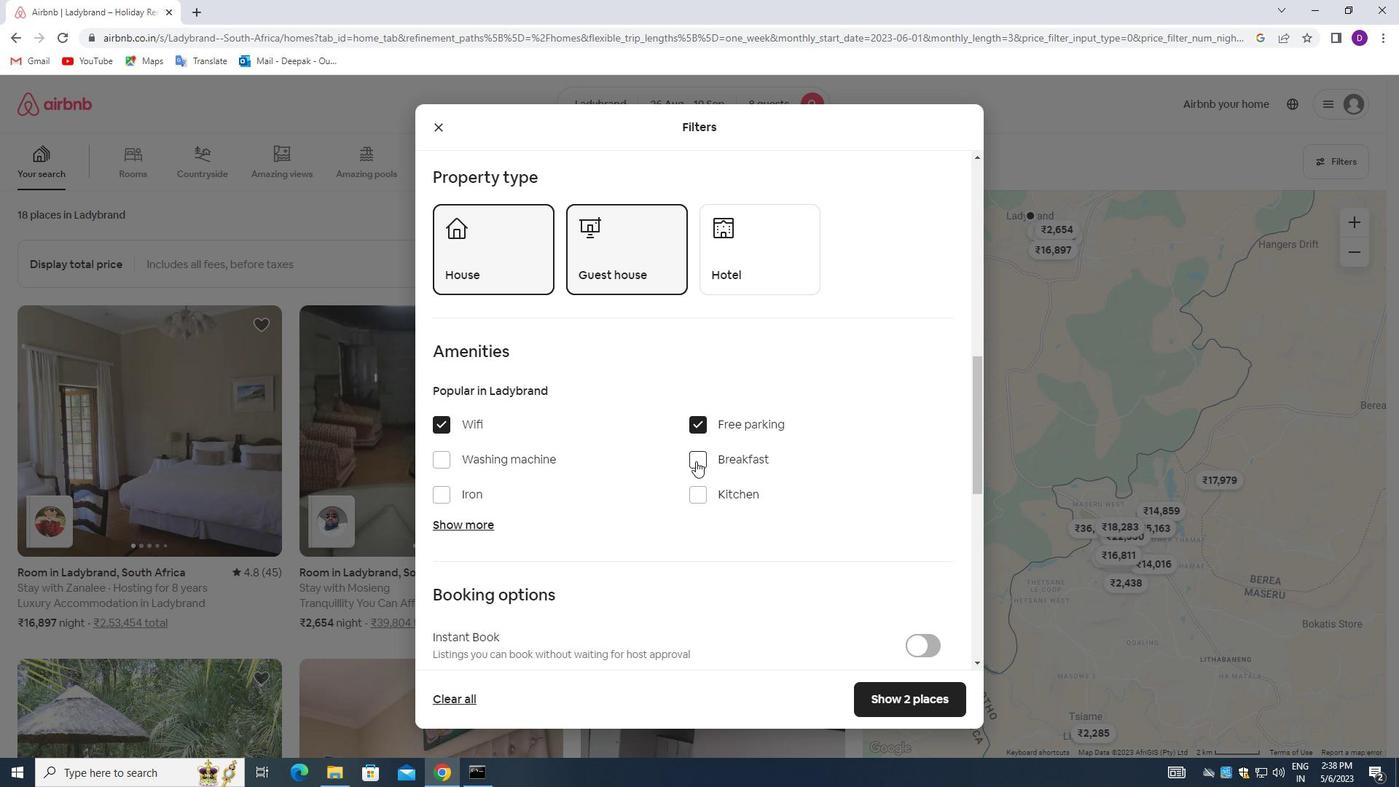 
Action: Mouse moved to (479, 522)
Screenshot: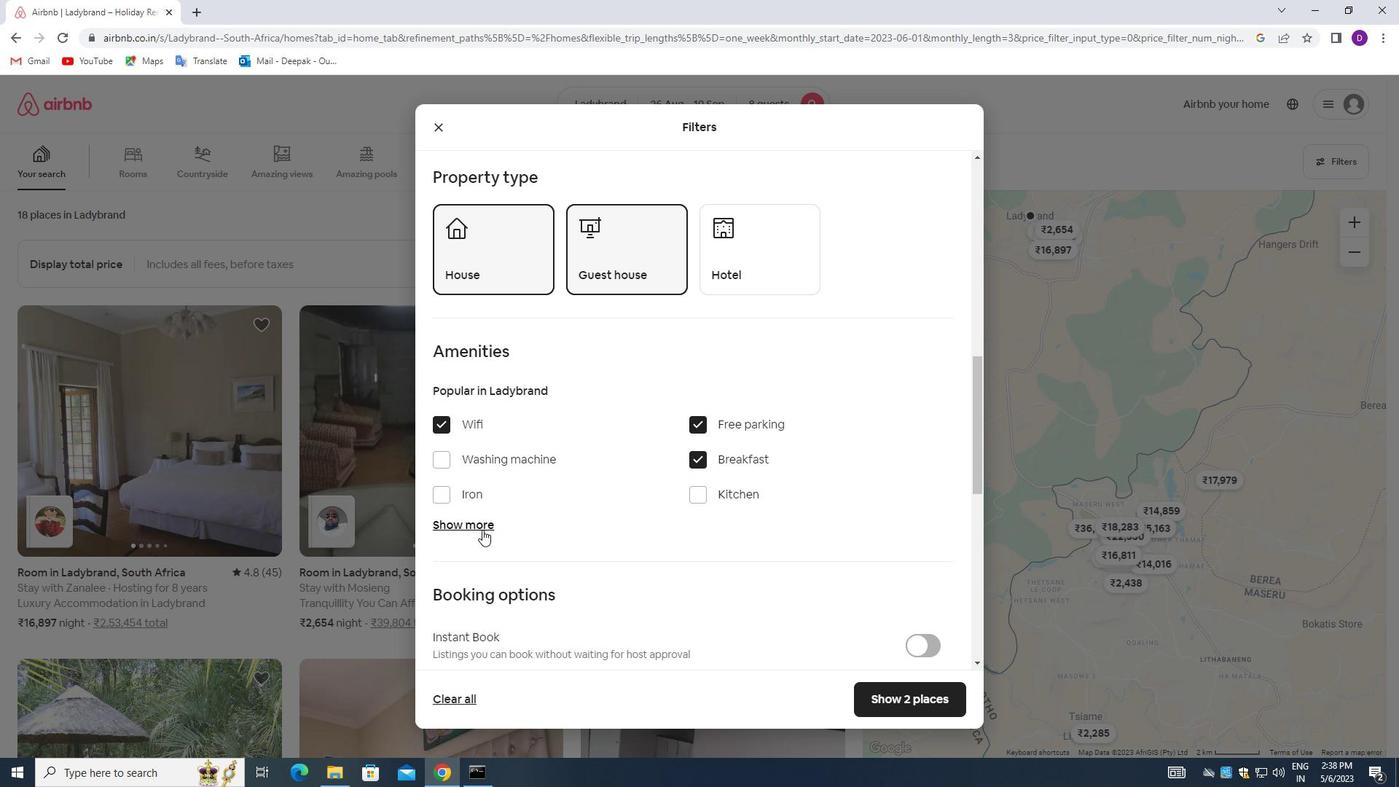 
Action: Mouse pressed left at (479, 522)
Screenshot: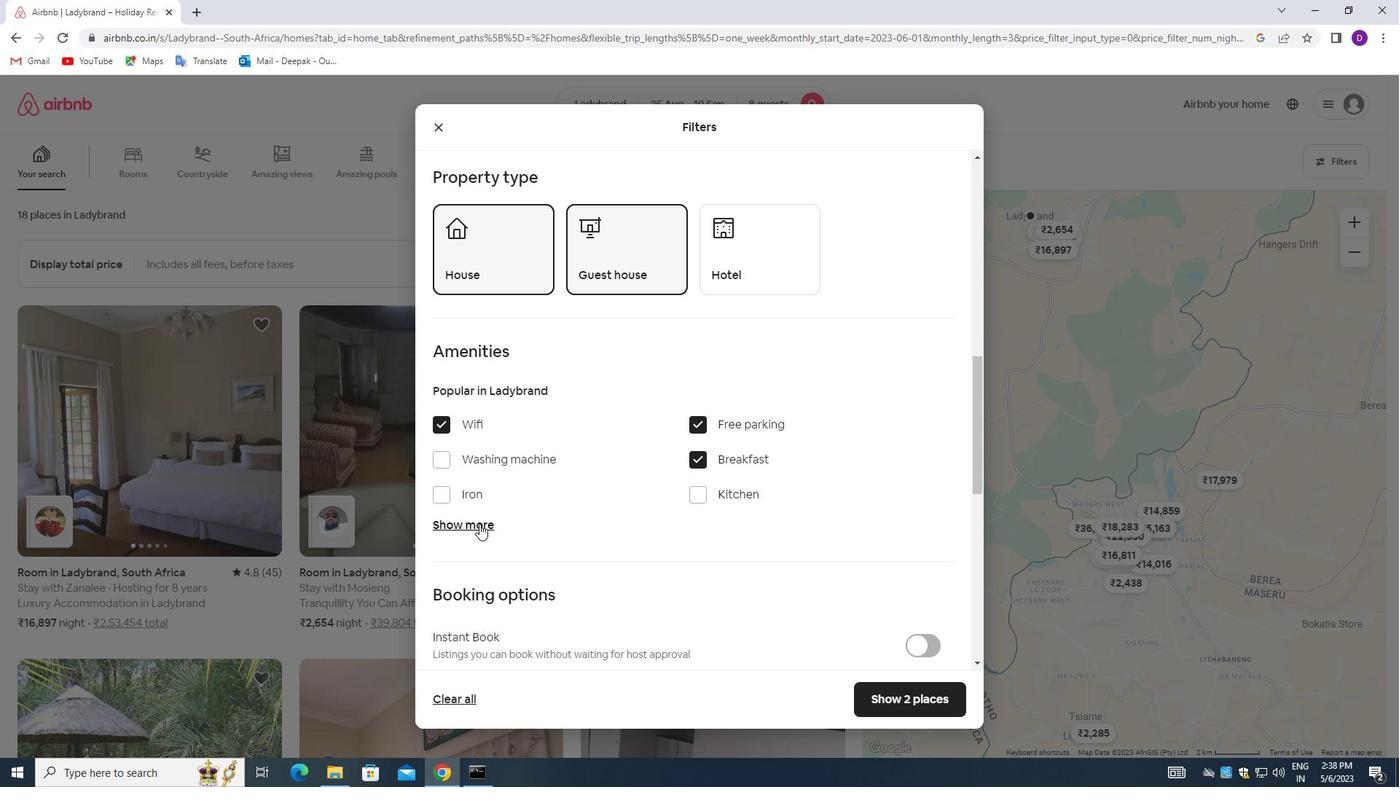 
Action: Mouse moved to (614, 523)
Screenshot: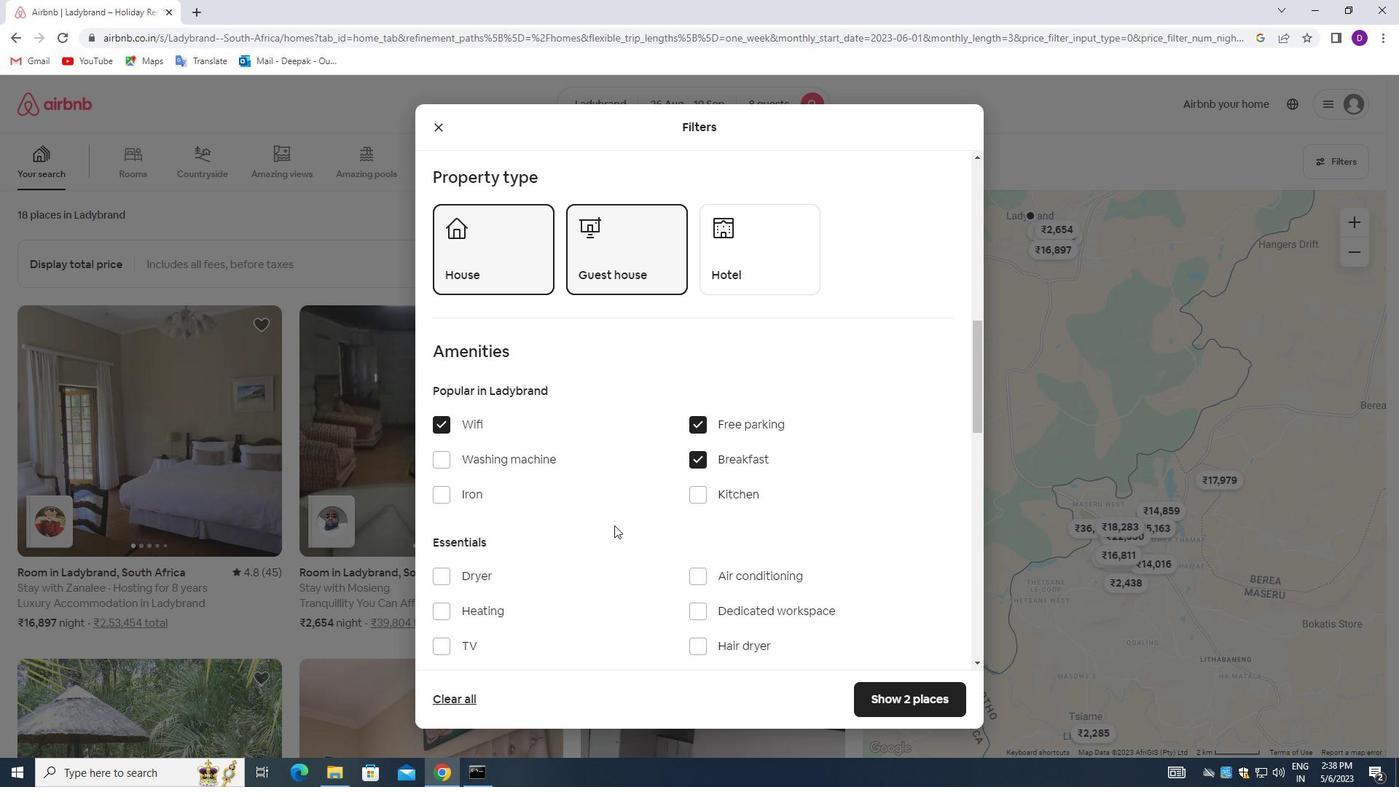 
Action: Mouse scrolled (614, 522) with delta (0, 0)
Screenshot: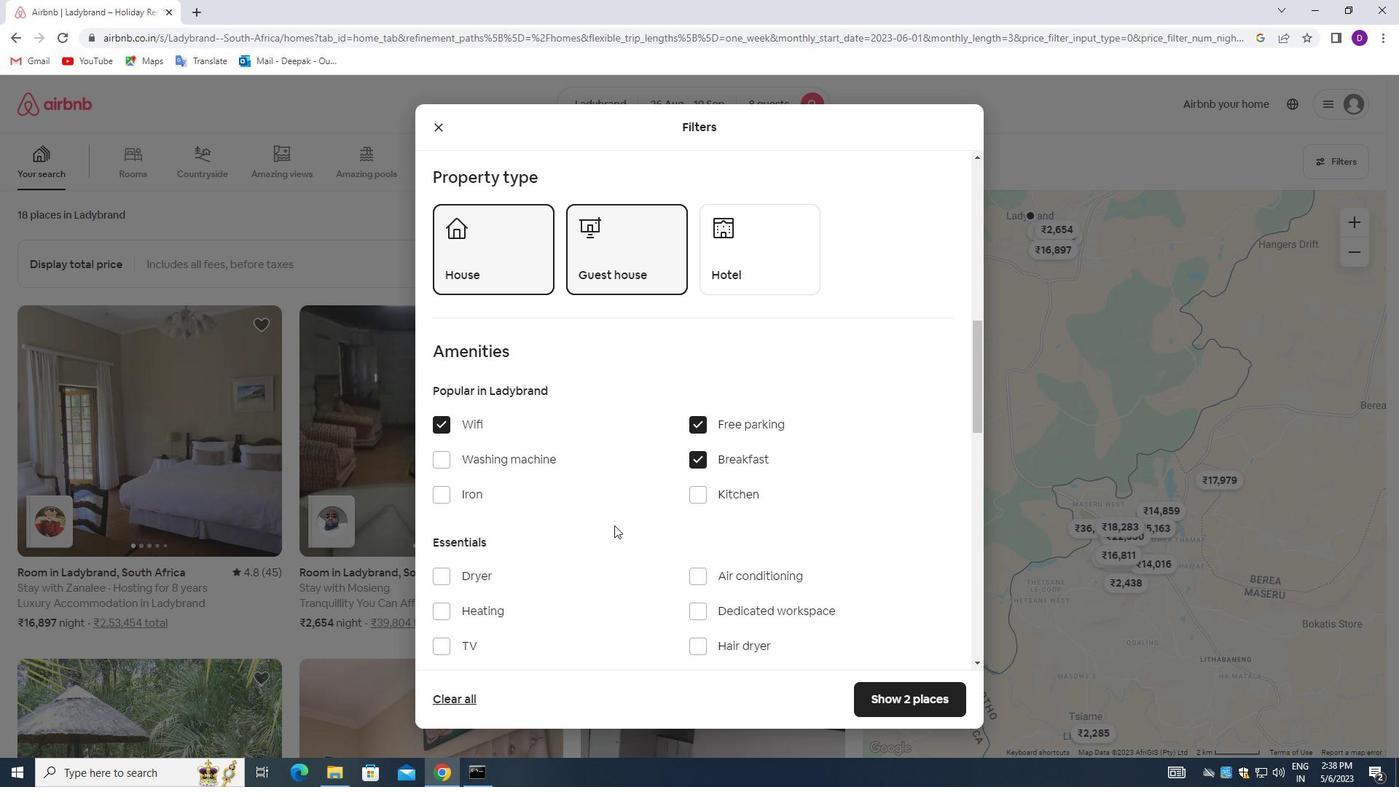 
Action: Mouse moved to (599, 523)
Screenshot: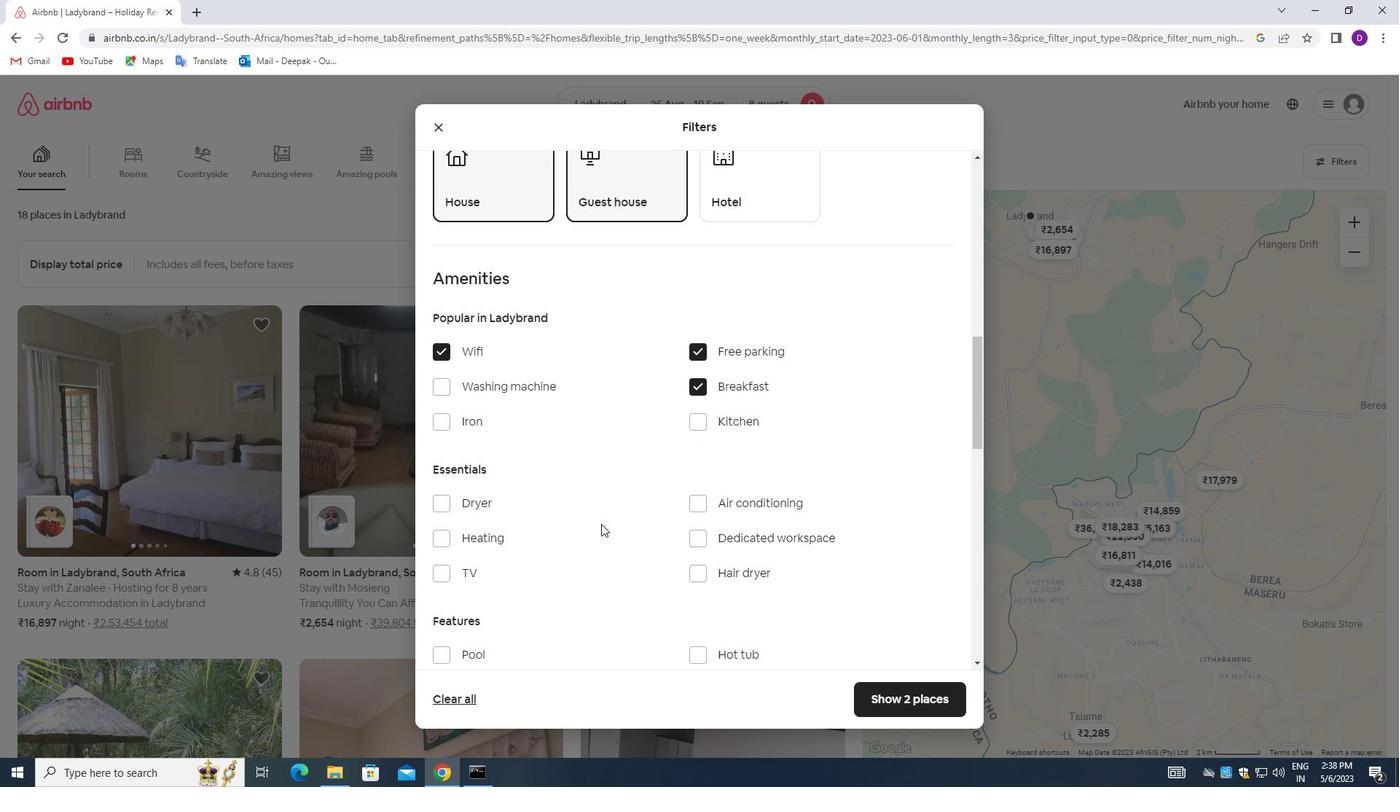 
Action: Mouse scrolled (599, 522) with delta (0, 0)
Screenshot: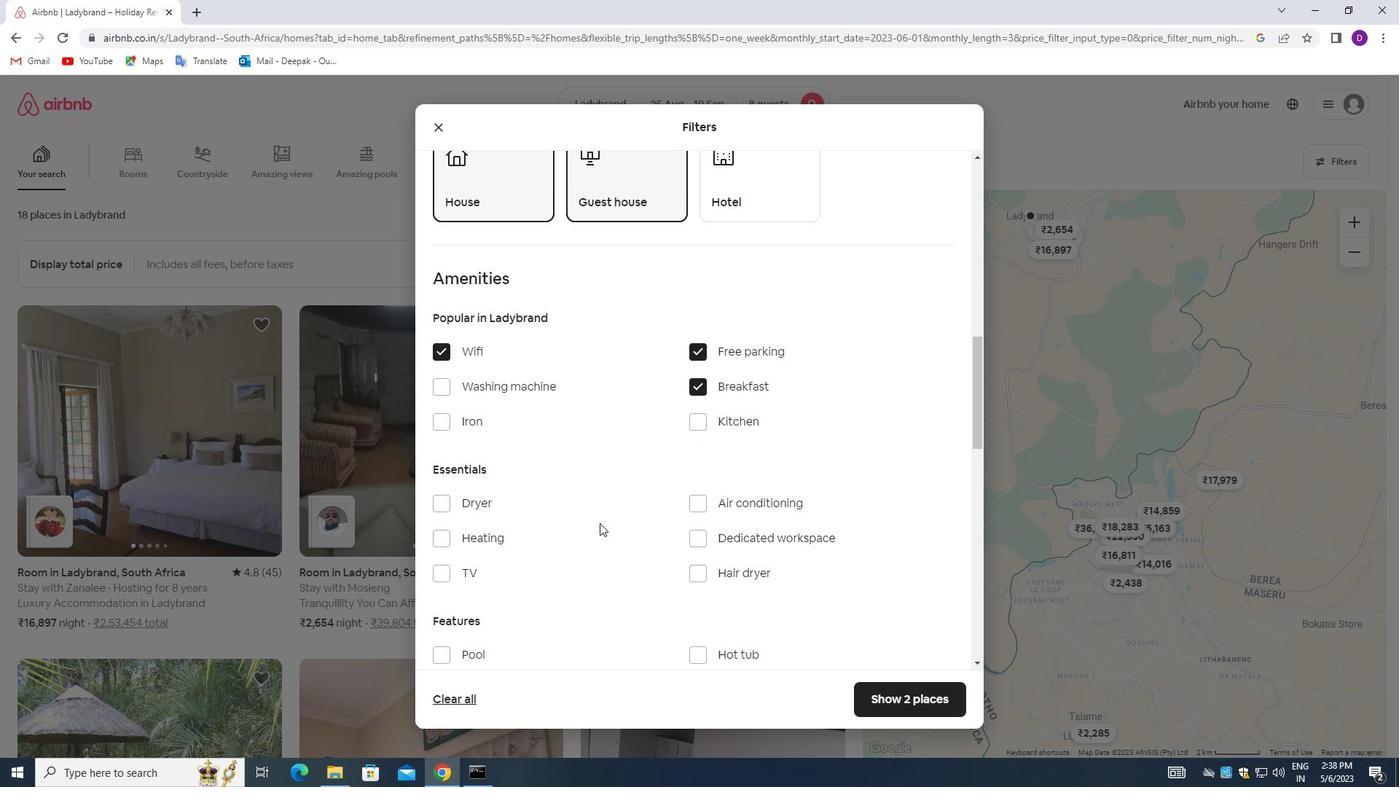 
Action: Mouse moved to (435, 500)
Screenshot: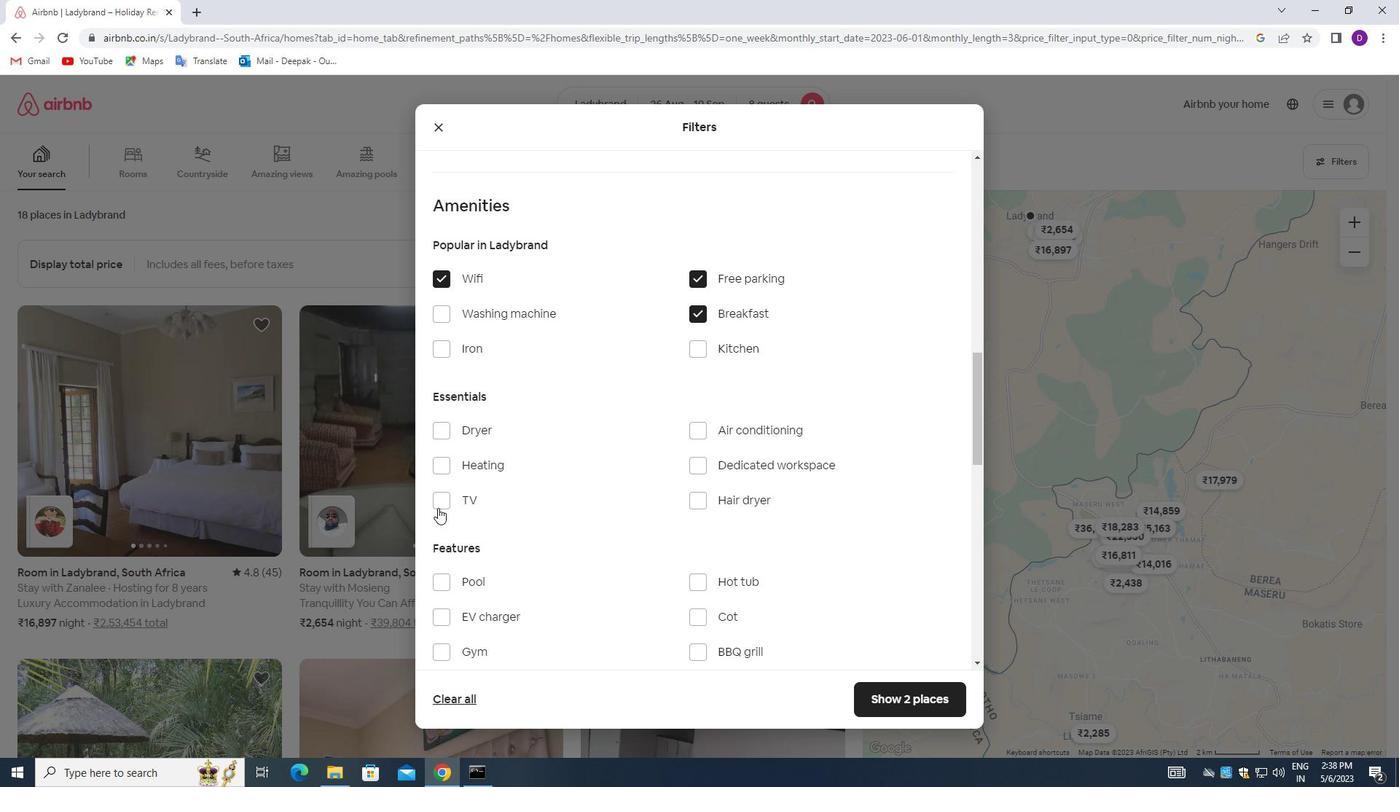 
Action: Mouse pressed left at (435, 500)
Screenshot: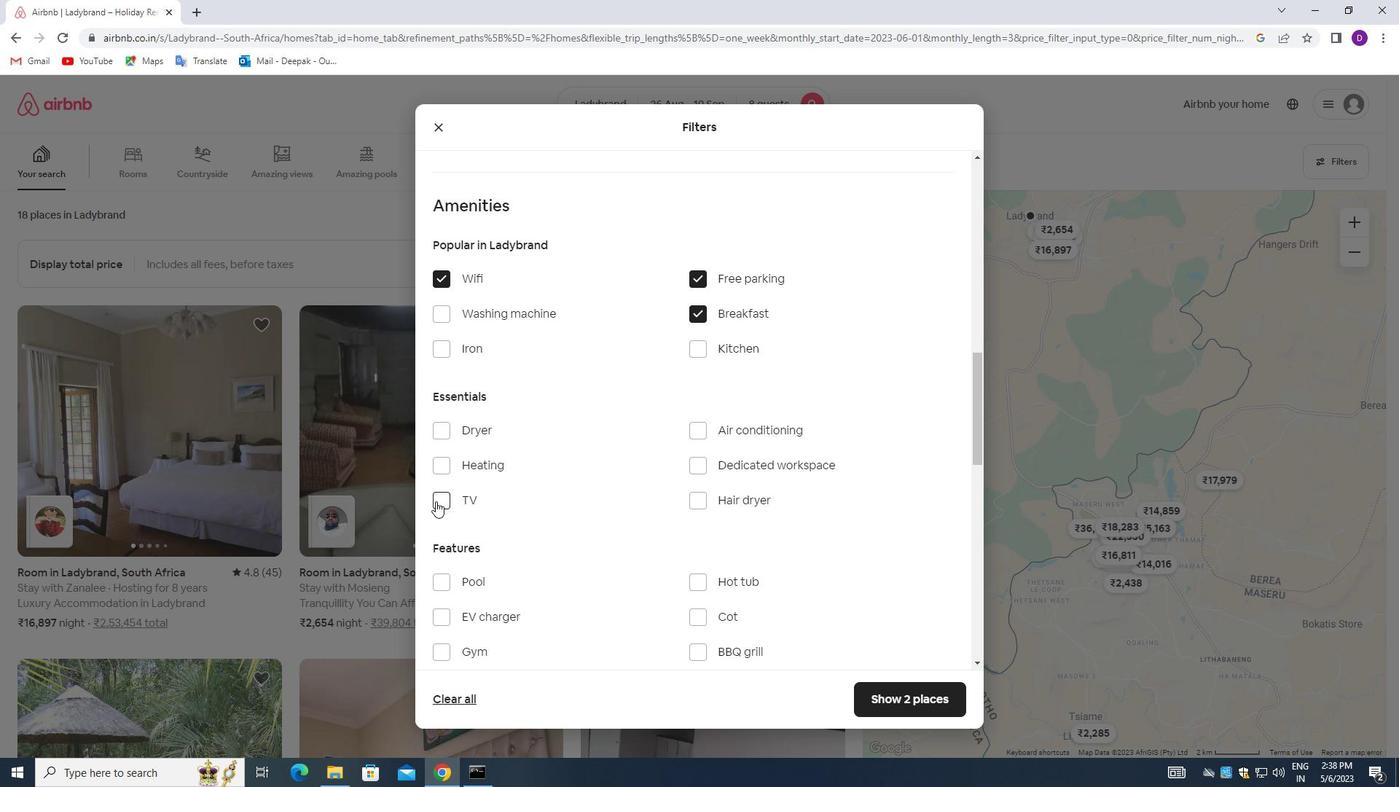 
Action: Mouse moved to (580, 505)
Screenshot: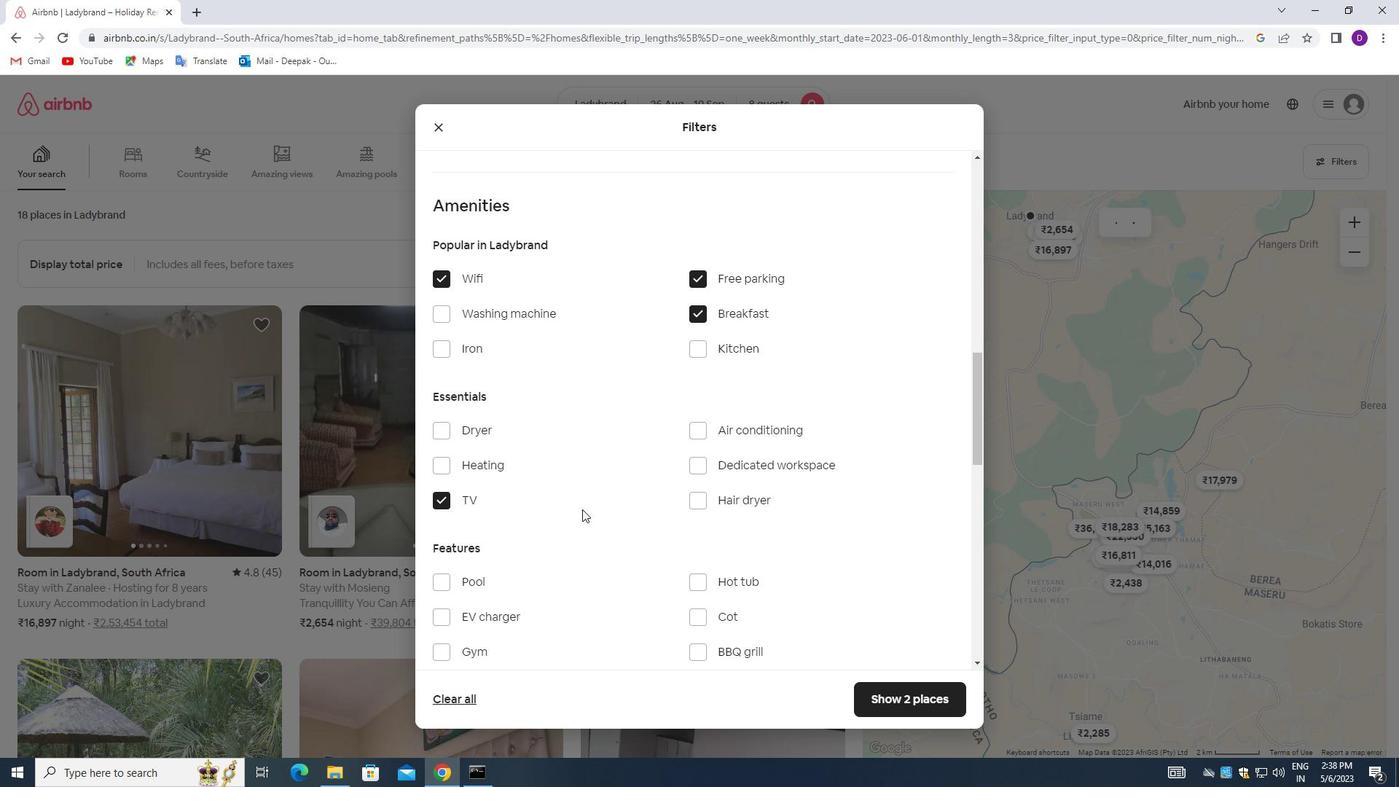 
Action: Mouse scrolled (580, 504) with delta (0, 0)
Screenshot: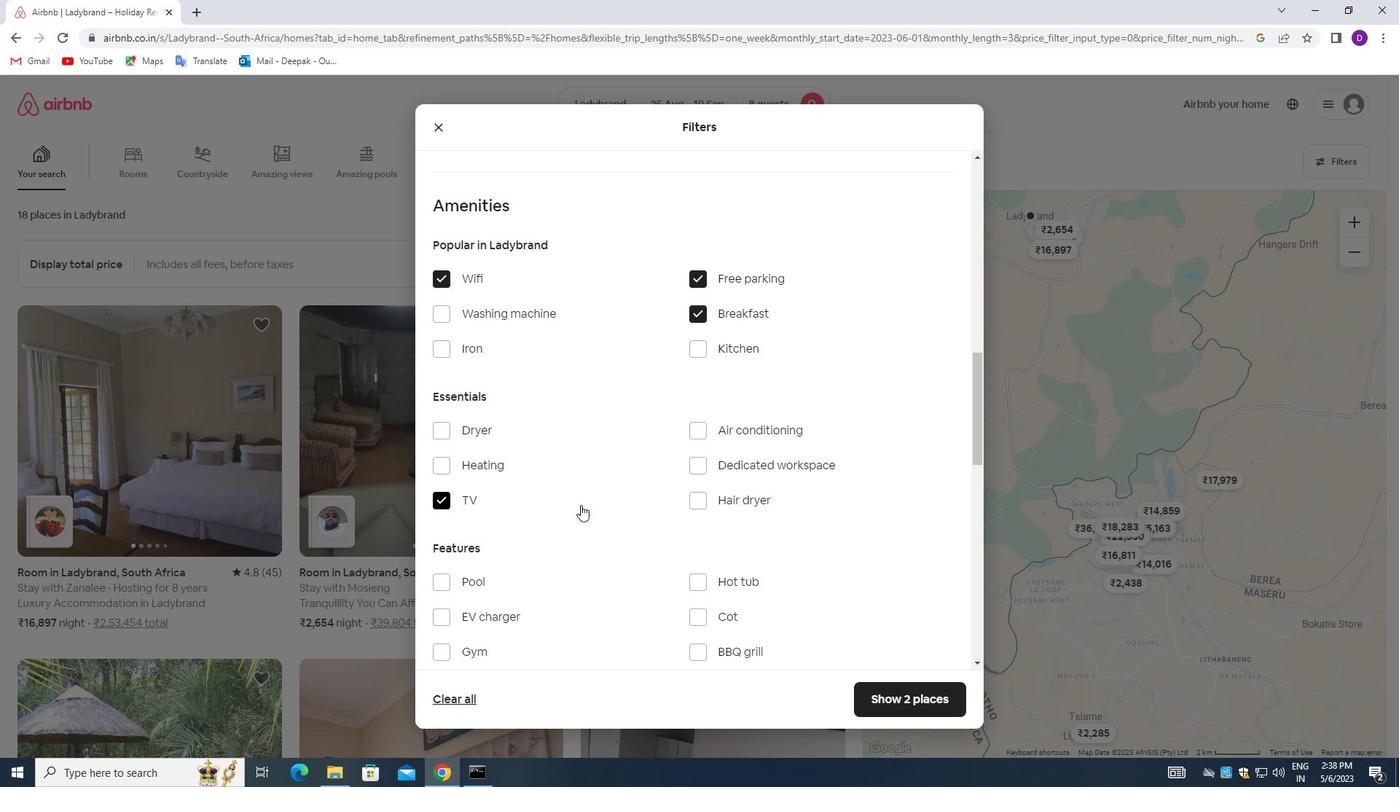 
Action: Mouse moved to (440, 575)
Screenshot: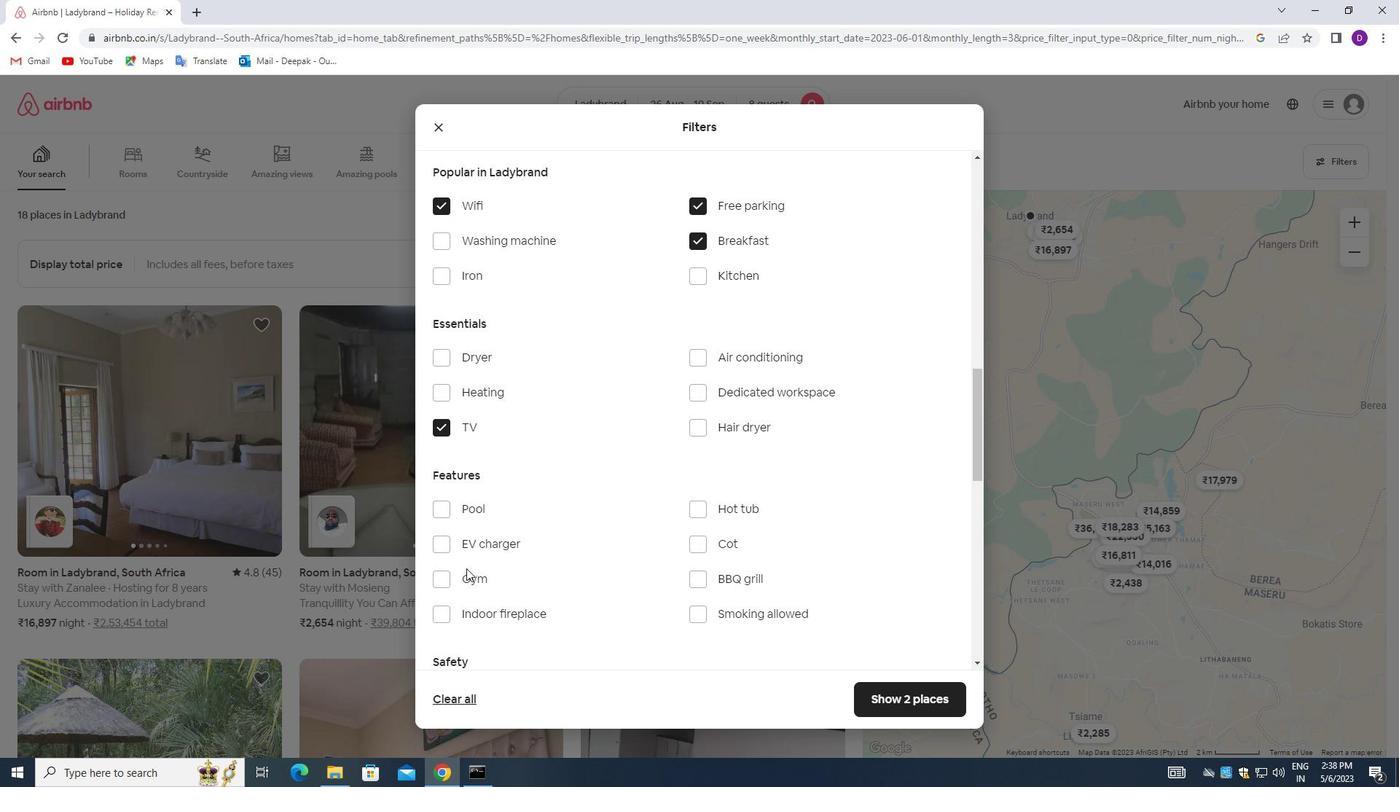 
Action: Mouse pressed left at (440, 575)
Screenshot: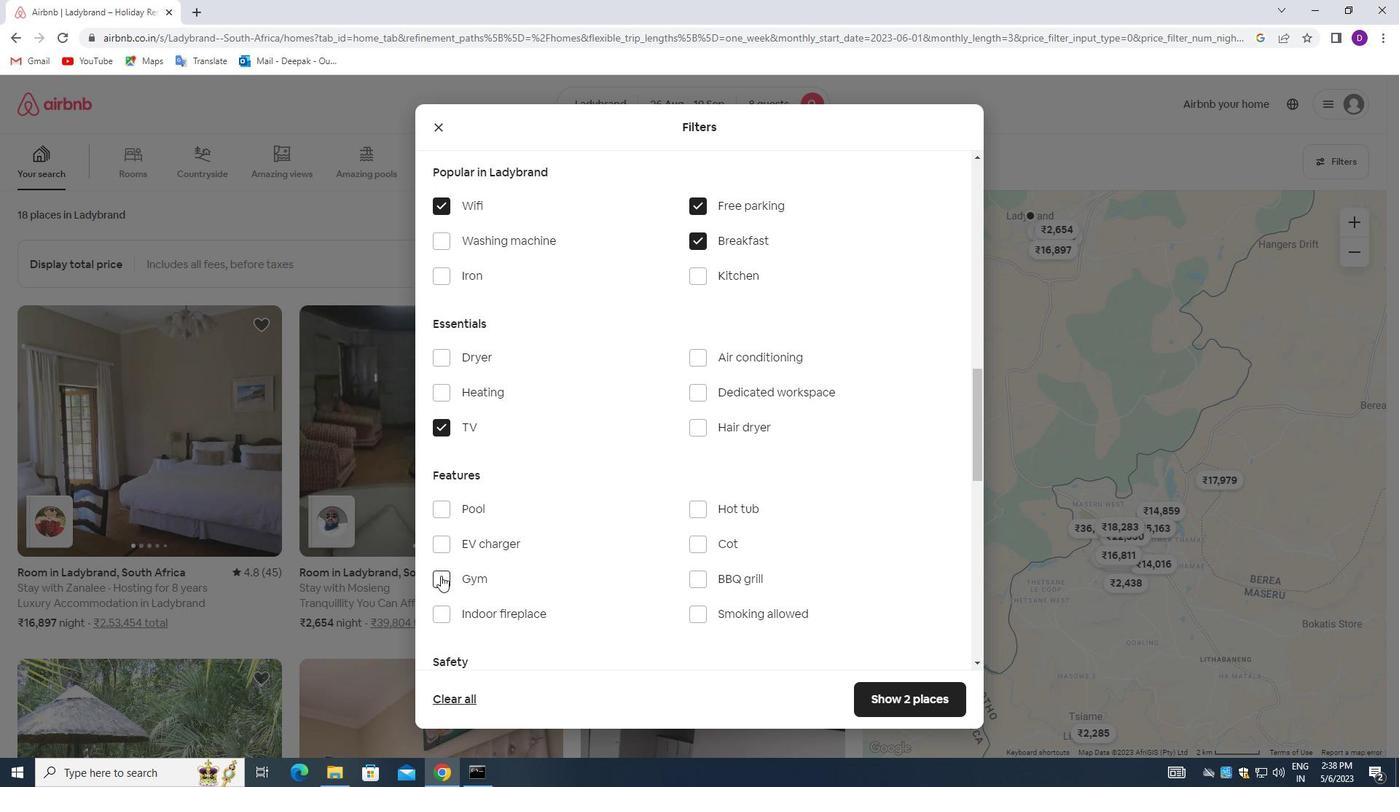 
Action: Mouse moved to (556, 449)
Screenshot: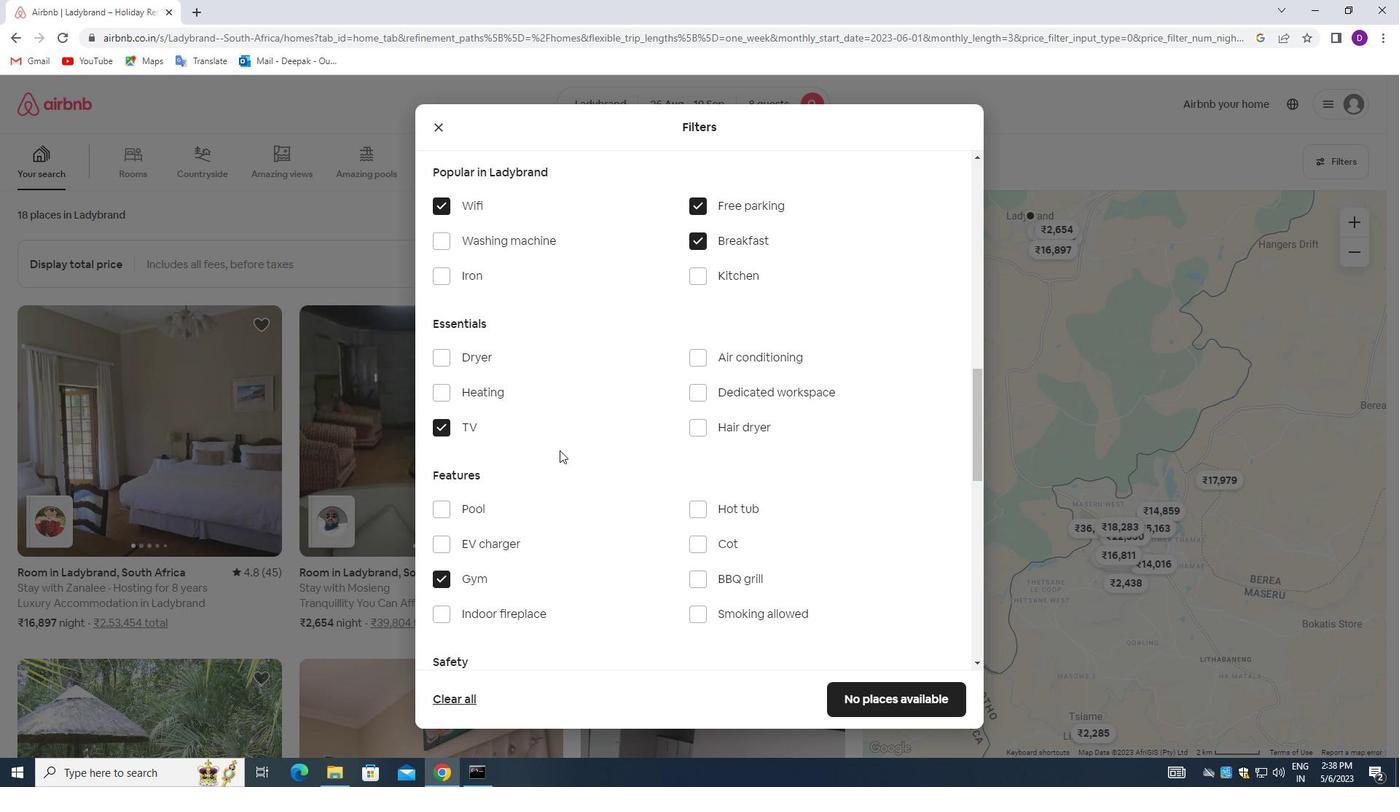 
Action: Mouse scrolled (556, 448) with delta (0, 0)
Screenshot: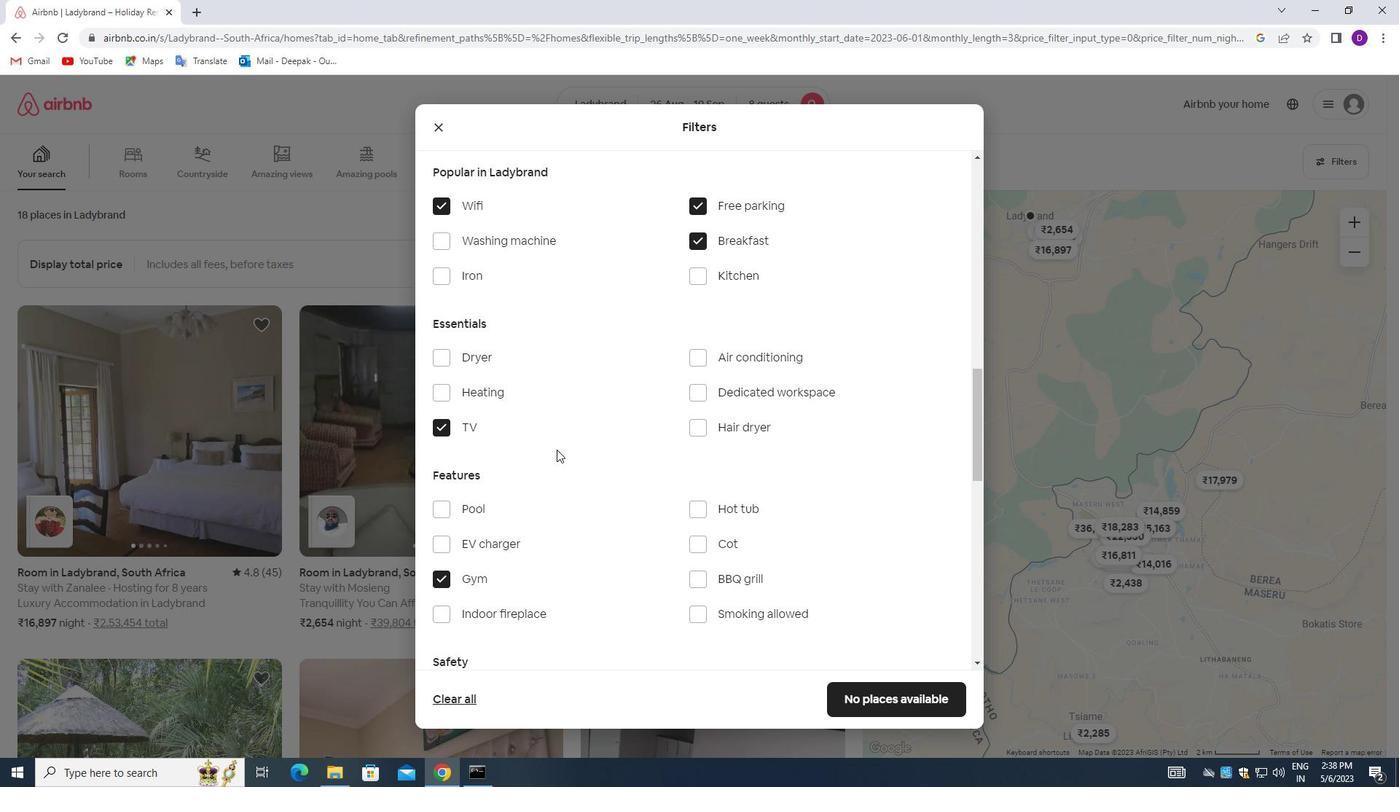 
Action: Mouse scrolled (556, 448) with delta (0, 0)
Screenshot: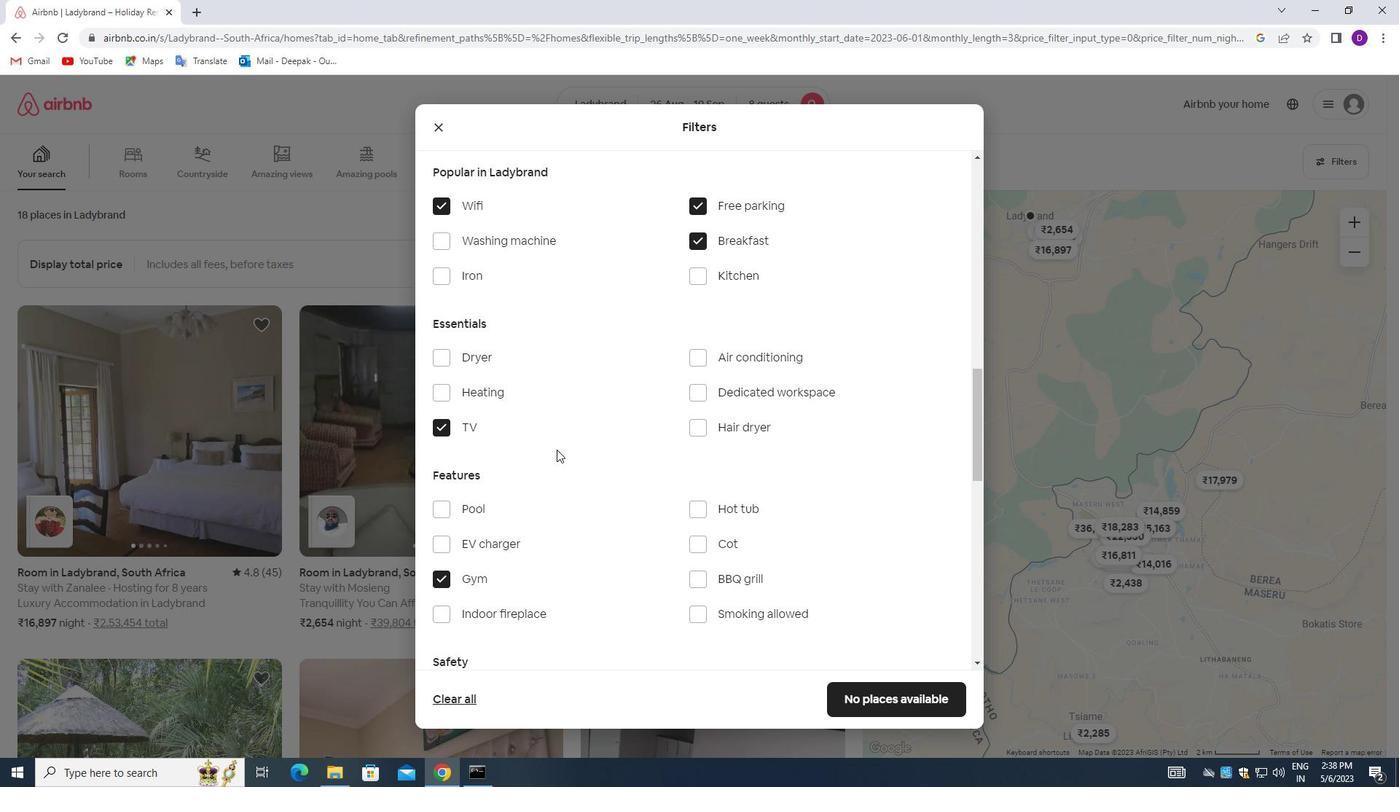 
Action: Mouse moved to (585, 438)
Screenshot: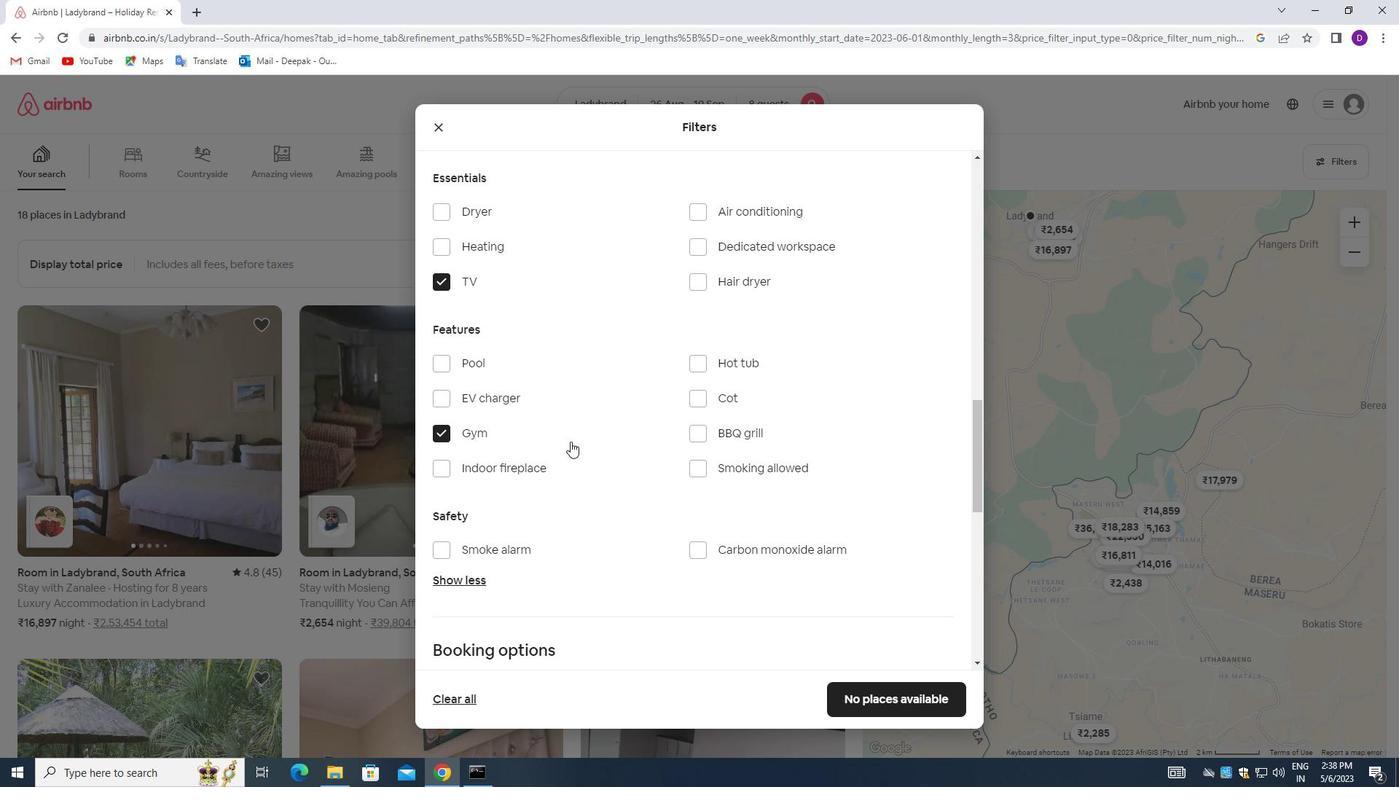 
Action: Mouse scrolled (585, 437) with delta (0, 0)
Screenshot: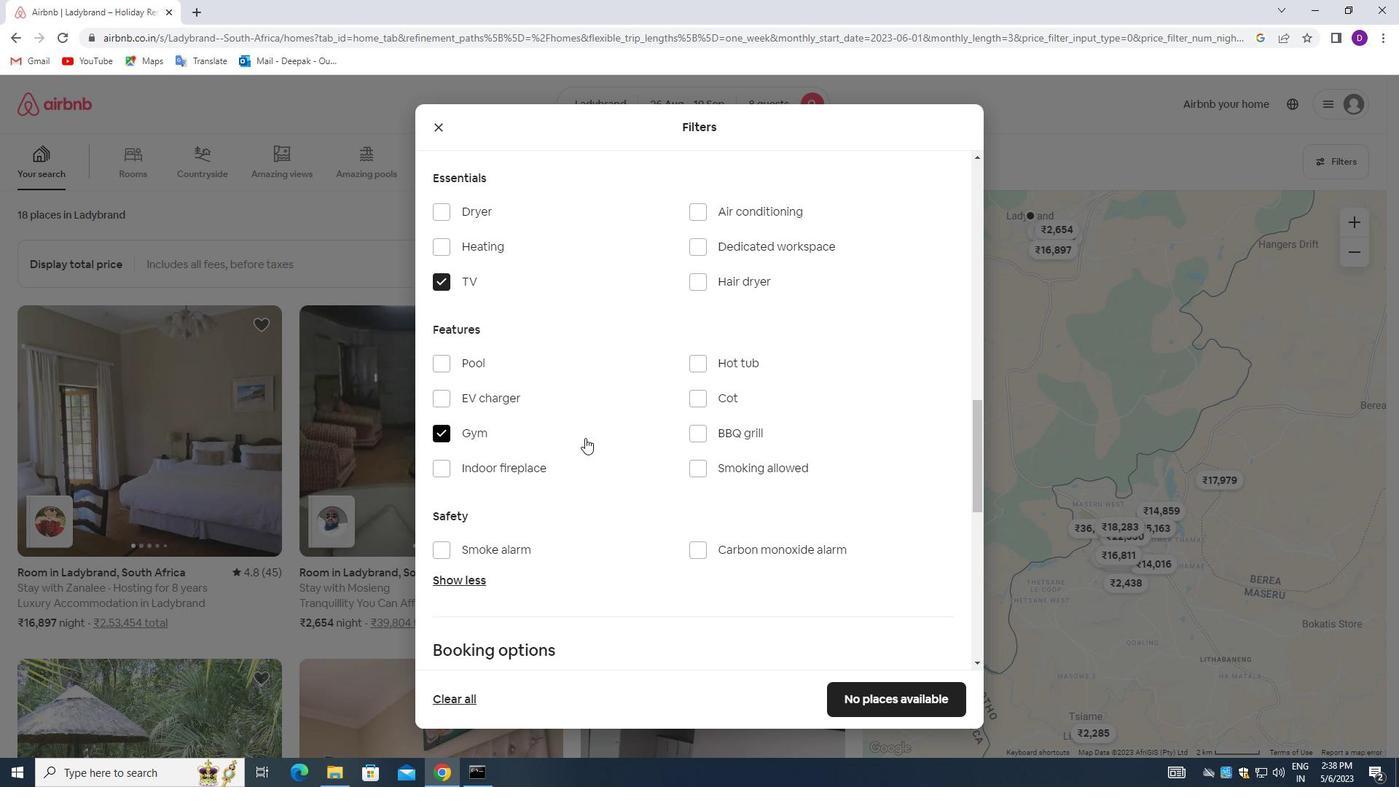 
Action: Mouse scrolled (585, 437) with delta (0, 0)
Screenshot: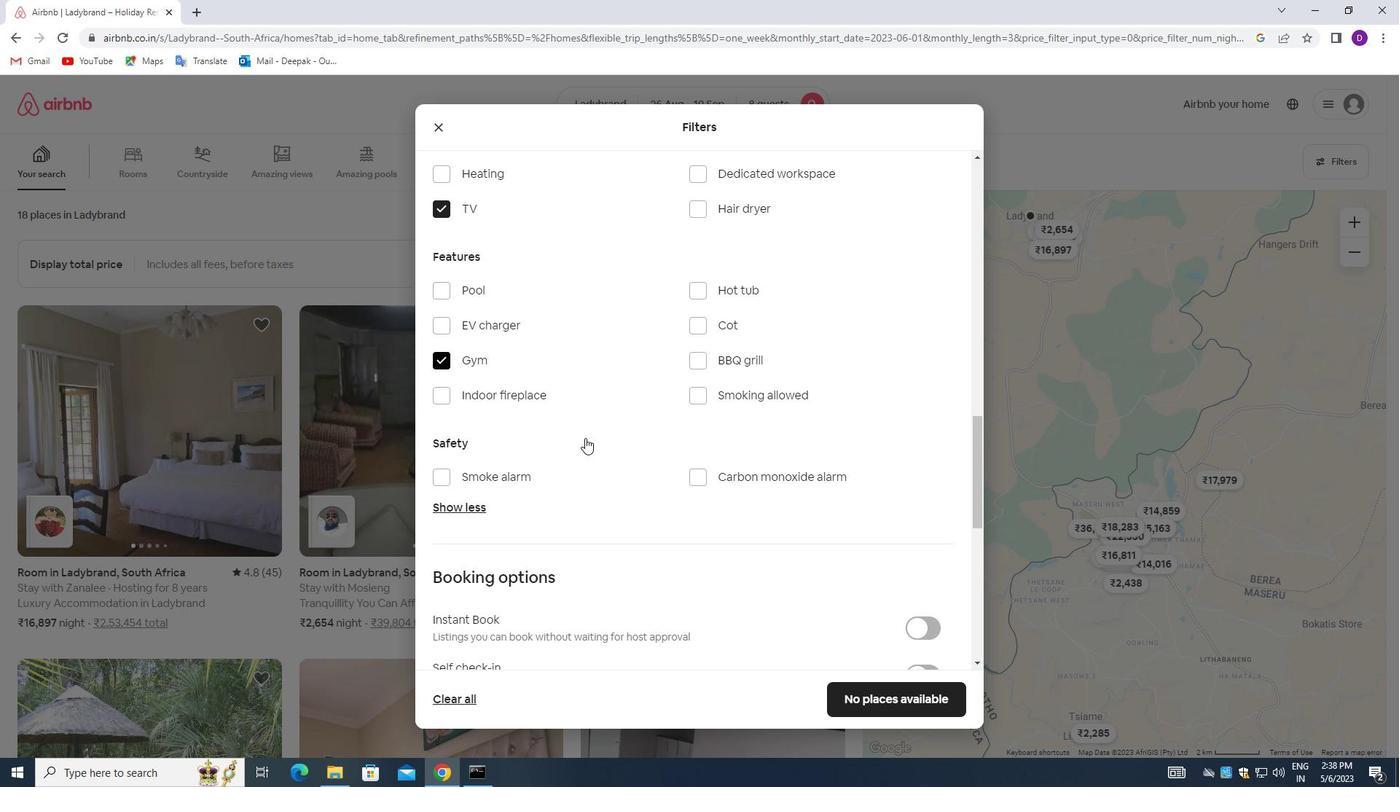 
Action: Mouse scrolled (585, 437) with delta (0, 0)
Screenshot: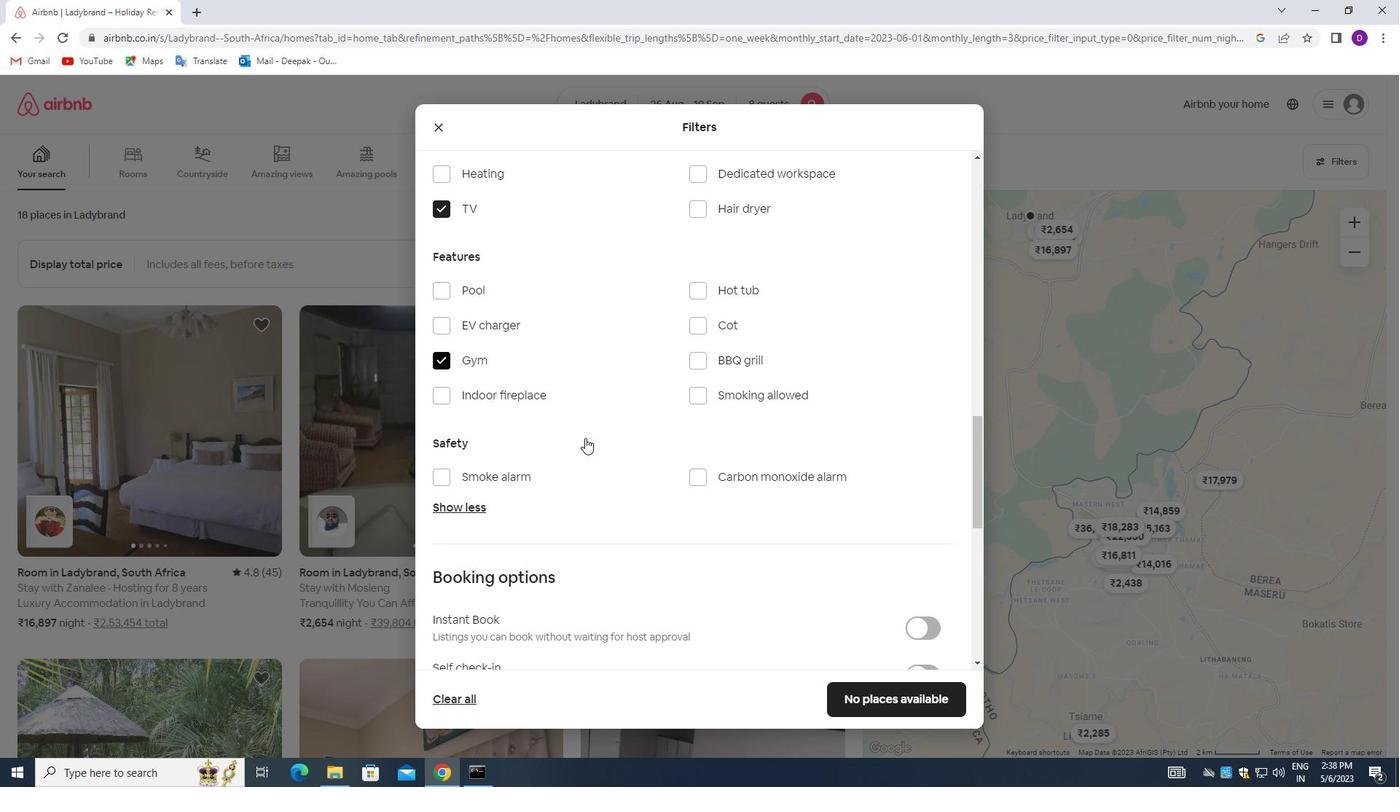 
Action: Mouse moved to (609, 446)
Screenshot: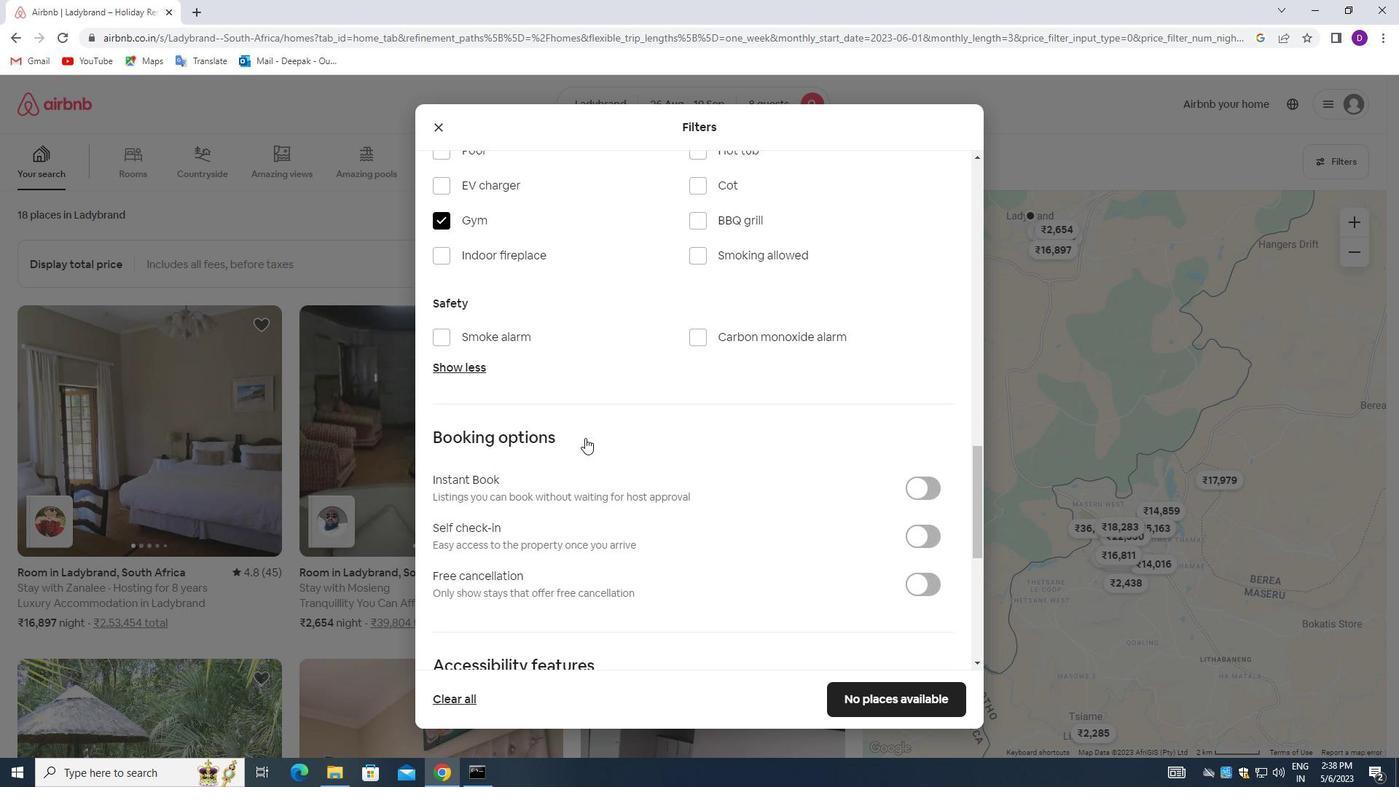 
Action: Mouse scrolled (609, 446) with delta (0, 0)
Screenshot: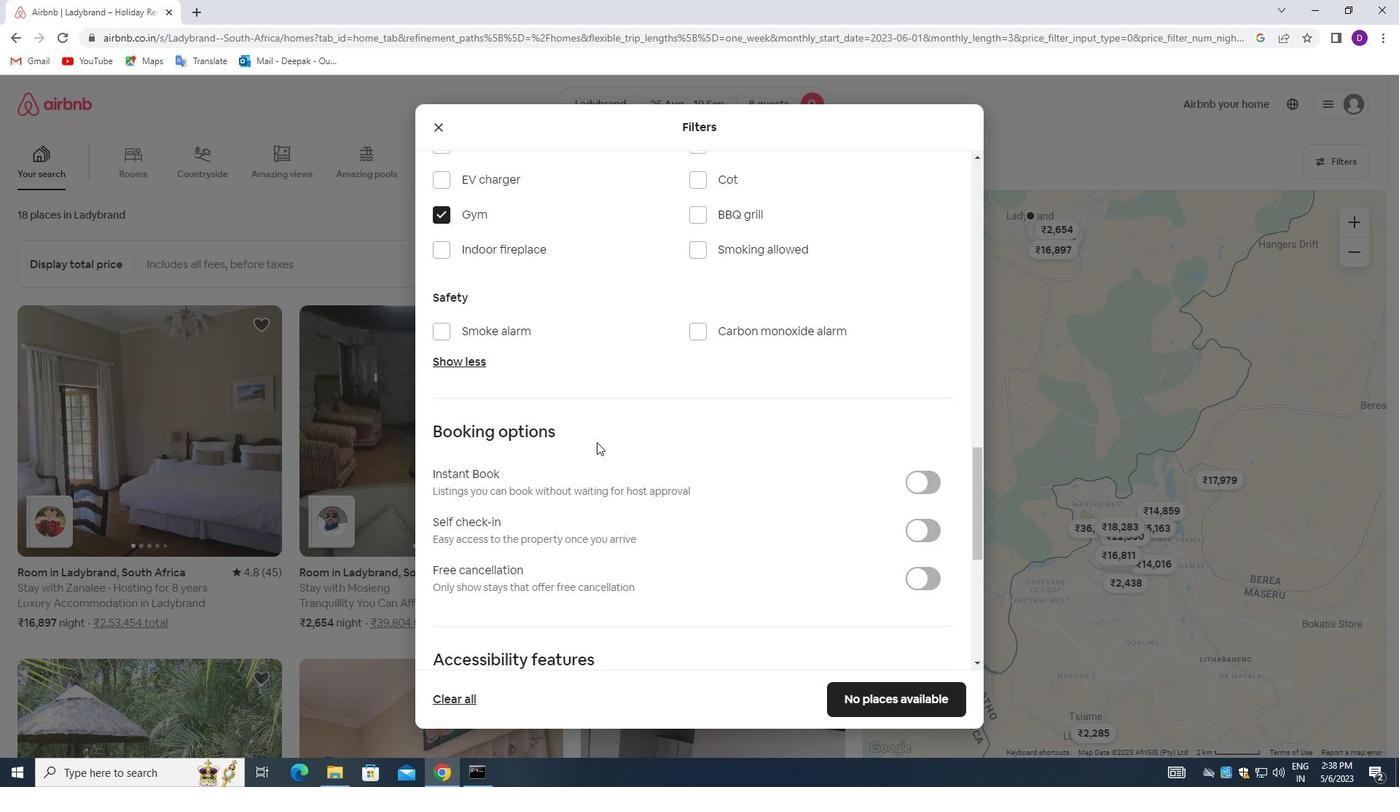 
Action: Mouse moved to (917, 459)
Screenshot: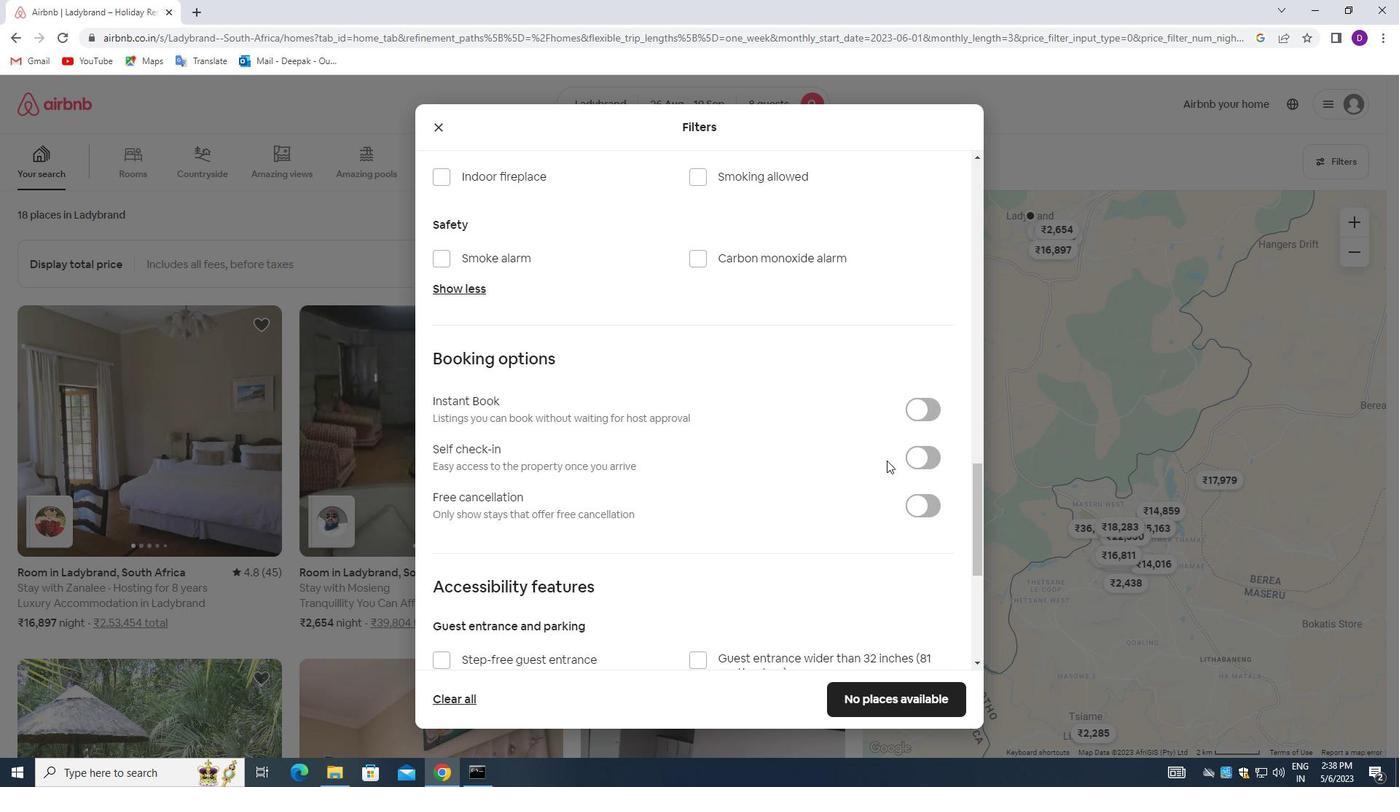 
Action: Mouse pressed left at (917, 459)
Screenshot: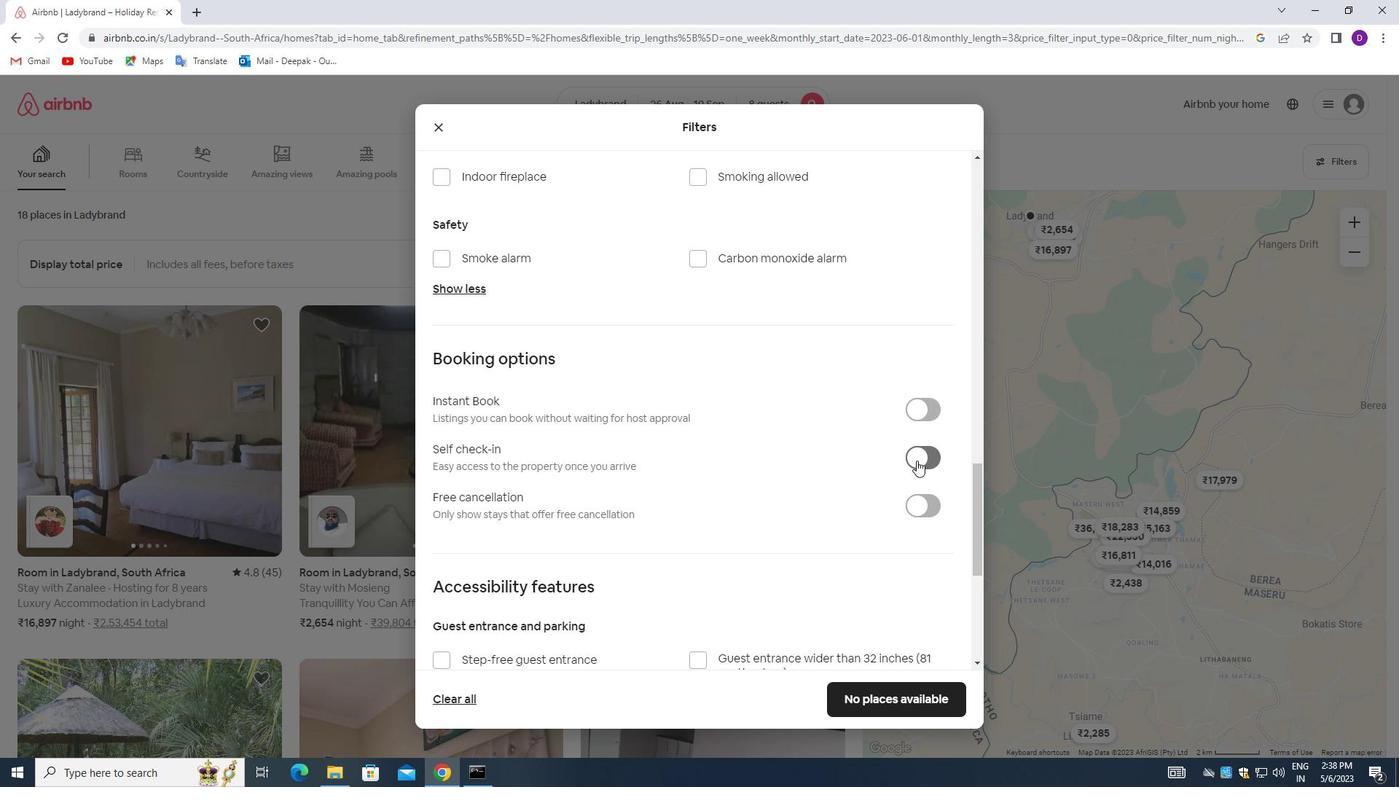 
Action: Mouse moved to (613, 501)
Screenshot: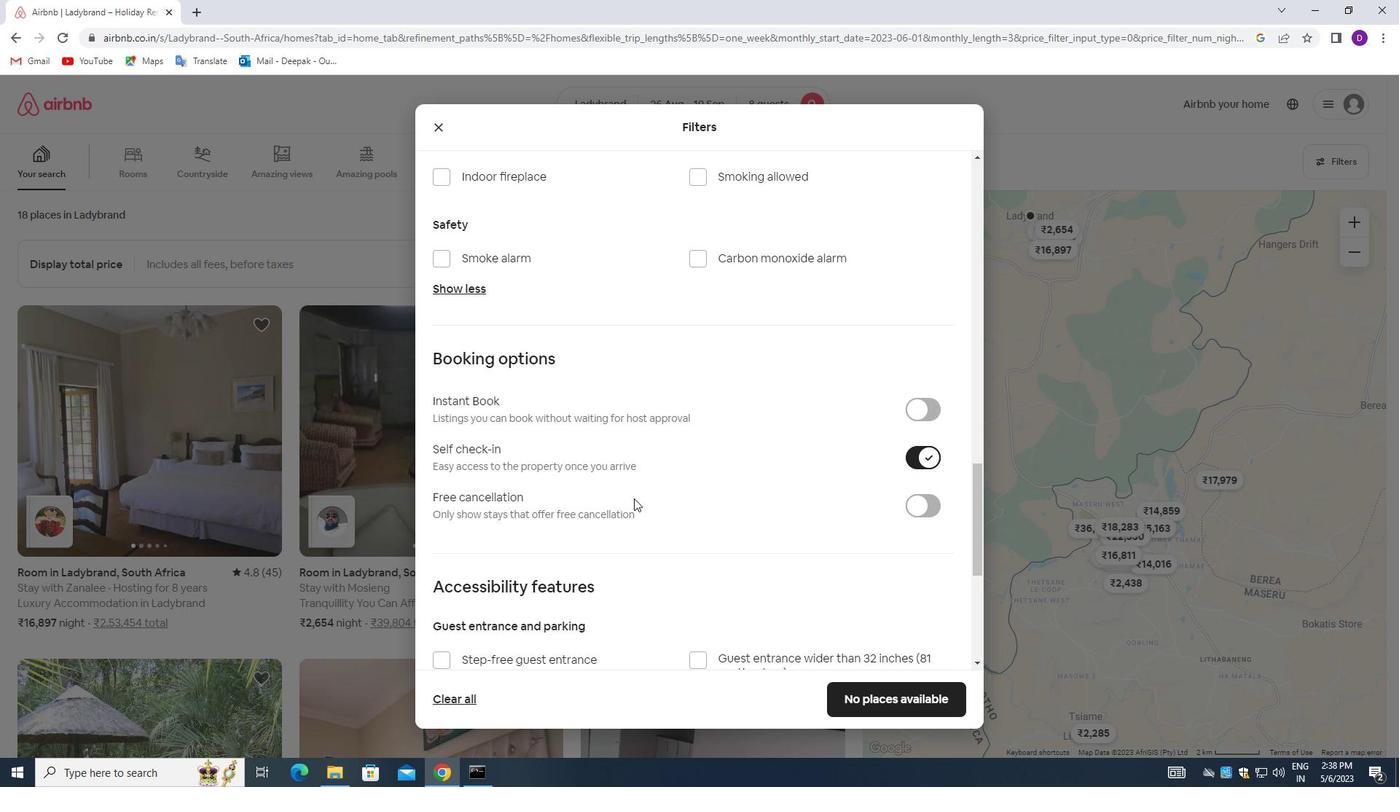 
Action: Mouse scrolled (613, 500) with delta (0, 0)
Screenshot: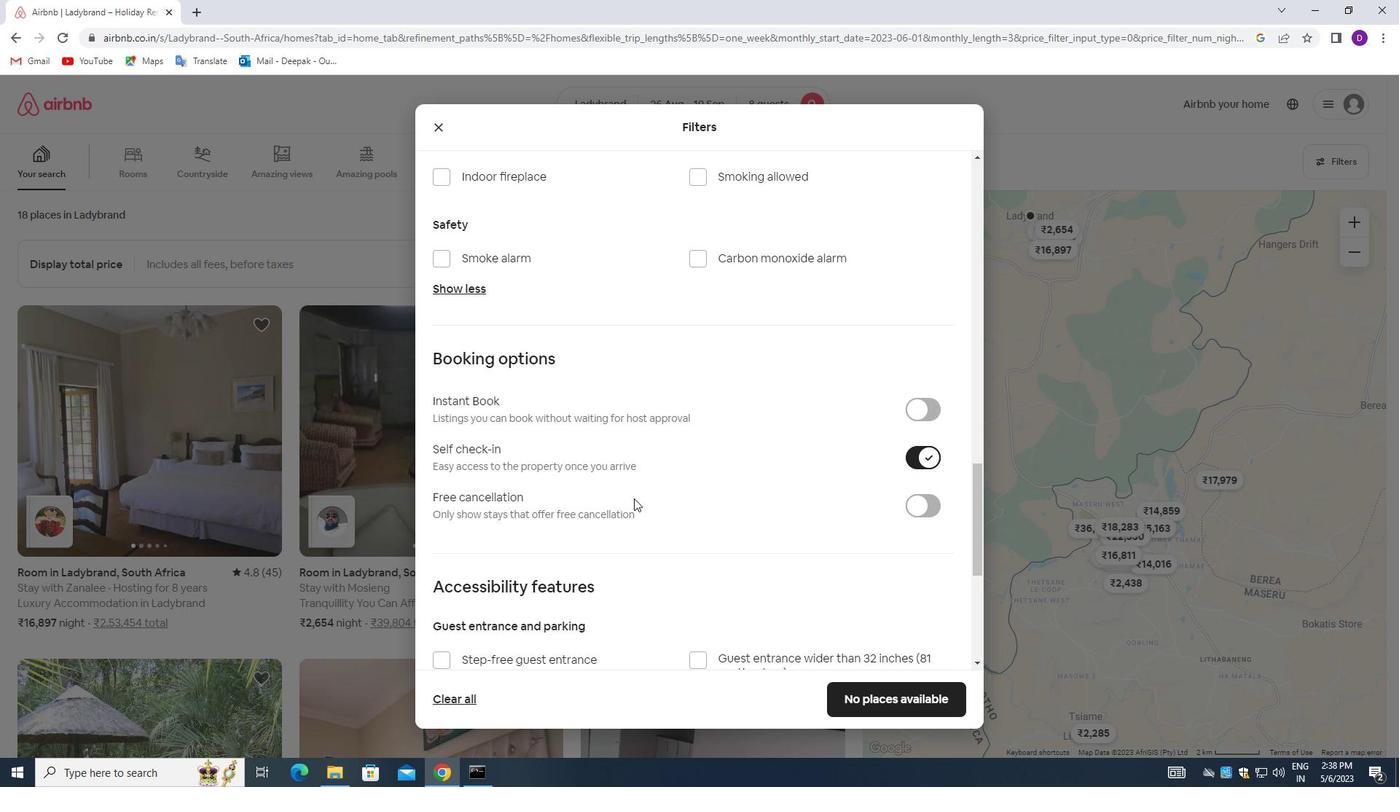 
Action: Mouse moved to (610, 502)
Screenshot: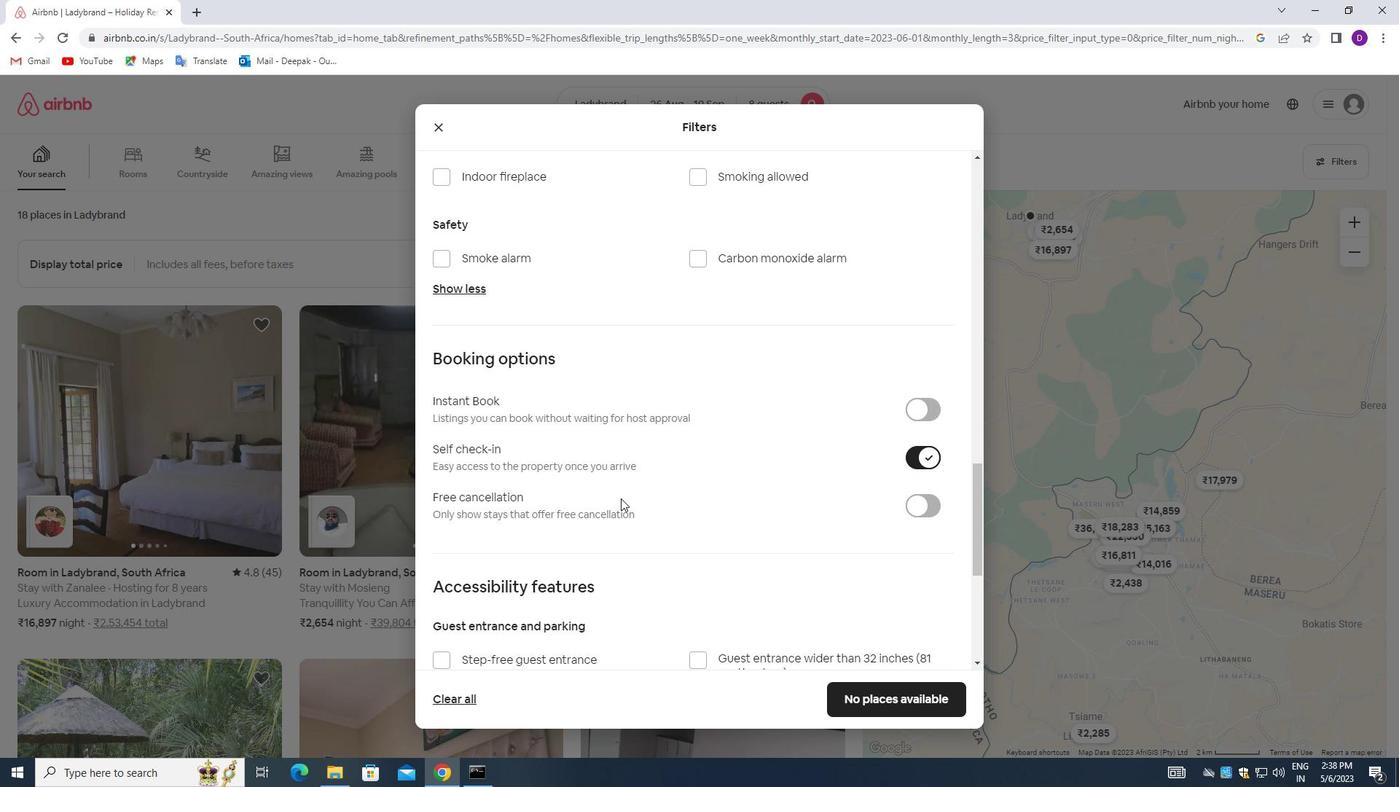 
Action: Mouse scrolled (610, 501) with delta (0, 0)
Screenshot: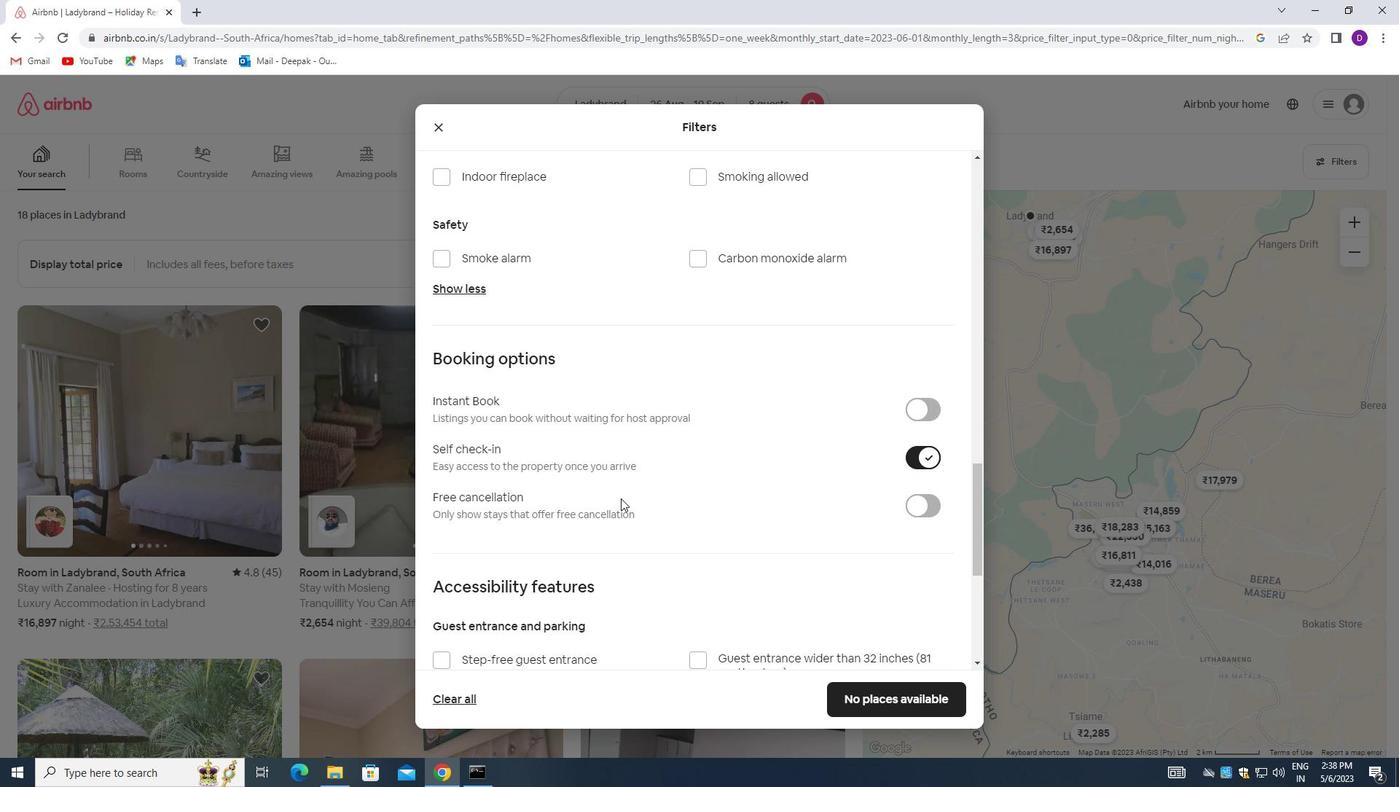 
Action: Mouse moved to (604, 507)
Screenshot: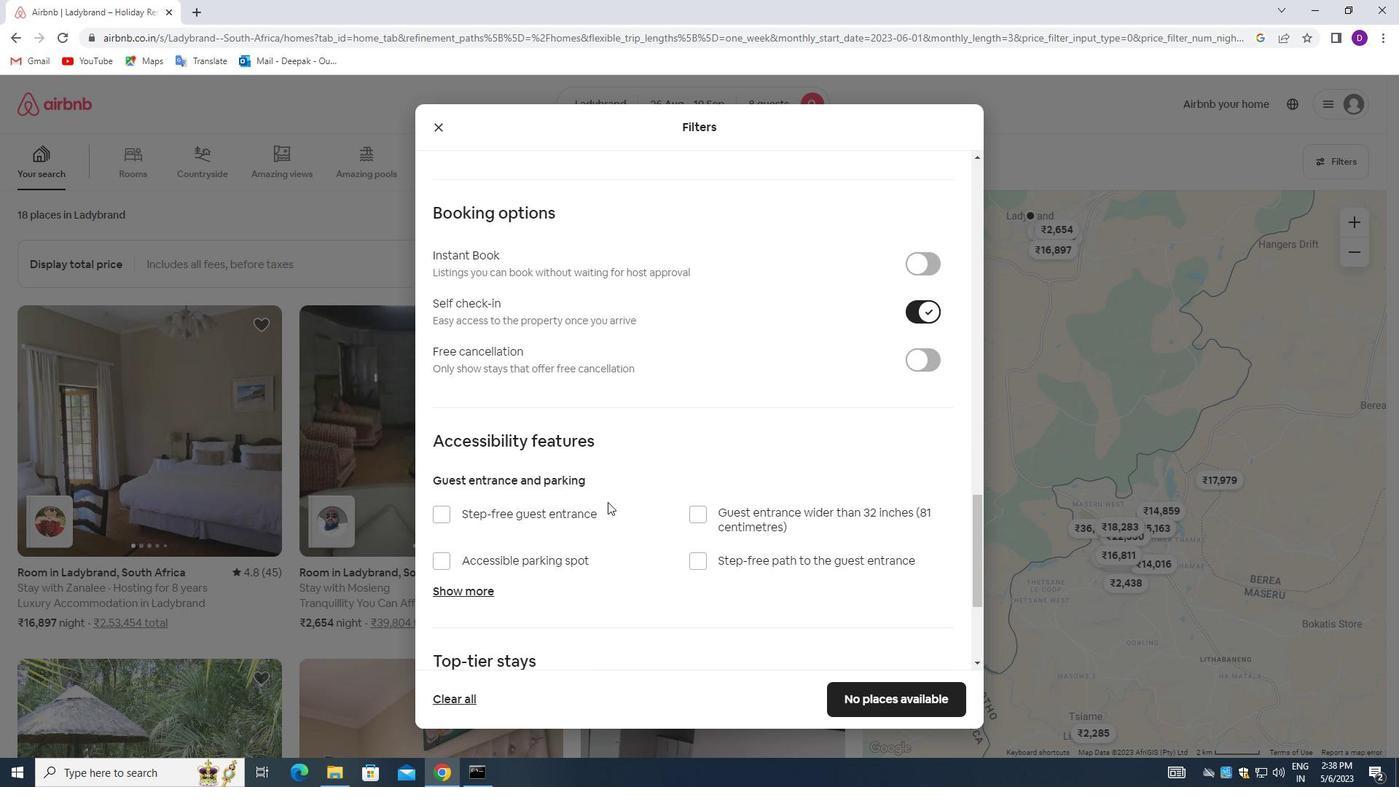 
Action: Mouse scrolled (604, 506) with delta (0, 0)
Screenshot: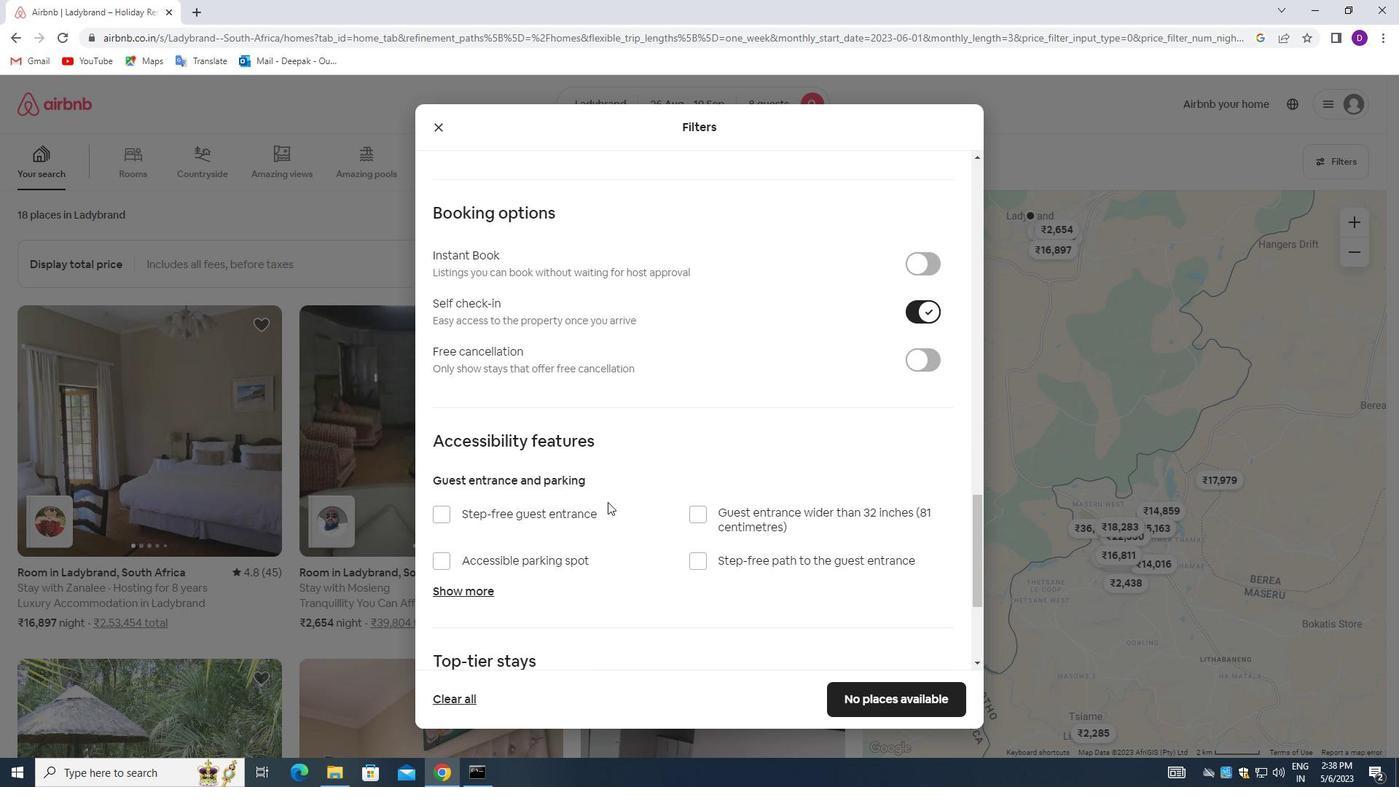 
Action: Mouse moved to (604, 507)
Screenshot: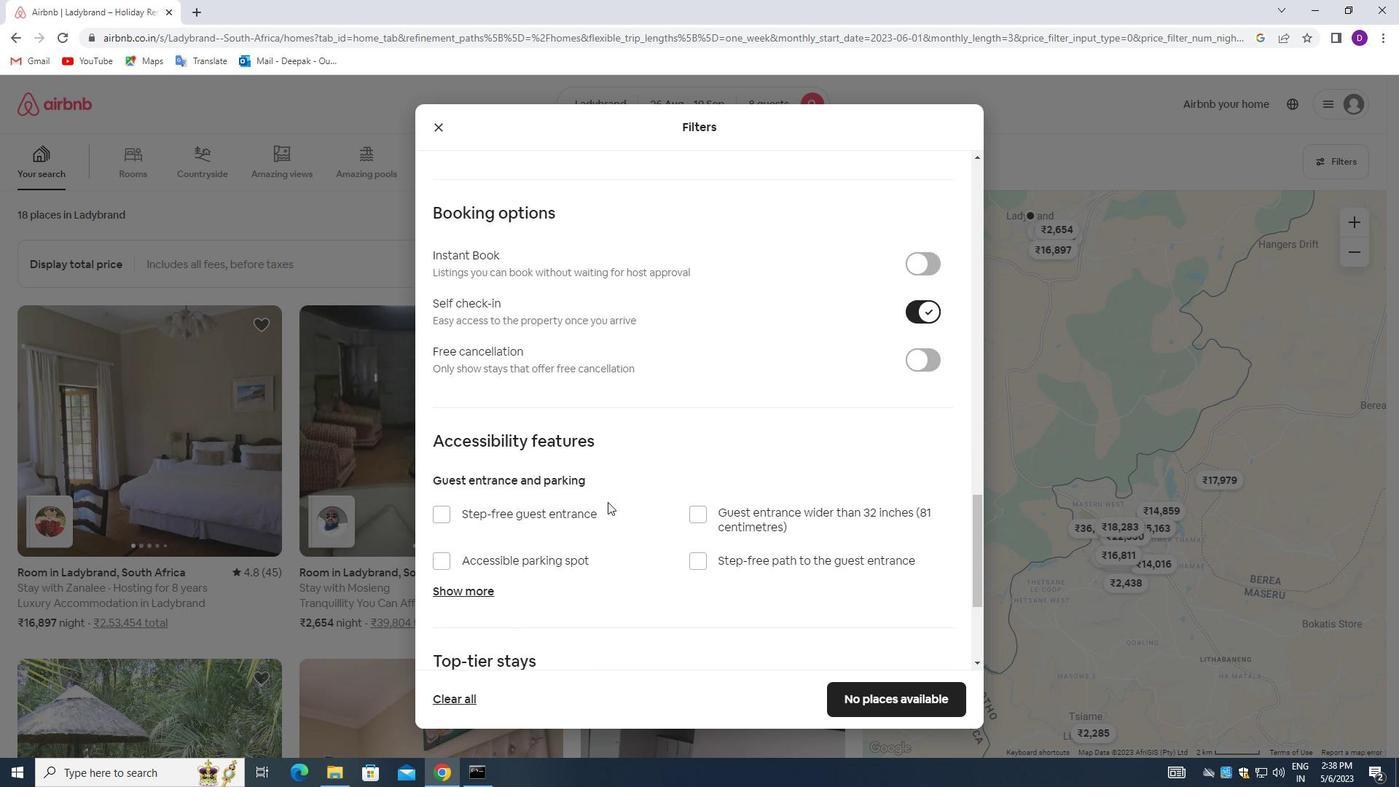 
Action: Mouse scrolled (604, 507) with delta (0, 0)
Screenshot: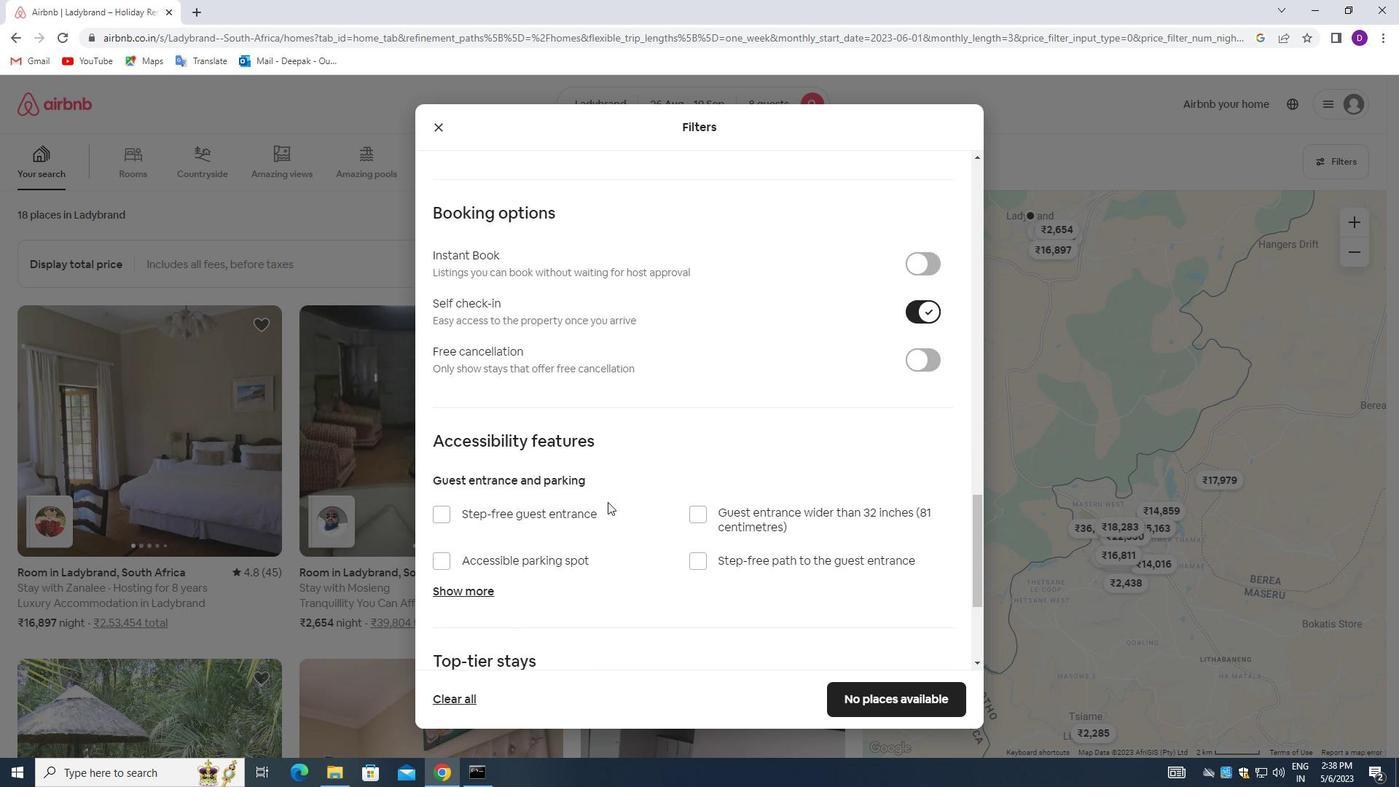 
Action: Mouse moved to (597, 504)
Screenshot: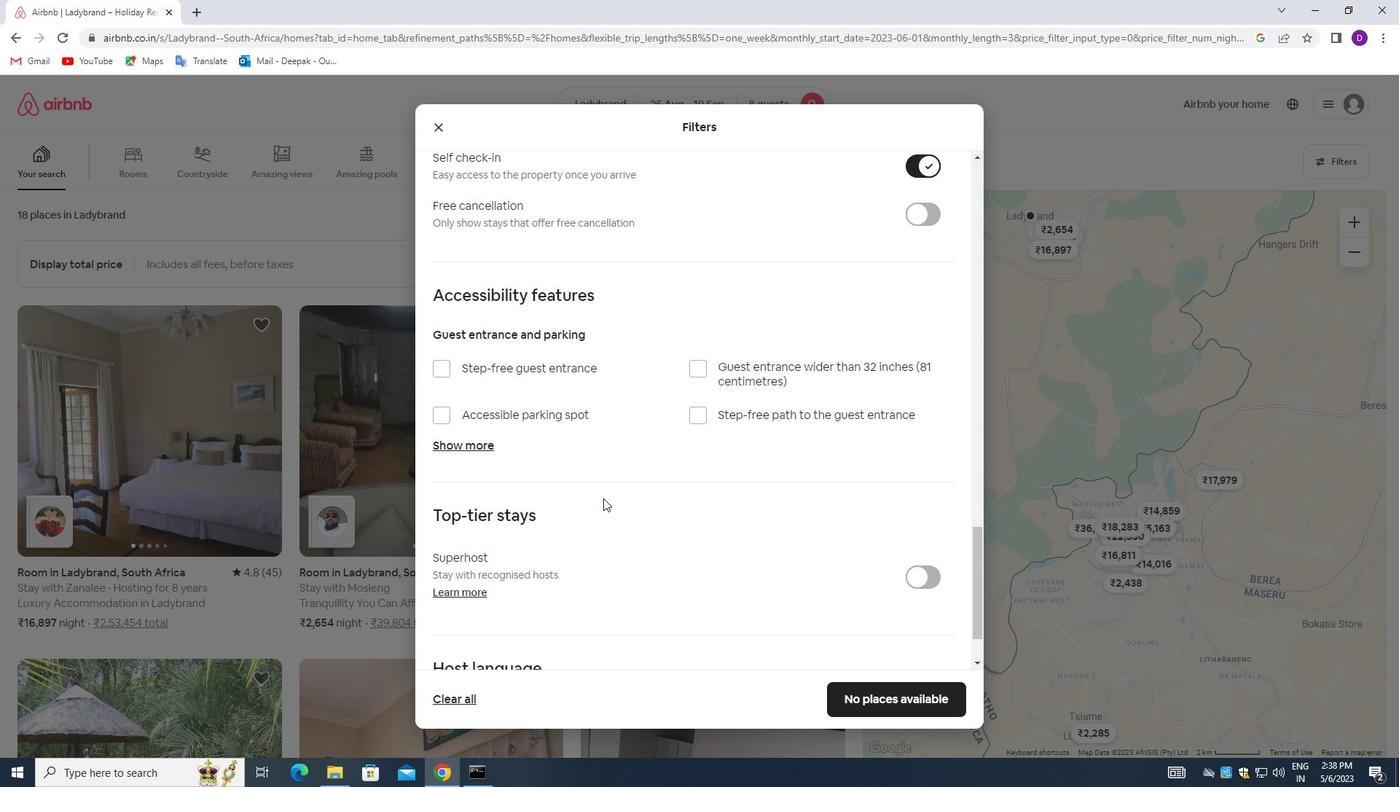 
Action: Mouse scrolled (597, 503) with delta (0, 0)
Screenshot: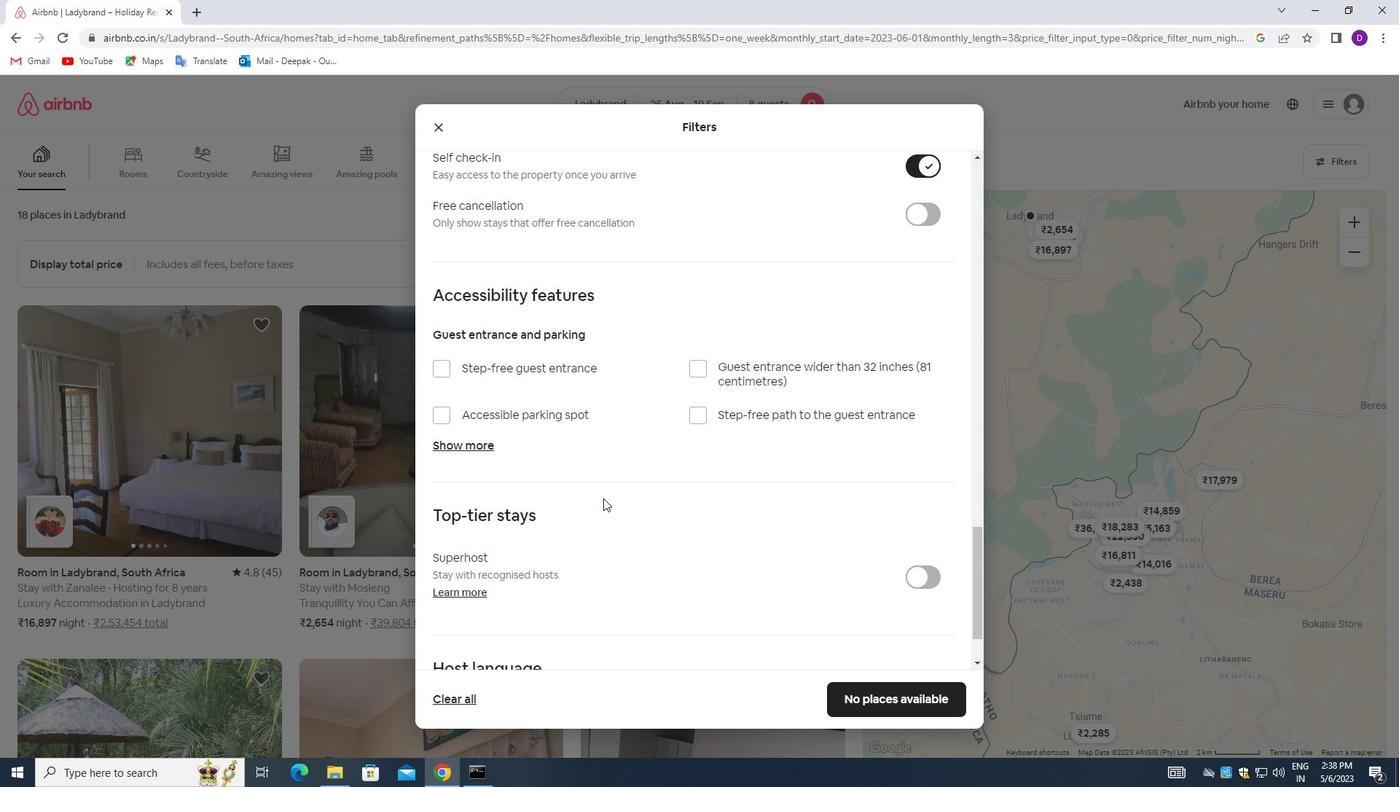 
Action: Mouse moved to (596, 507)
Screenshot: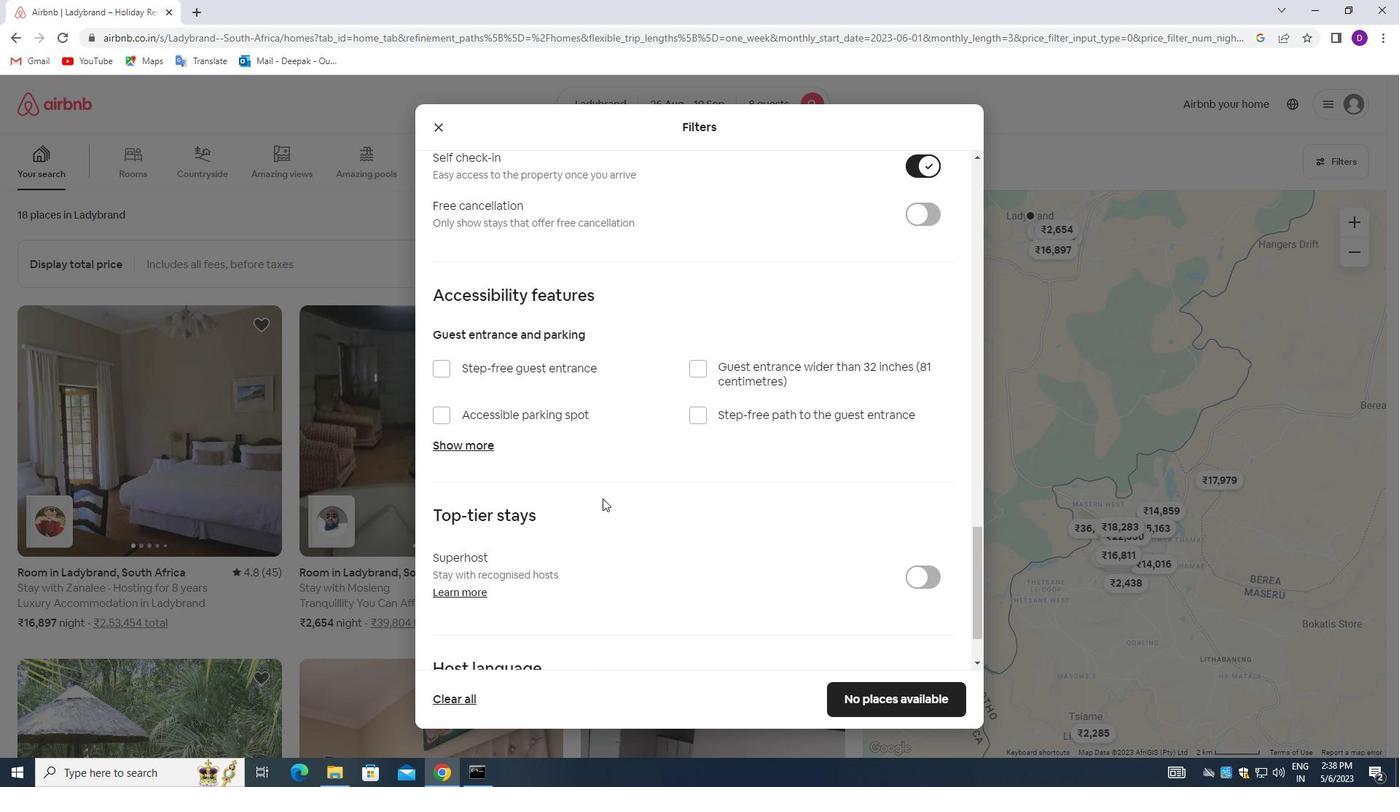 
Action: Mouse scrolled (596, 507) with delta (0, 0)
Screenshot: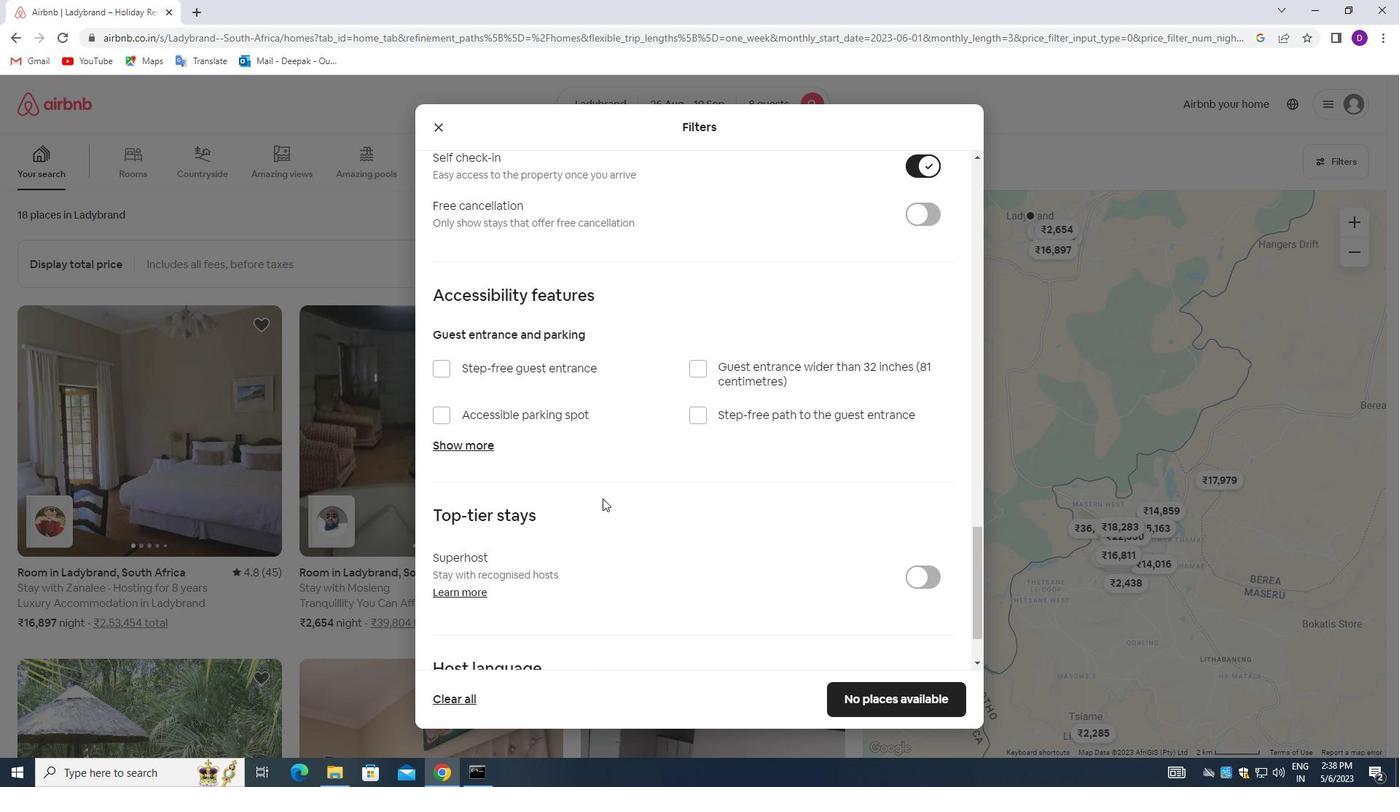 
Action: Mouse moved to (594, 508)
Screenshot: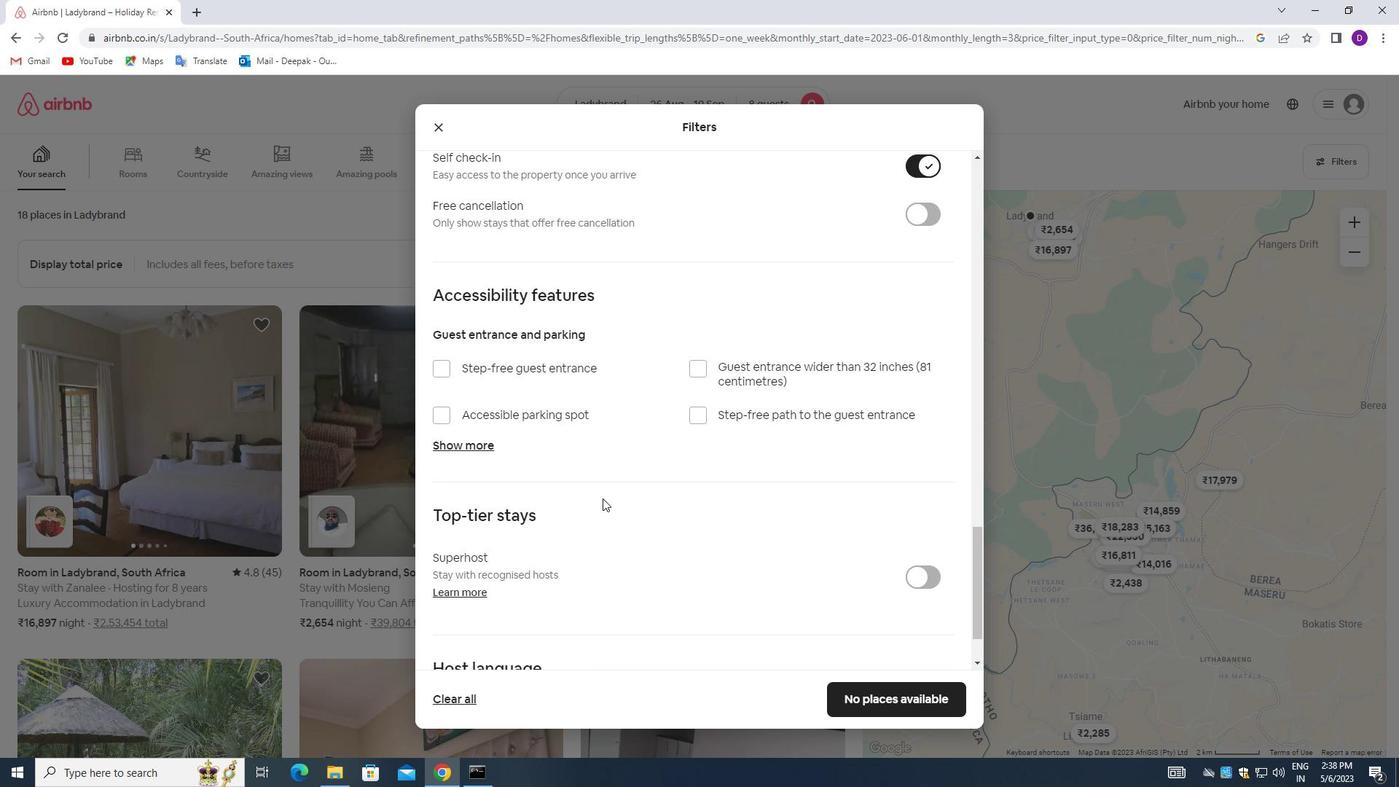
Action: Mouse scrolled (594, 507) with delta (0, 0)
Screenshot: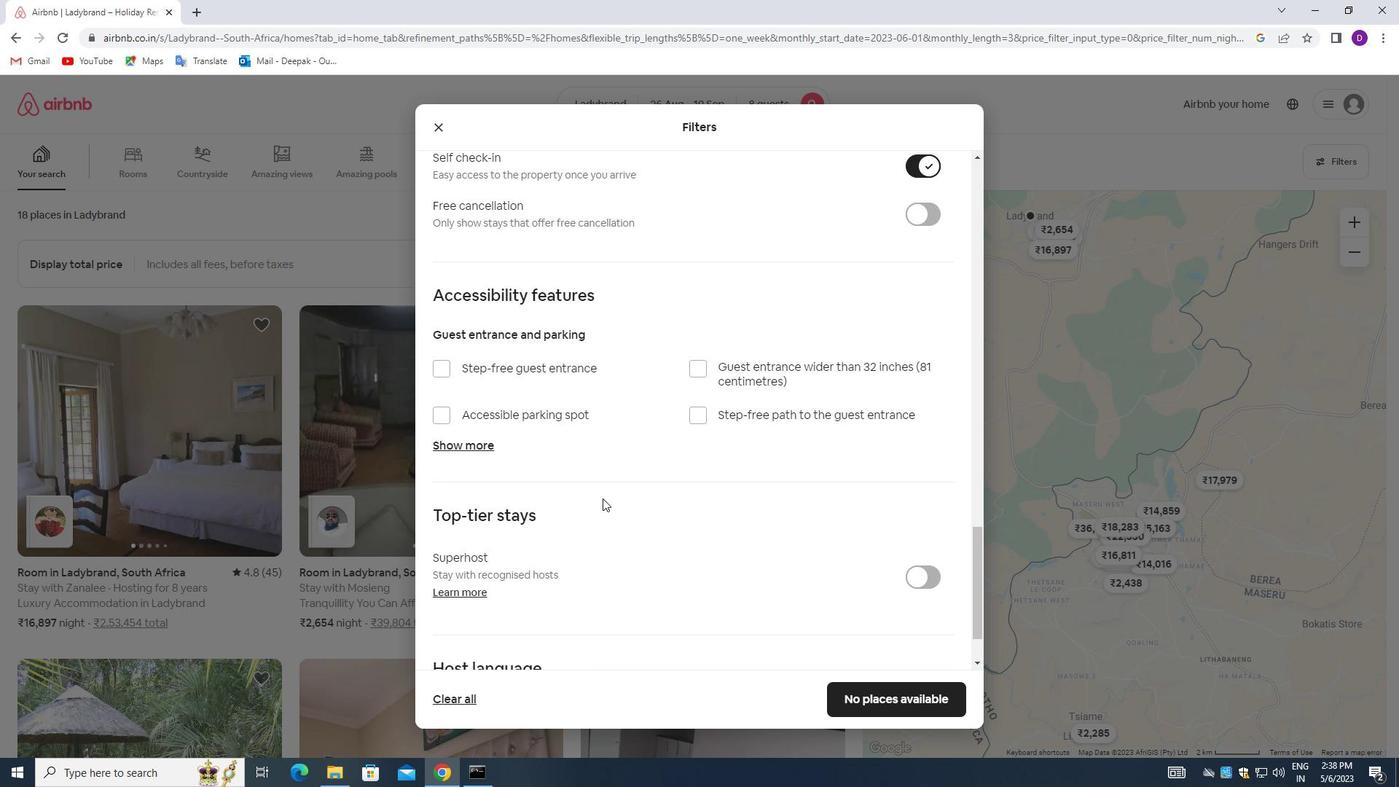 
Action: Mouse moved to (593, 518)
Screenshot: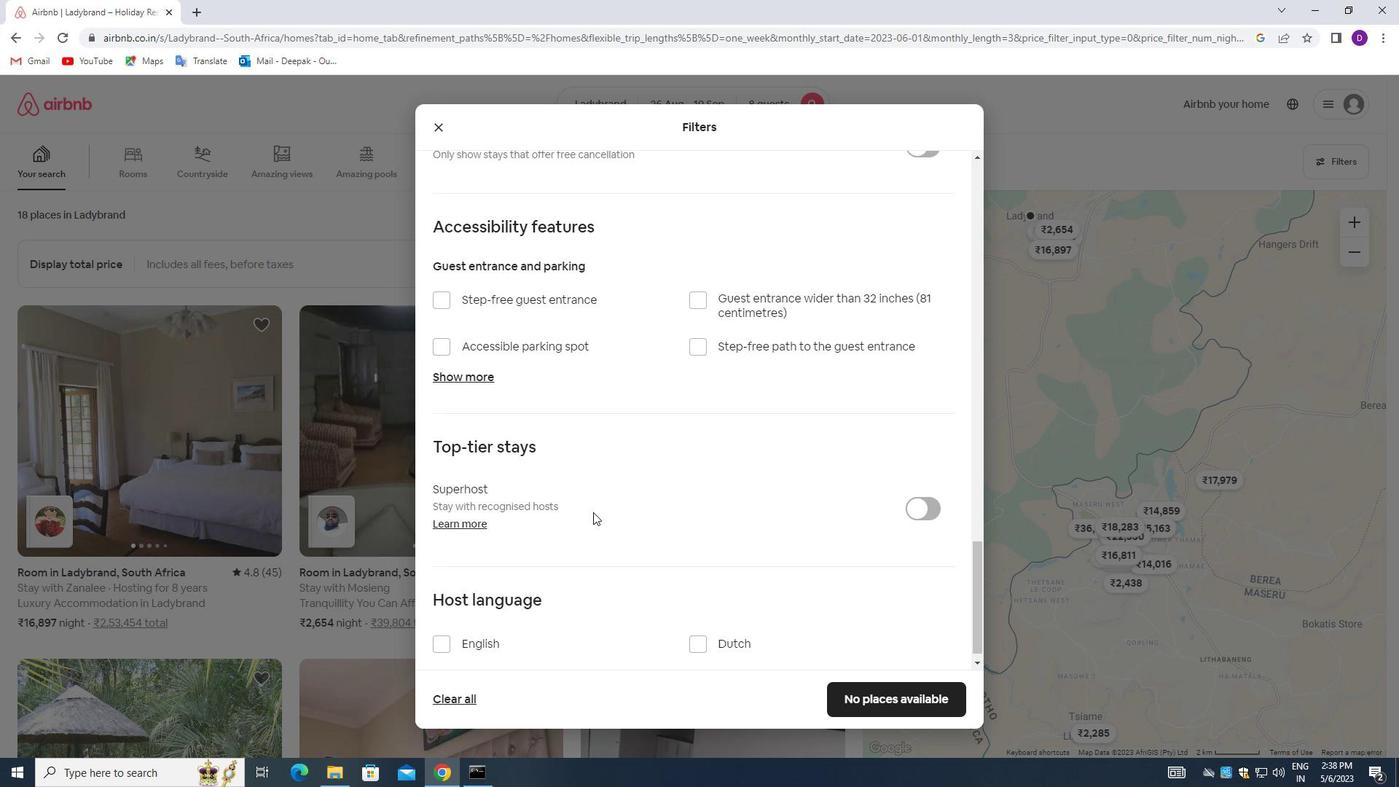 
Action: Mouse scrolled (593, 518) with delta (0, 0)
Screenshot: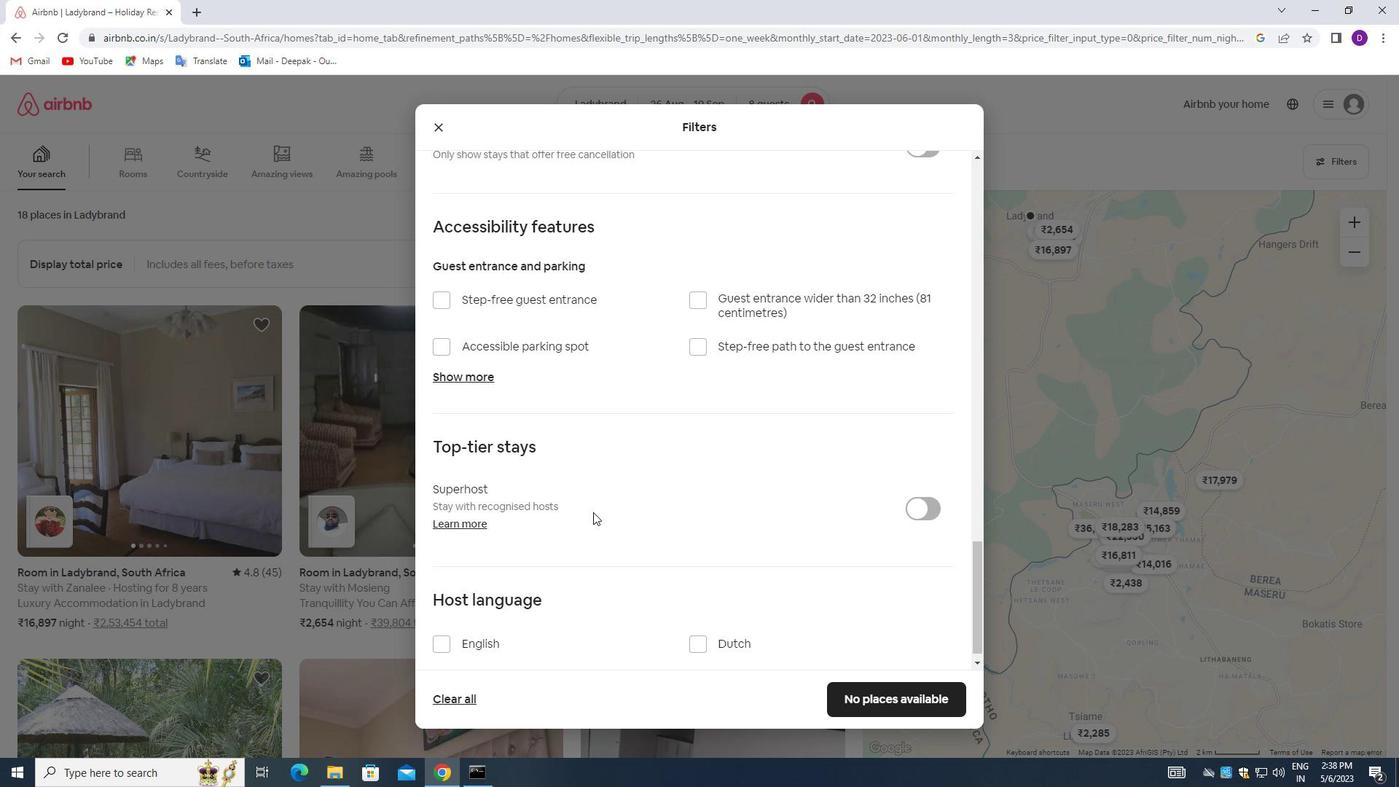 
Action: Mouse moved to (591, 524)
Screenshot: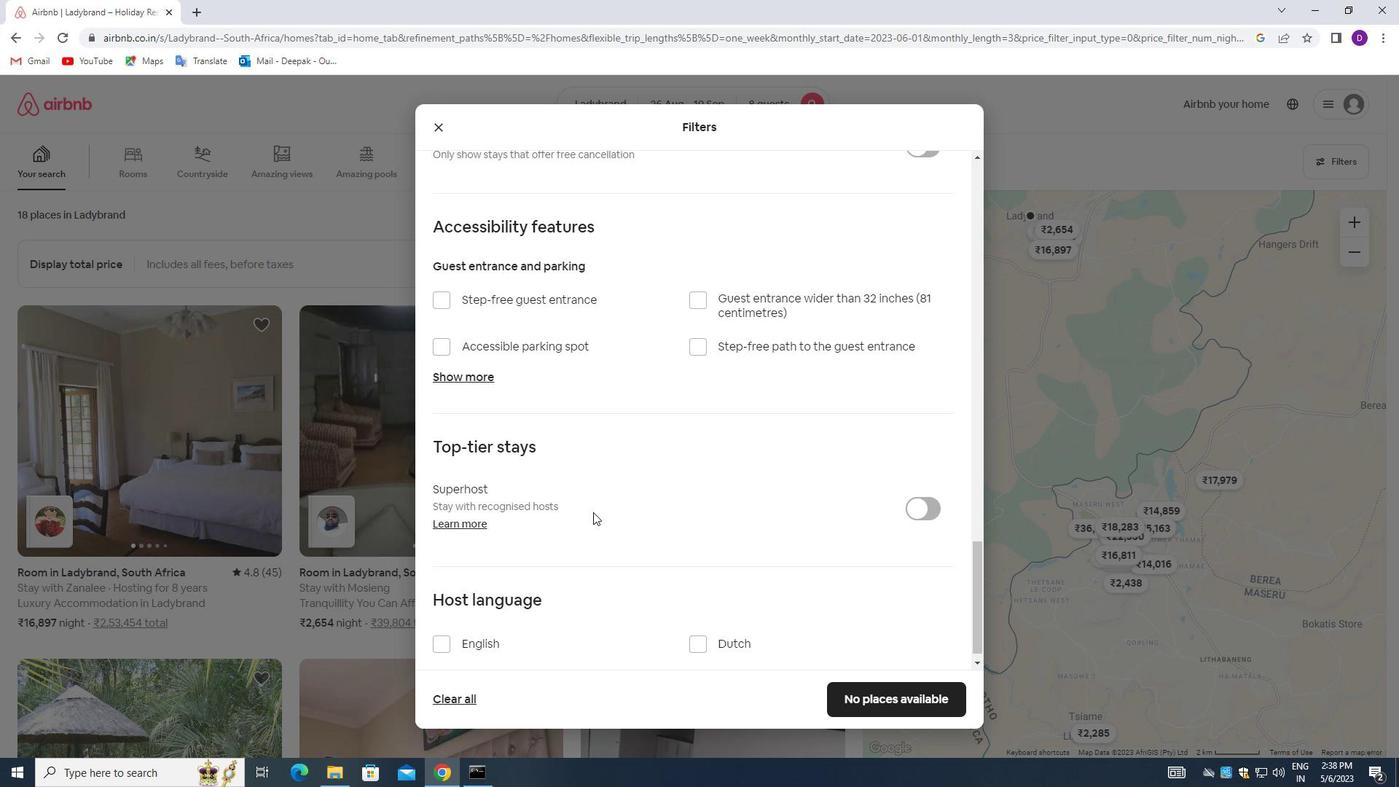 
Action: Mouse scrolled (591, 523) with delta (0, 0)
Screenshot: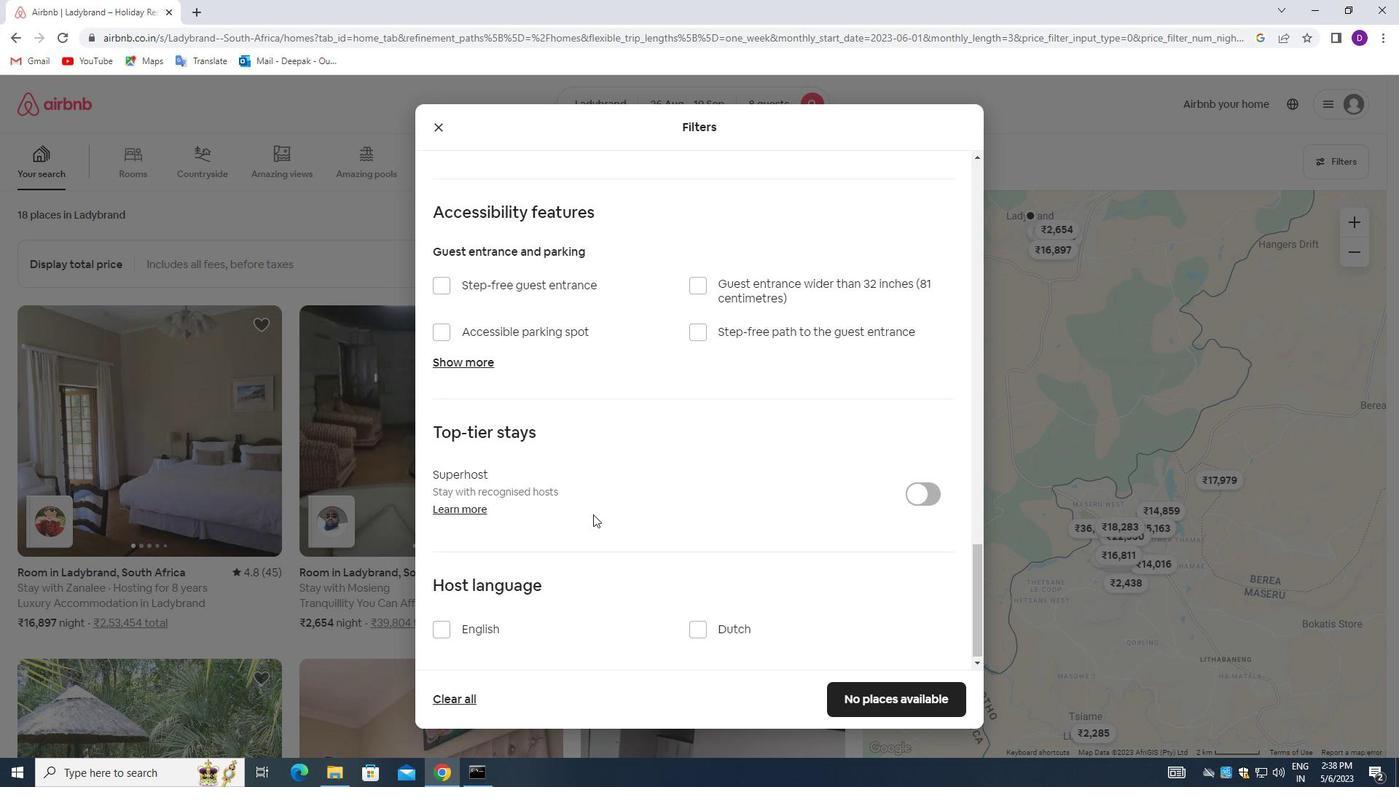 
Action: Mouse moved to (438, 630)
Screenshot: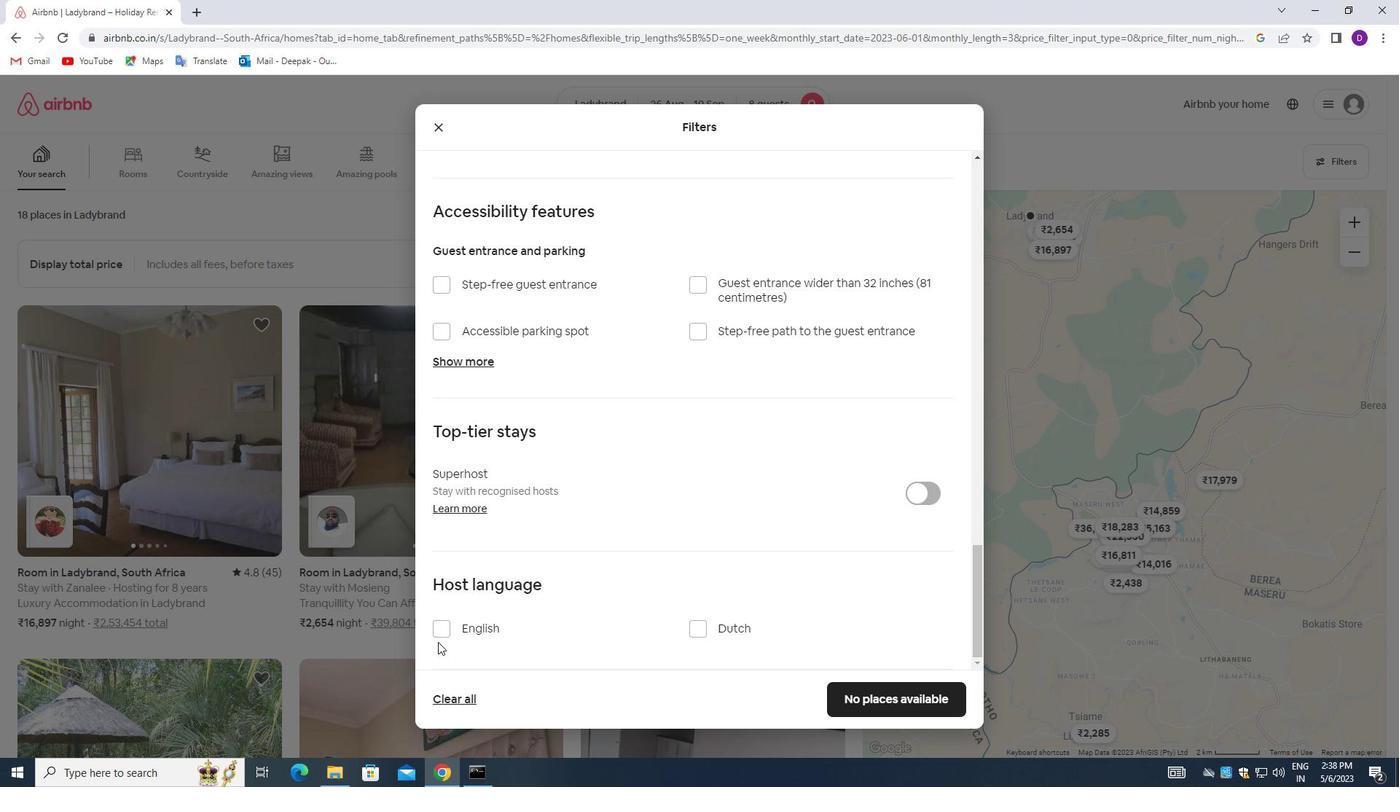 
Action: Mouse pressed left at (438, 630)
Screenshot: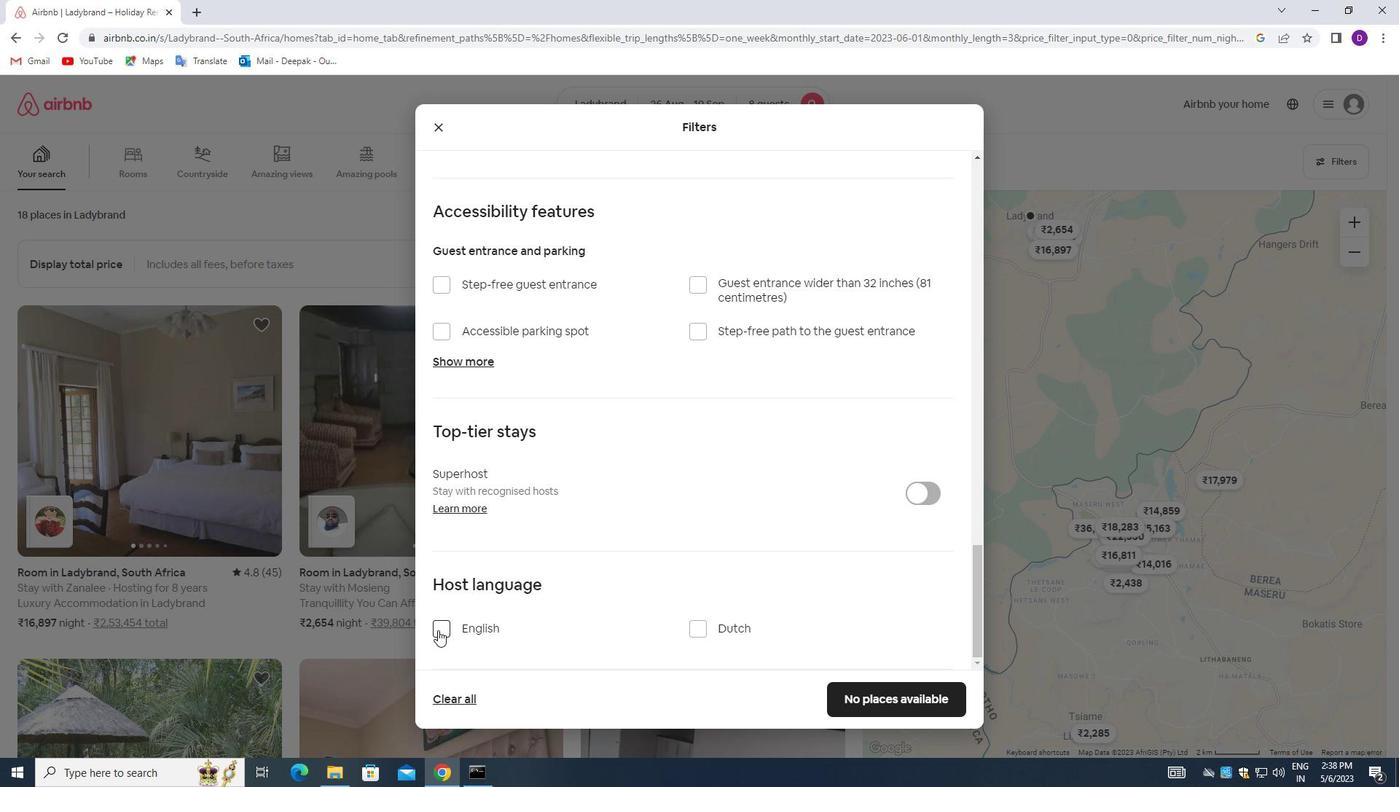 
Action: Mouse moved to (861, 696)
Screenshot: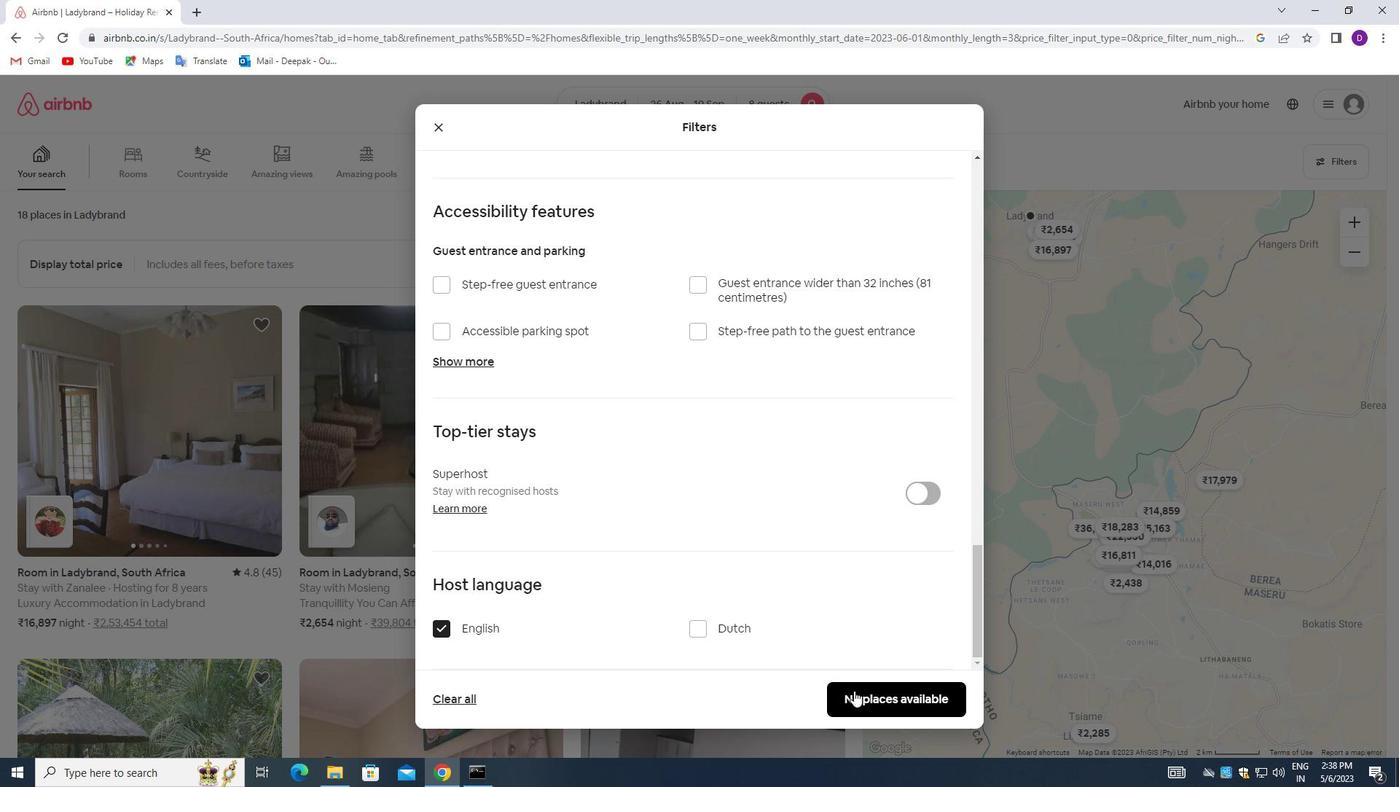 
Action: Mouse pressed left at (861, 696)
Screenshot: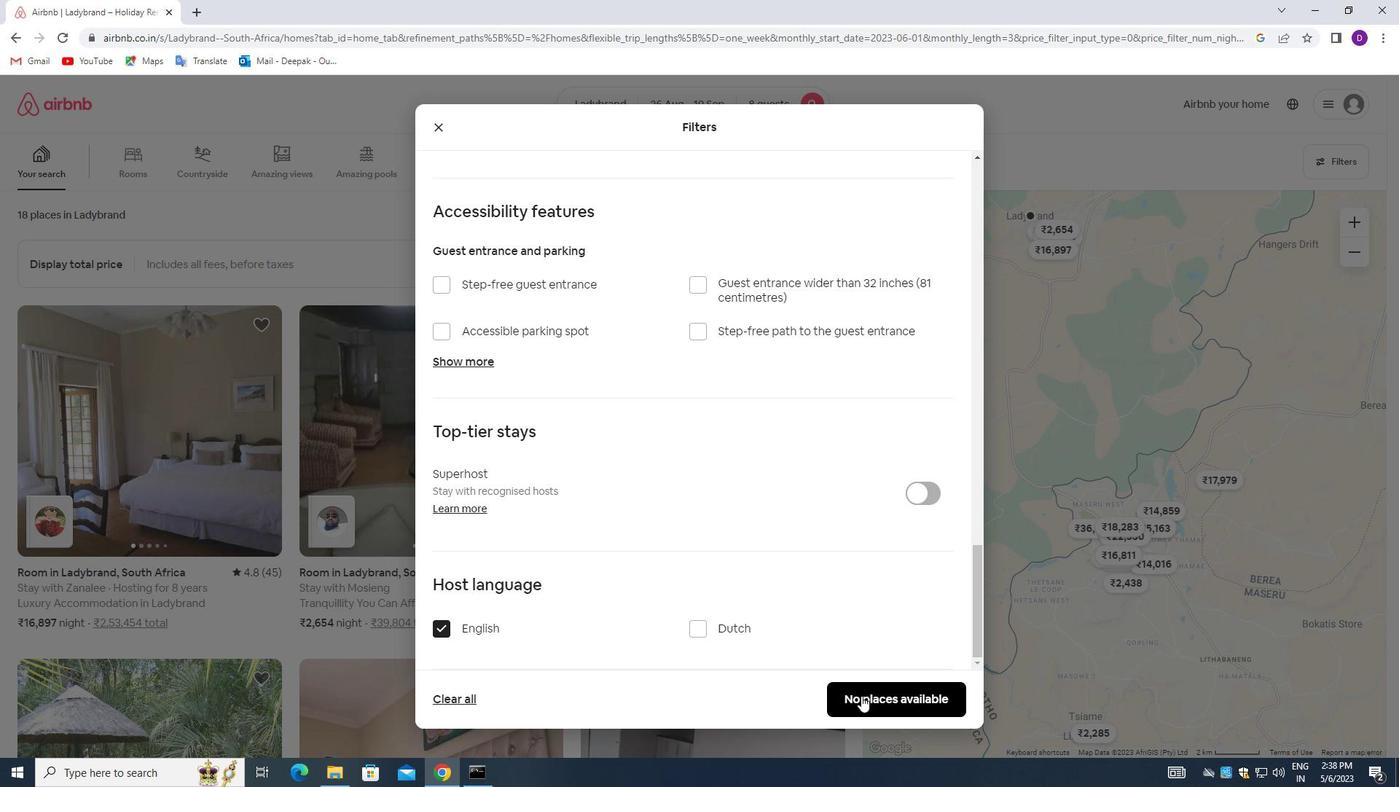 
Action: Mouse moved to (824, 520)
Screenshot: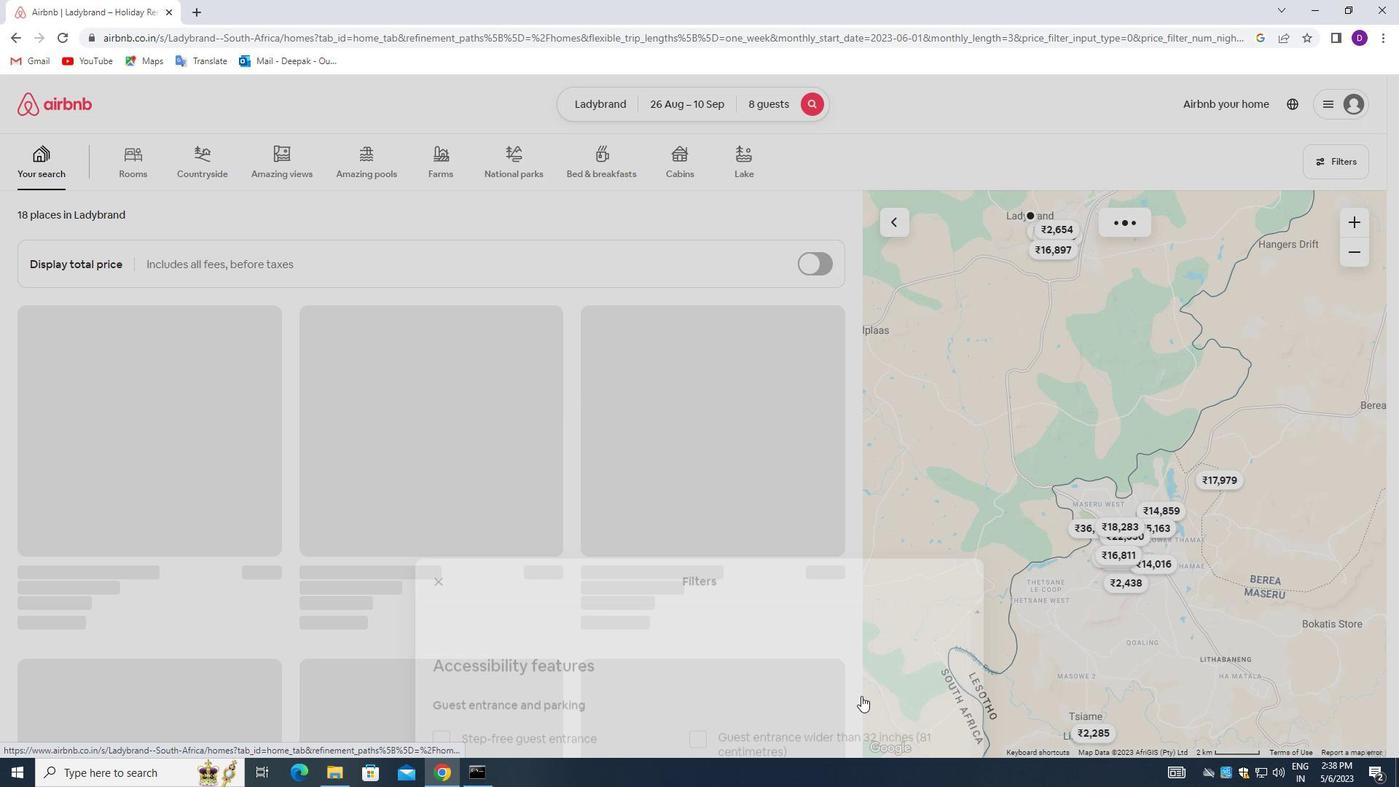 
